 Task: Find connections with filter location Alzira with filter topic #goalswith filter profile language German with filter current company Hexaware Technologies with filter school The LNM Institute of Information Technology with filter industry Medical Practices with filter service category HR Consulting with filter keywords title Restaurant Manager
Action: Mouse moved to (556, 73)
Screenshot: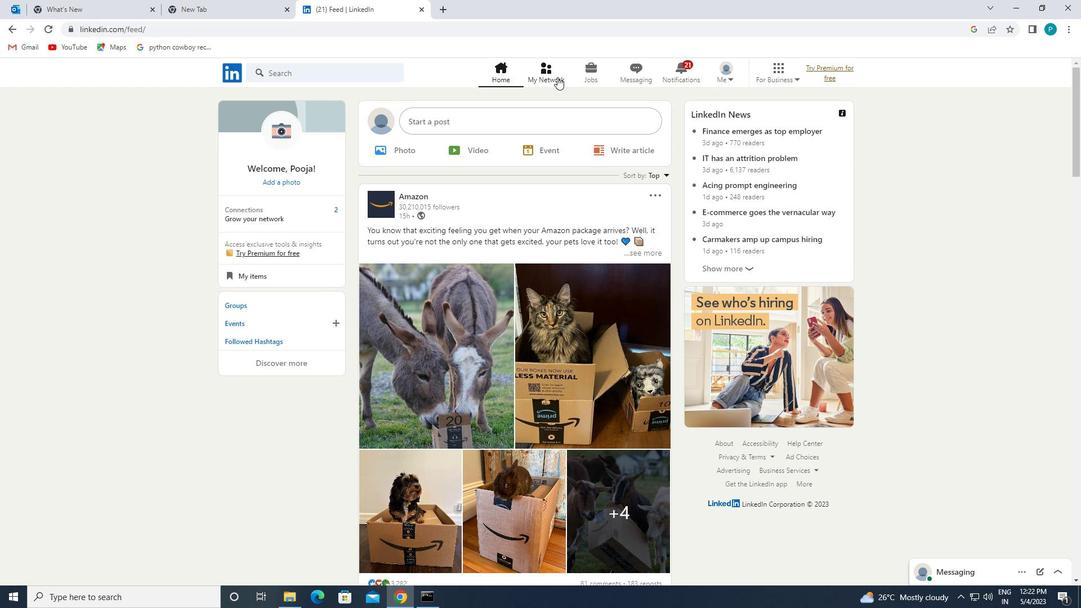 
Action: Mouse pressed left at (556, 73)
Screenshot: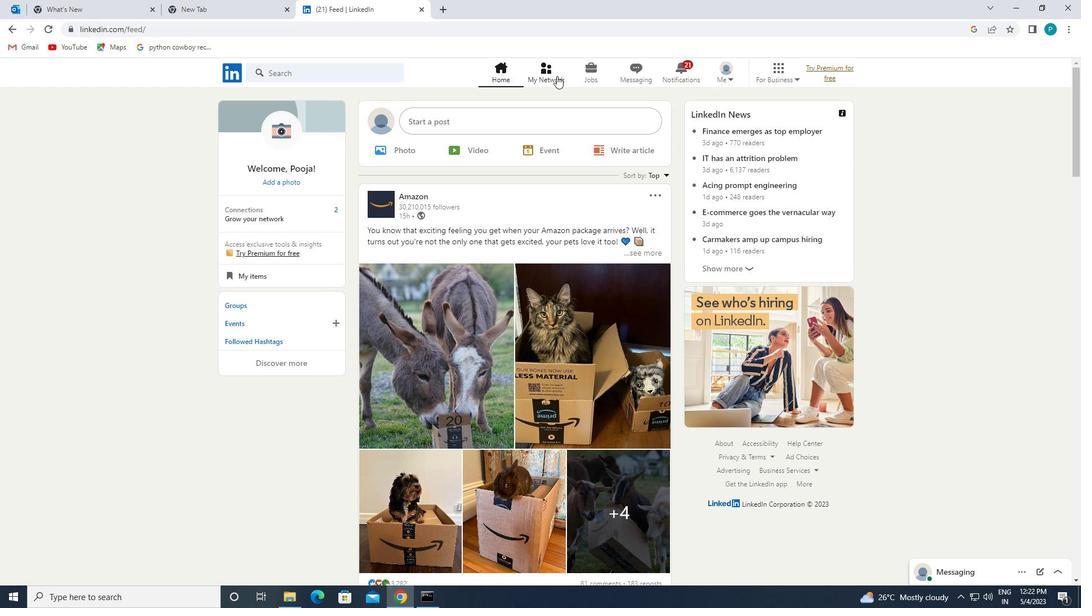 
Action: Mouse moved to (242, 136)
Screenshot: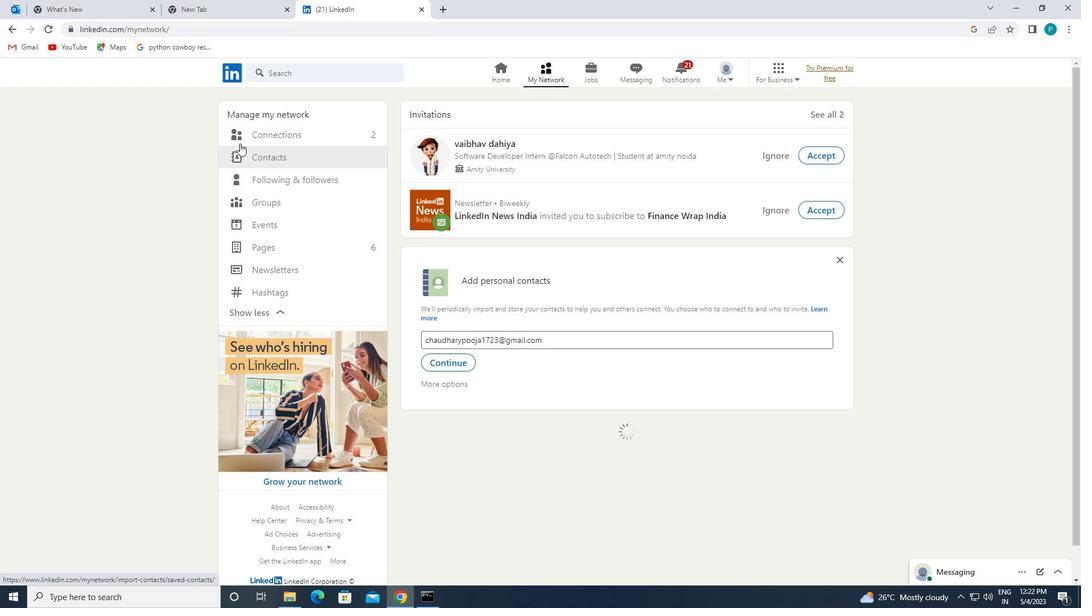 
Action: Mouse pressed left at (242, 136)
Screenshot: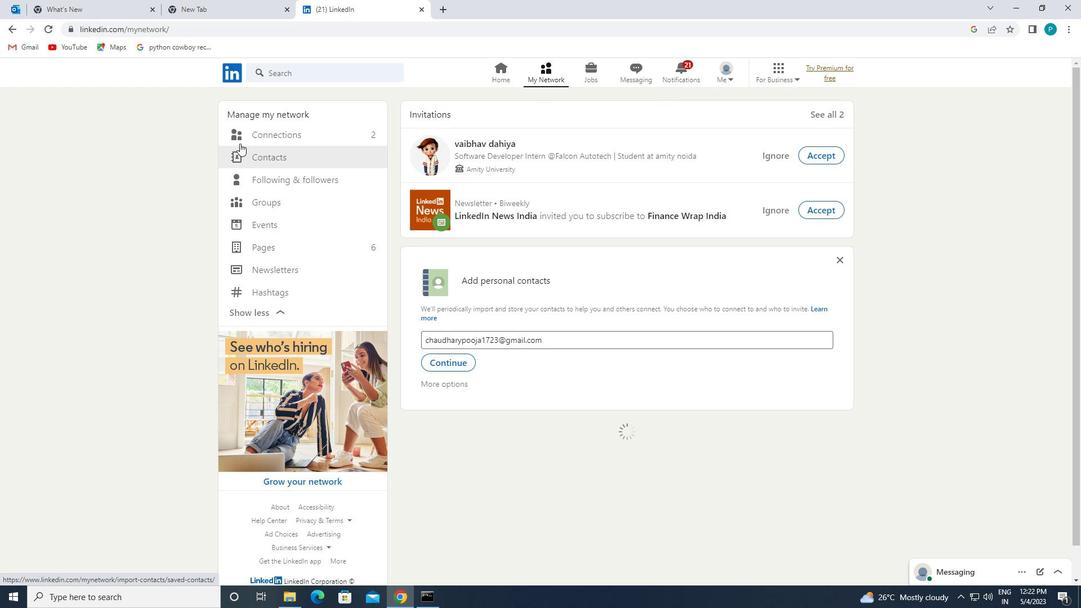 
Action: Mouse moved to (660, 131)
Screenshot: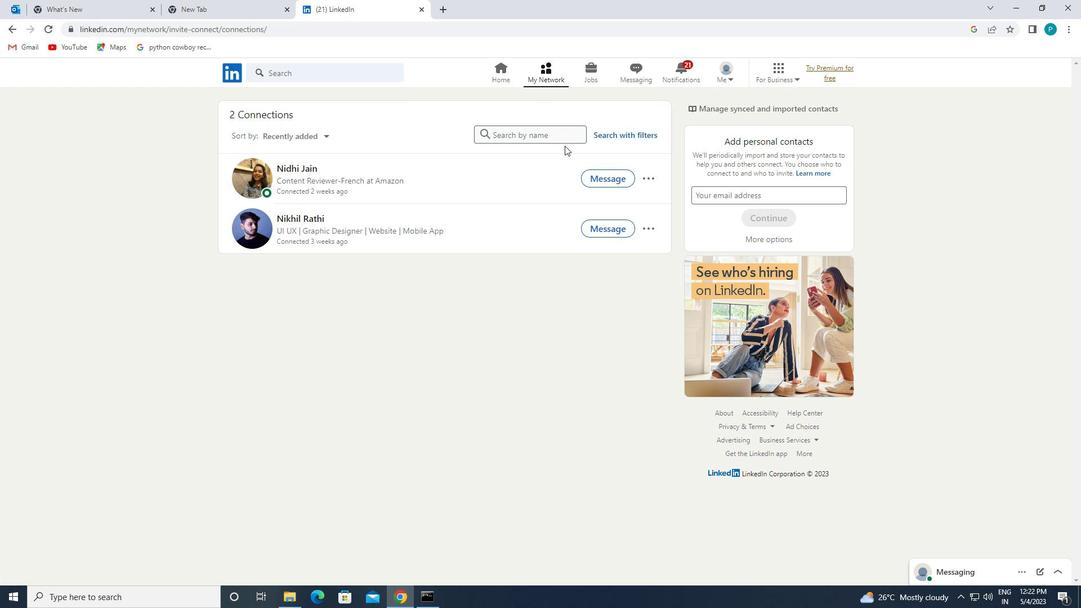 
Action: Mouse pressed left at (660, 131)
Screenshot: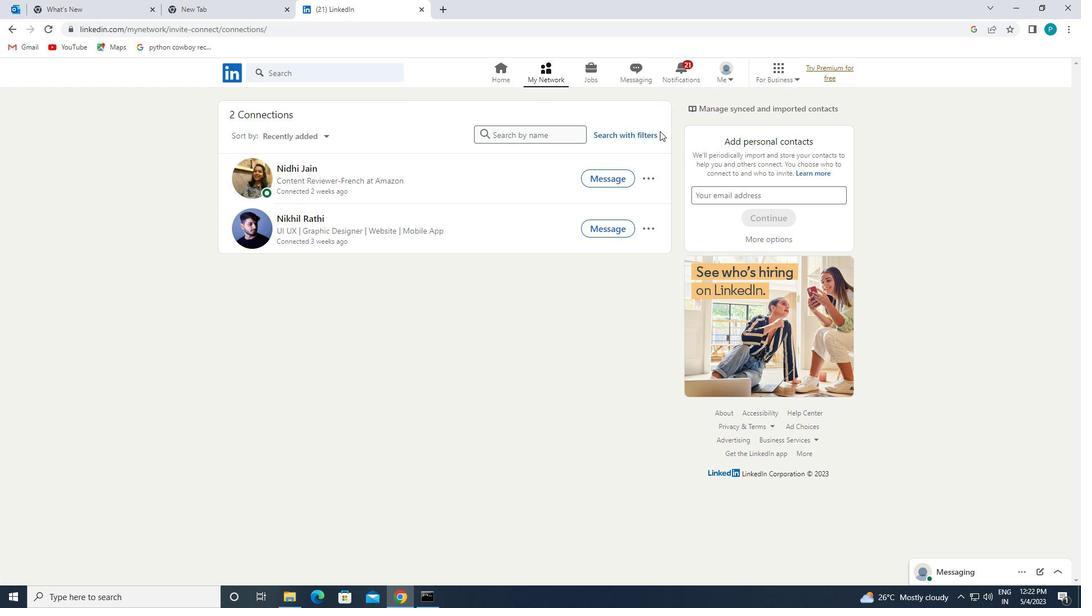 
Action: Mouse moved to (655, 135)
Screenshot: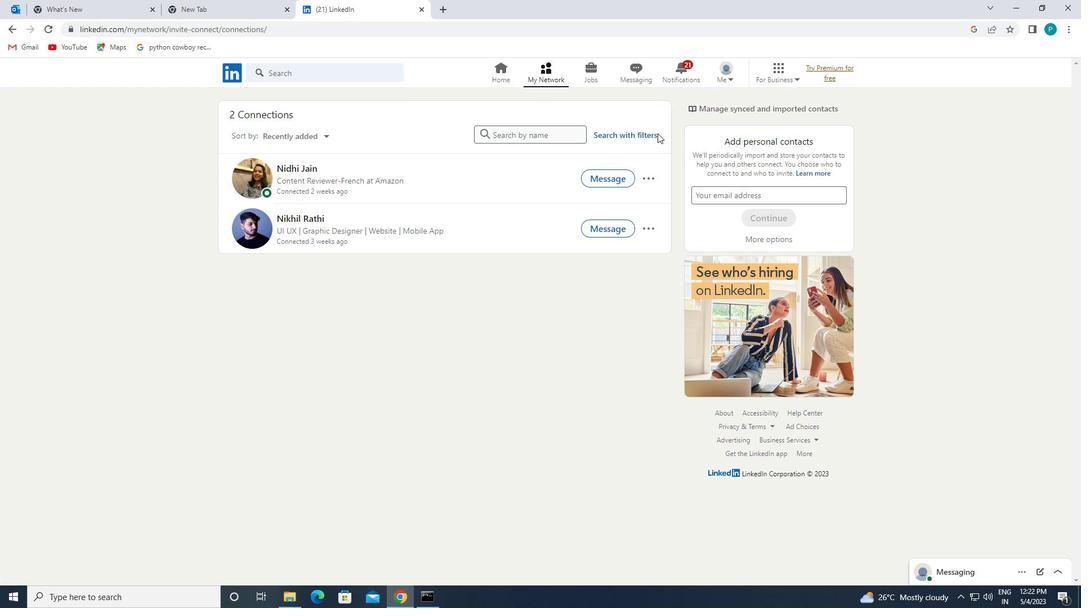 
Action: Mouse pressed left at (655, 135)
Screenshot: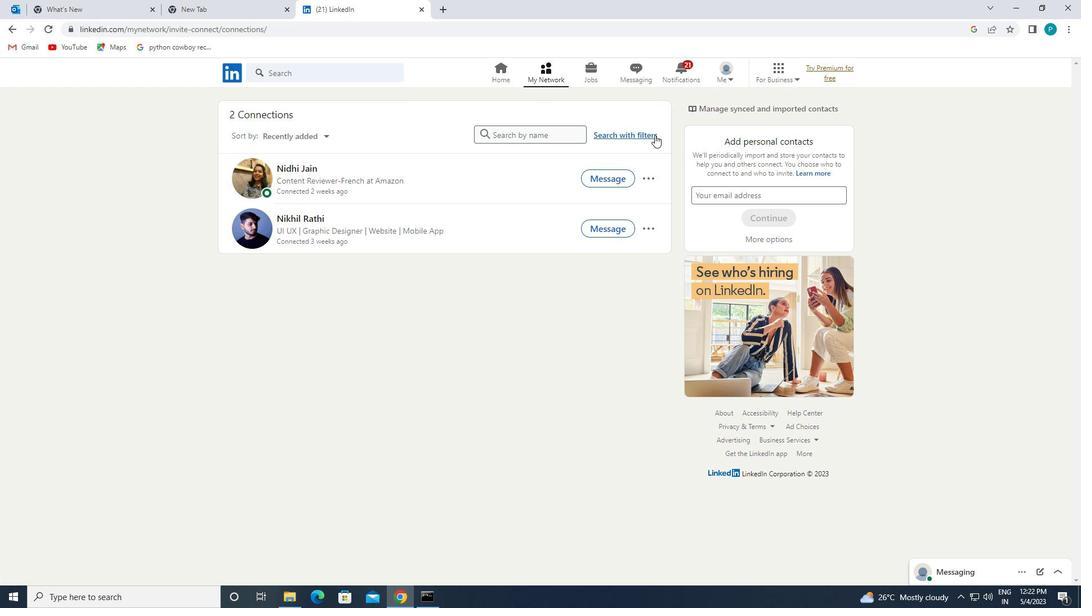 
Action: Mouse moved to (584, 103)
Screenshot: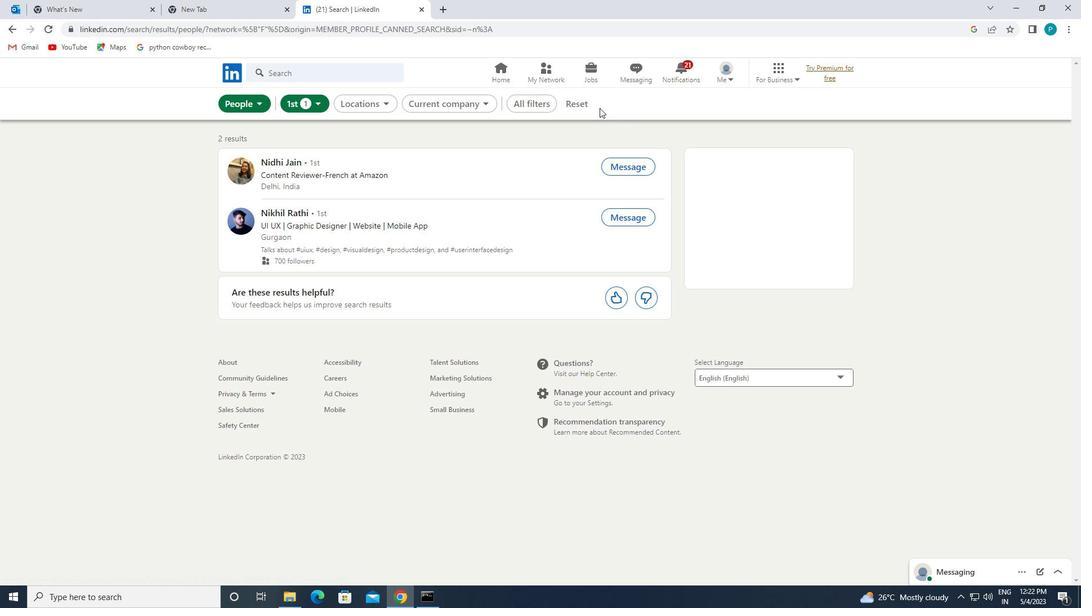 
Action: Mouse pressed left at (584, 103)
Screenshot: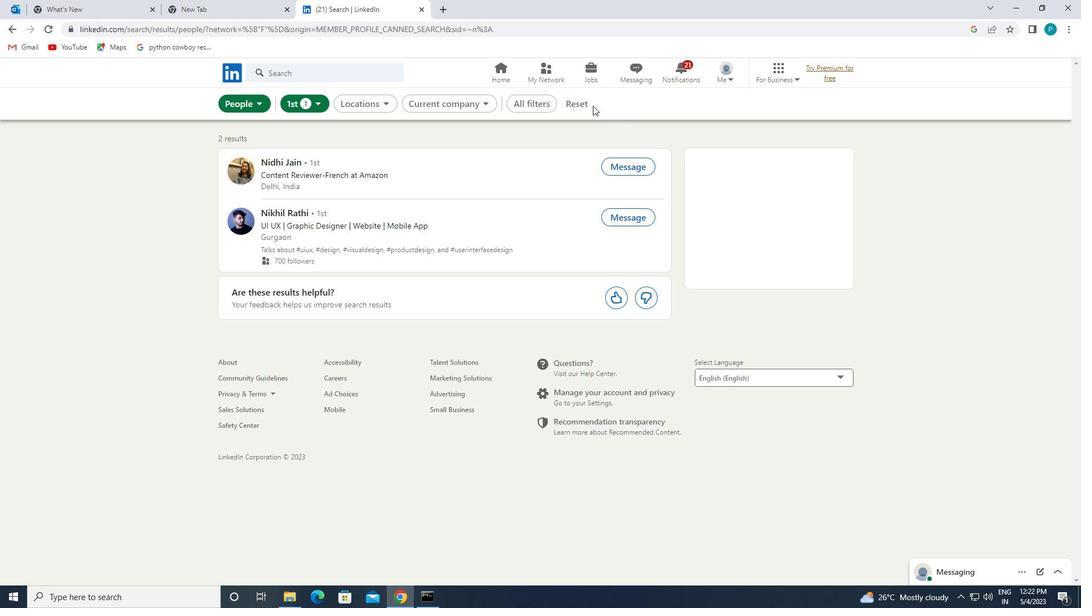 
Action: Mouse moved to (575, 104)
Screenshot: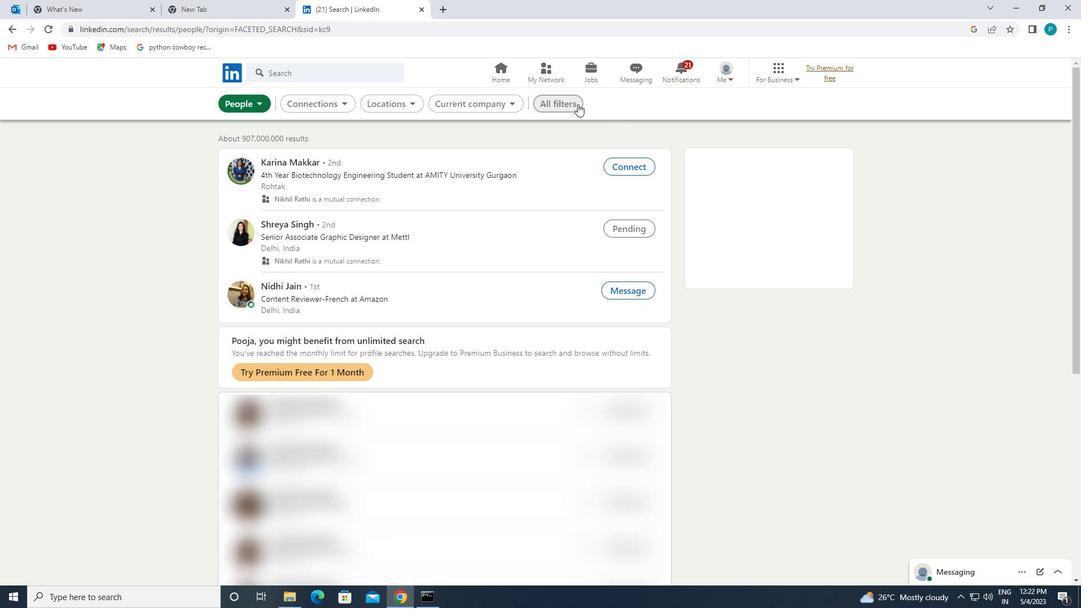 
Action: Mouse pressed left at (575, 104)
Screenshot: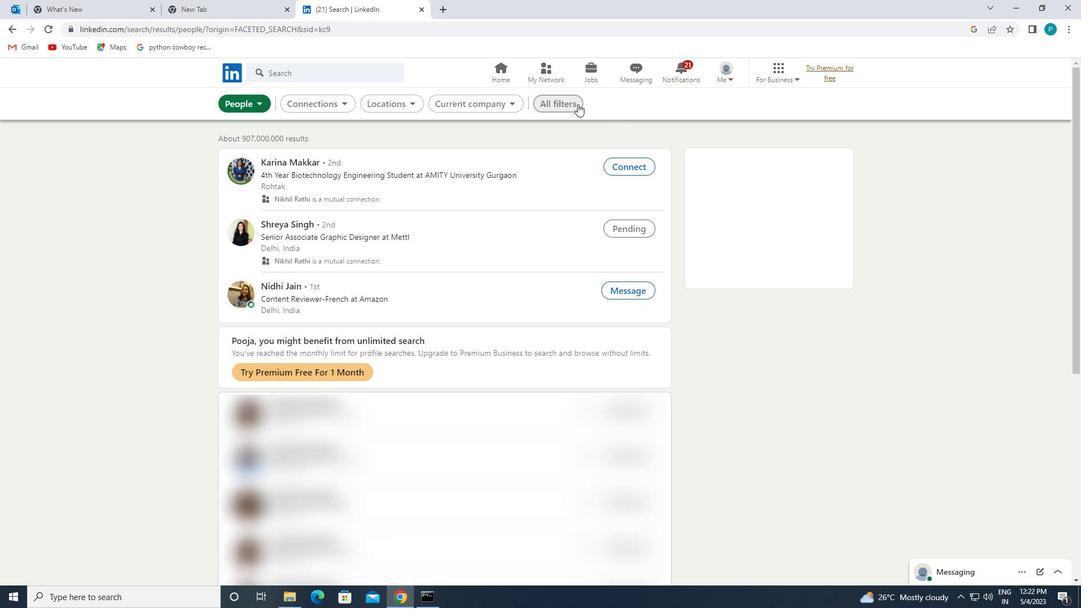 
Action: Mouse moved to (671, 182)
Screenshot: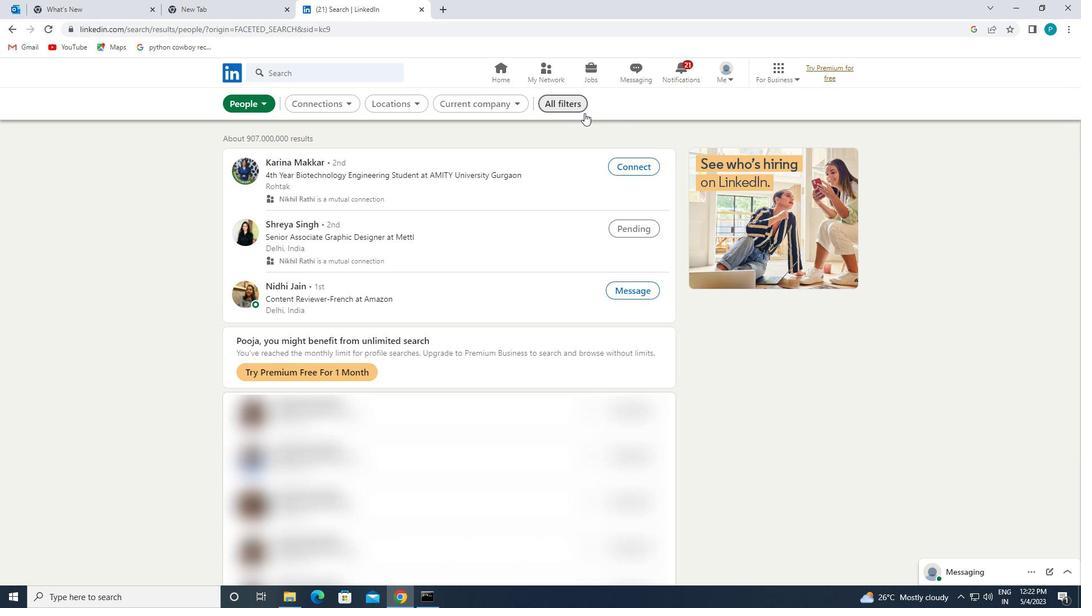 
Action: Mouse scrolled (671, 182) with delta (0, 0)
Screenshot: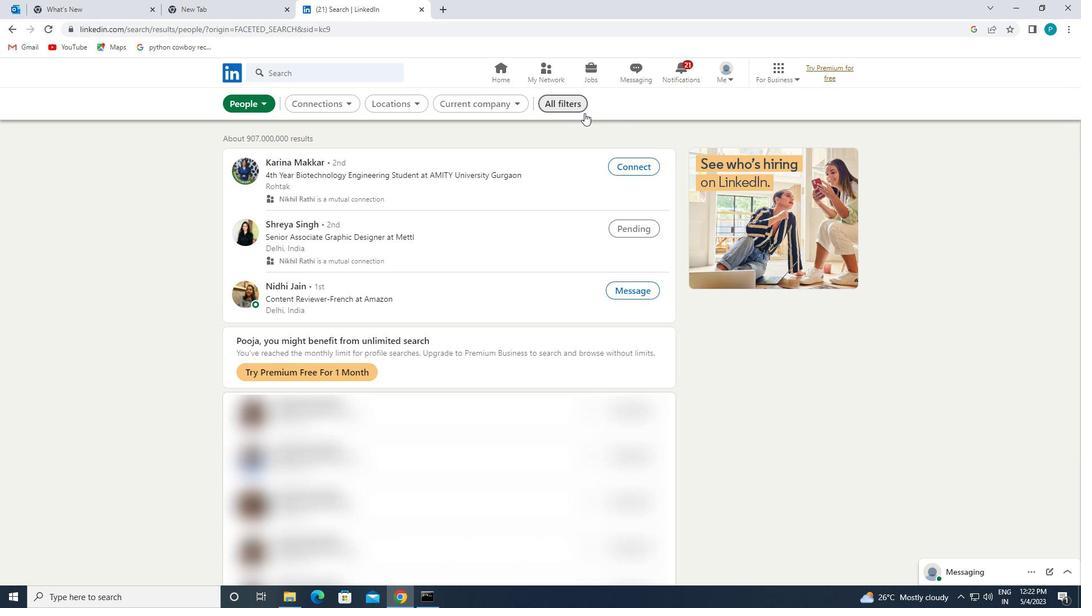 
Action: Mouse moved to (690, 195)
Screenshot: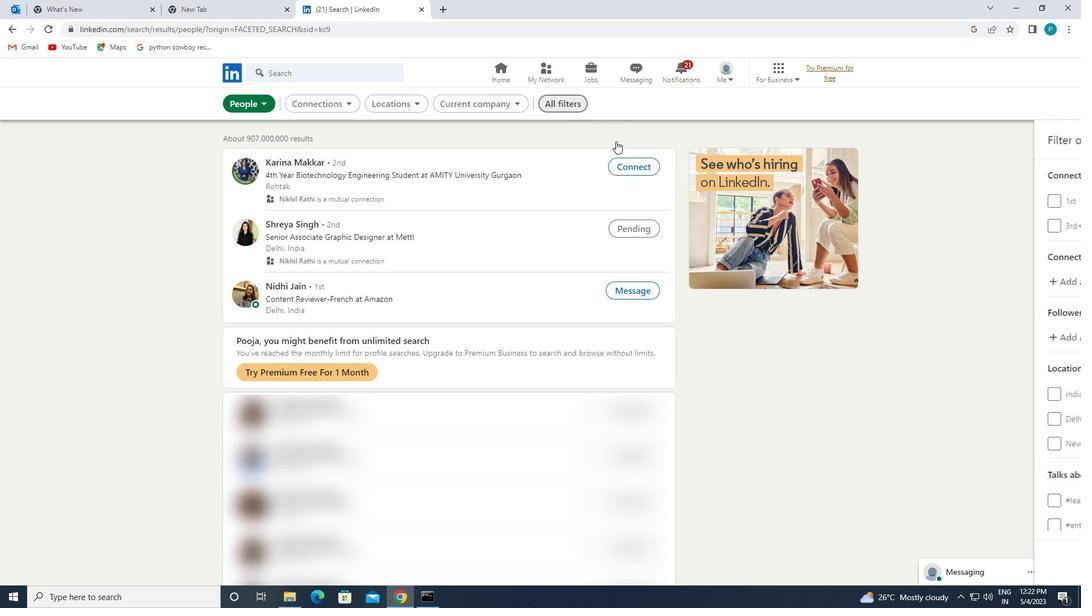 
Action: Mouse scrolled (690, 194) with delta (0, 0)
Screenshot: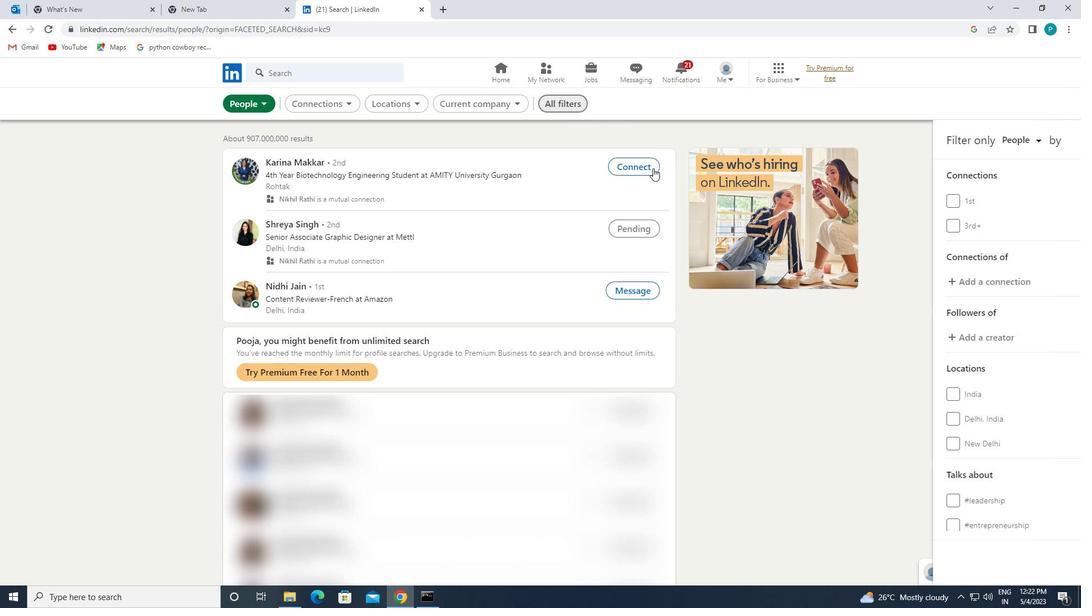 
Action: Mouse moved to (693, 197)
Screenshot: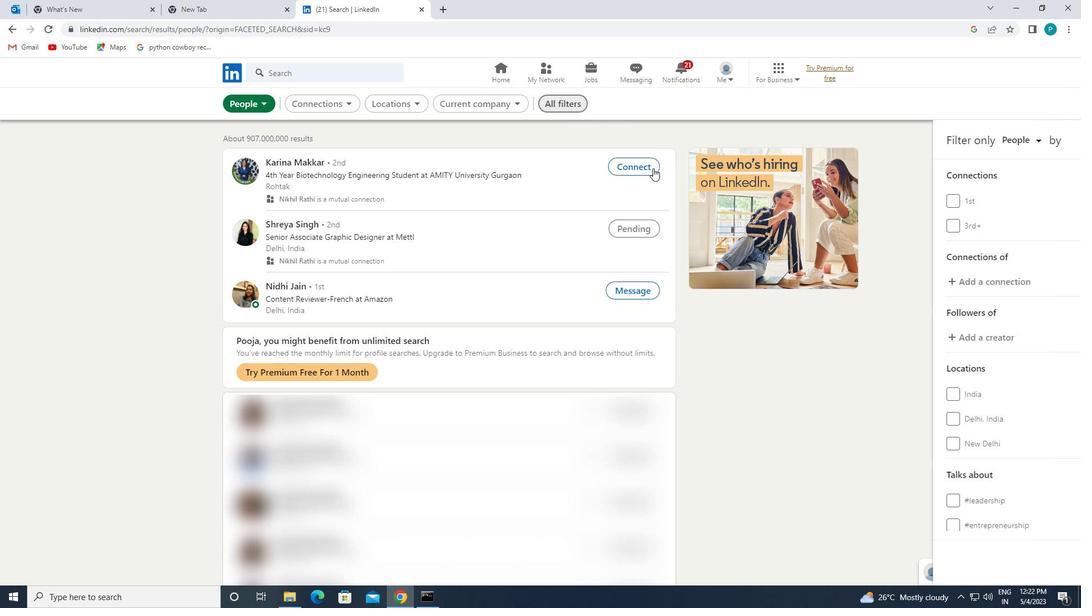 
Action: Mouse scrolled (693, 196) with delta (0, 0)
Screenshot: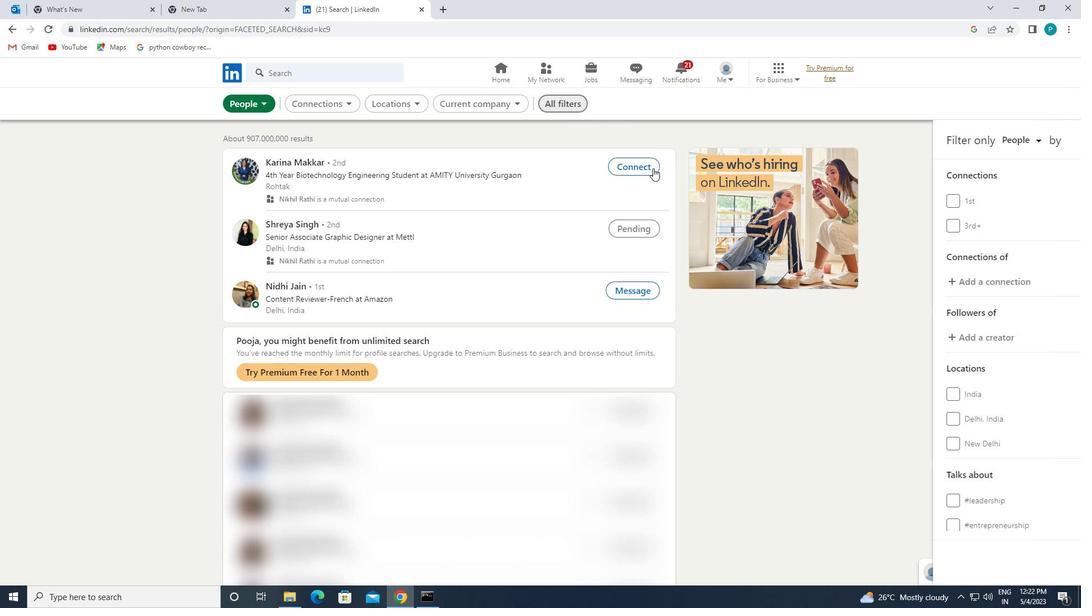 
Action: Mouse moved to (848, 295)
Screenshot: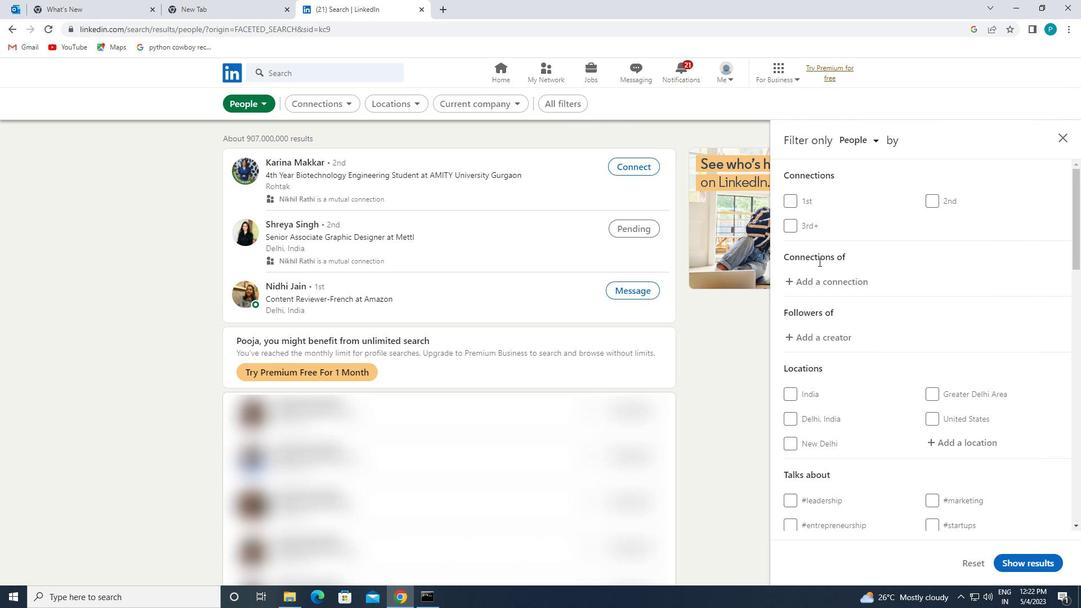 
Action: Mouse scrolled (848, 295) with delta (0, 0)
Screenshot: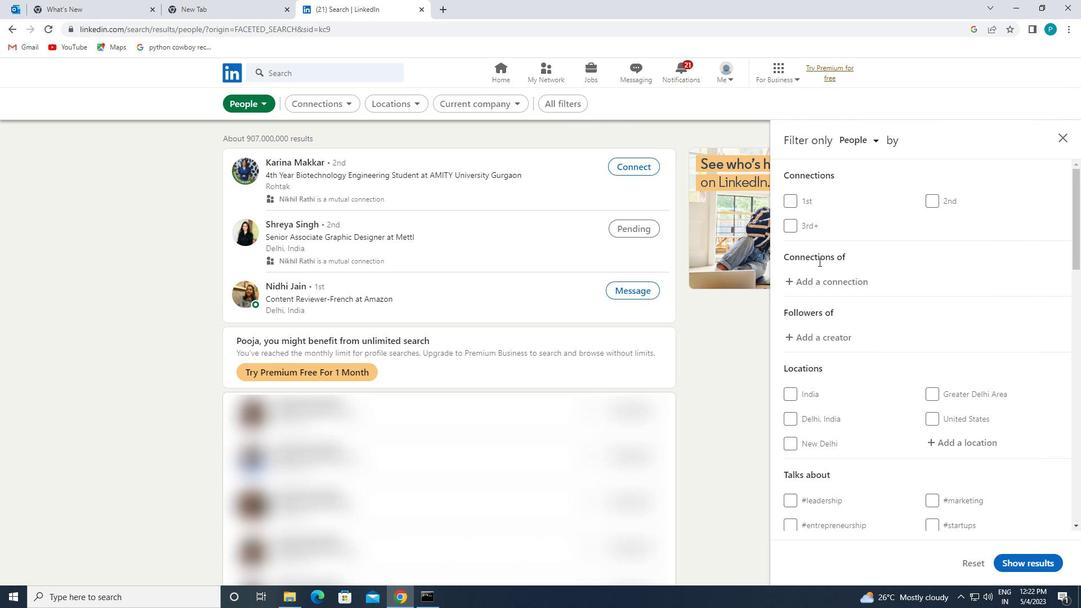 
Action: Mouse moved to (848, 296)
Screenshot: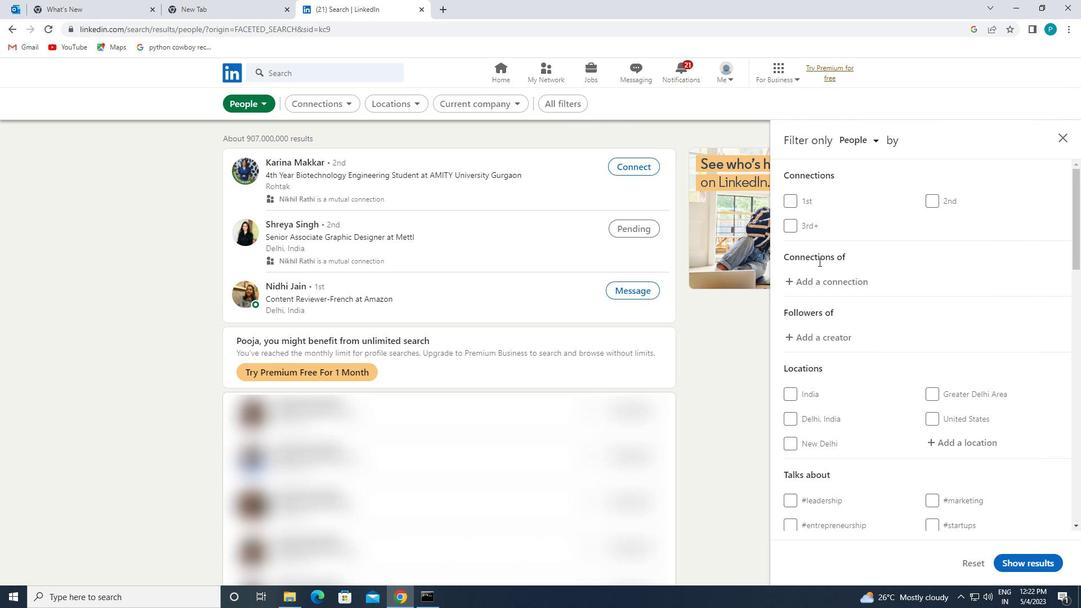 
Action: Mouse scrolled (848, 296) with delta (0, 0)
Screenshot: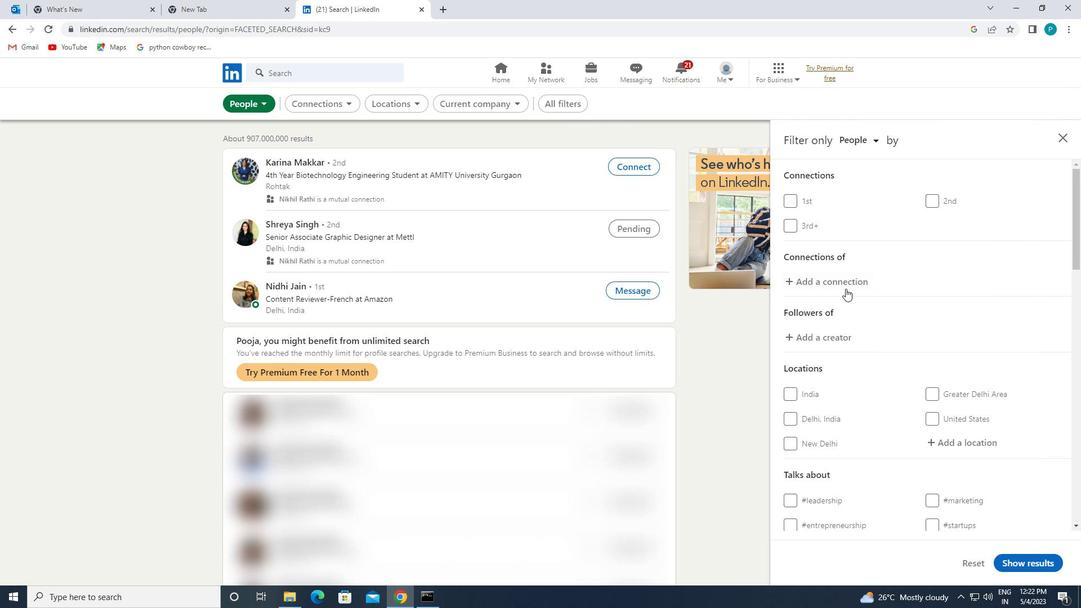 
Action: Mouse moved to (959, 329)
Screenshot: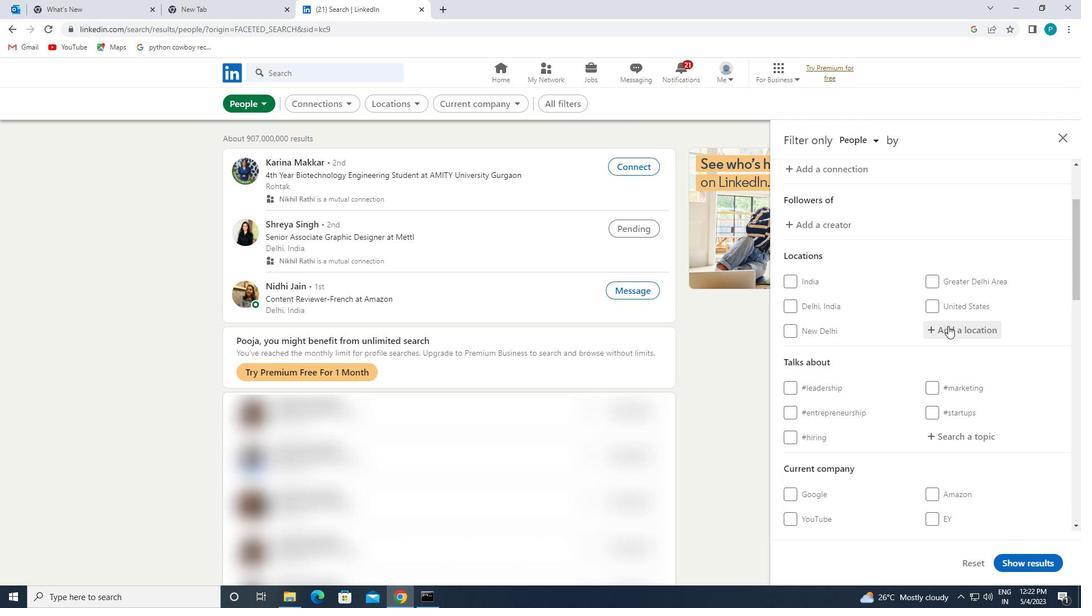 
Action: Mouse pressed left at (959, 329)
Screenshot: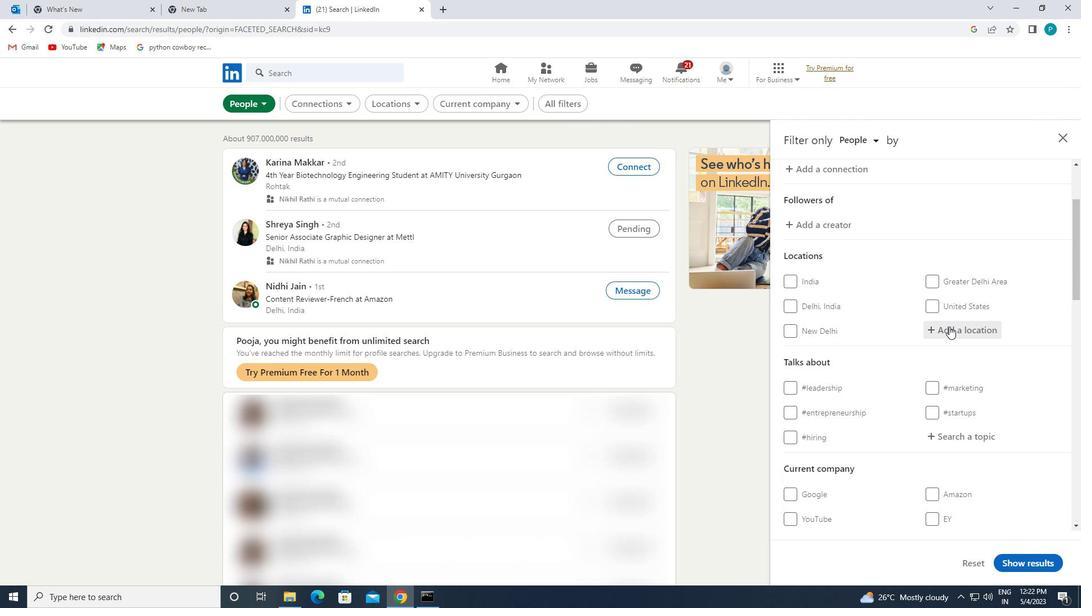 
Action: Mouse moved to (958, 330)
Screenshot: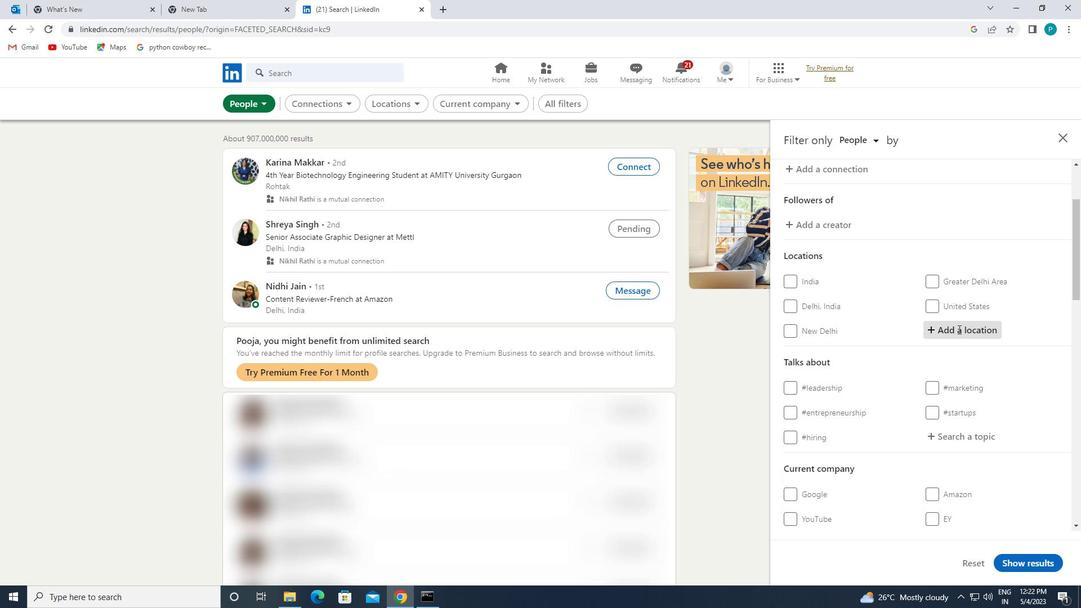 
Action: Key pressed <Key.caps_lock>a<Key.caps_lock>lzirs
Screenshot: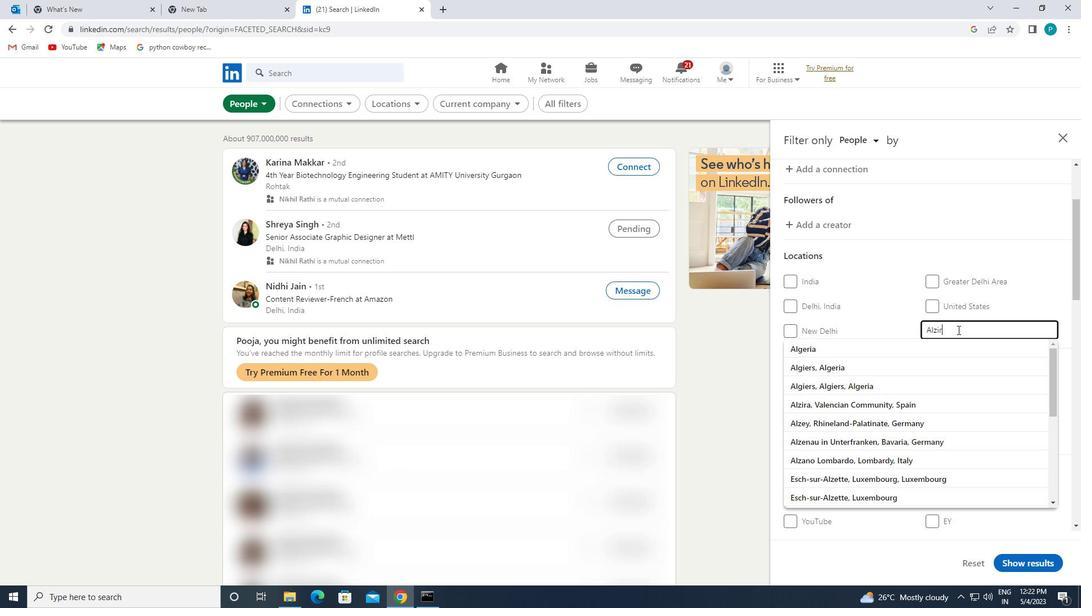 
Action: Mouse moved to (929, 353)
Screenshot: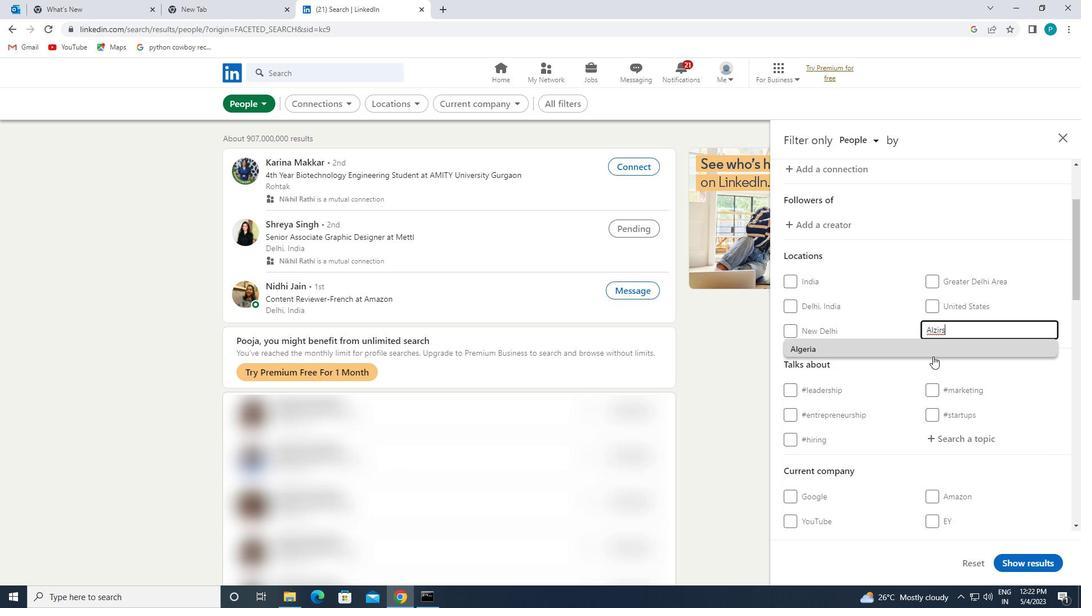 
Action: Mouse pressed left at (929, 353)
Screenshot: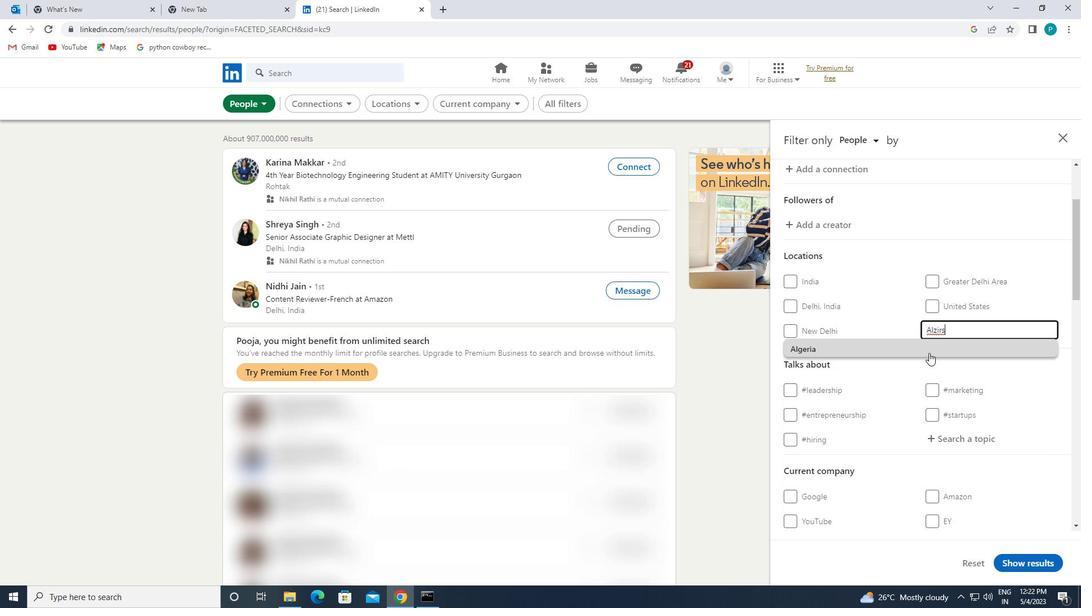 
Action: Mouse scrolled (929, 352) with delta (0, 0)
Screenshot: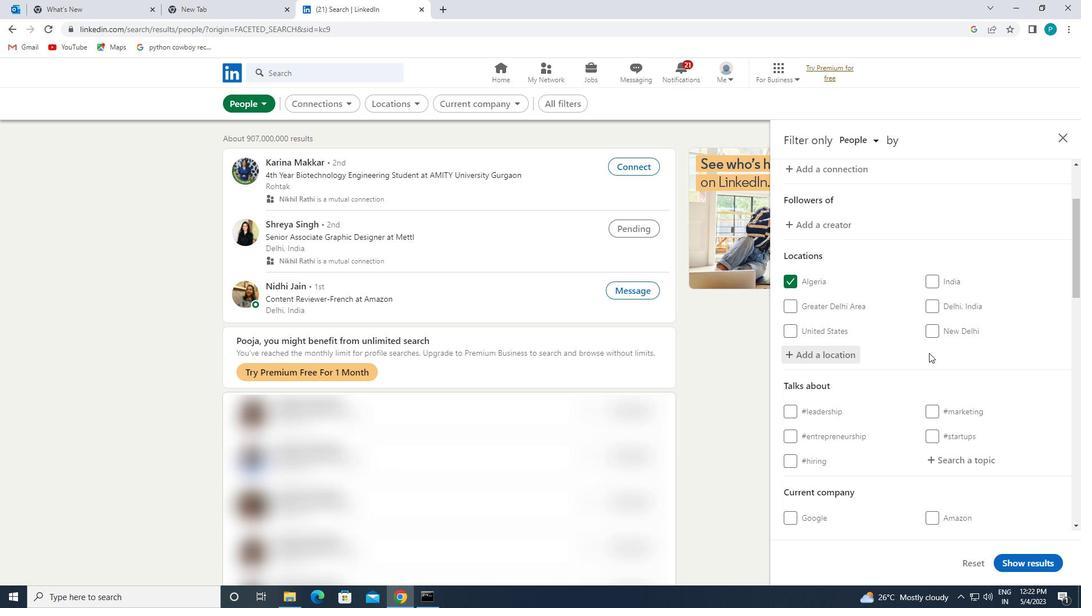 
Action: Mouse moved to (929, 343)
Screenshot: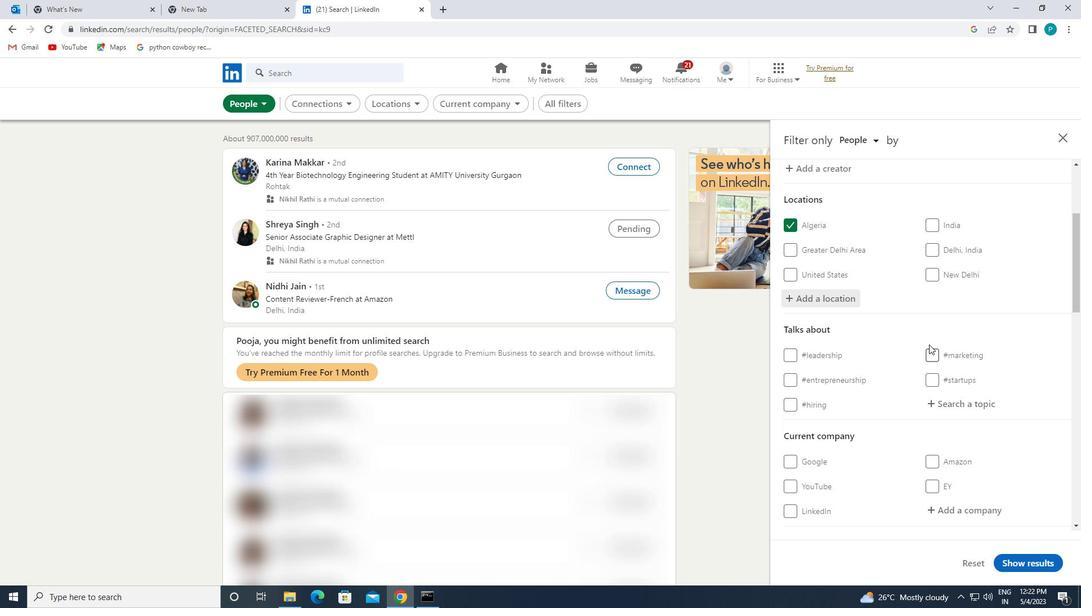 
Action: Mouse scrolled (929, 342) with delta (0, 0)
Screenshot: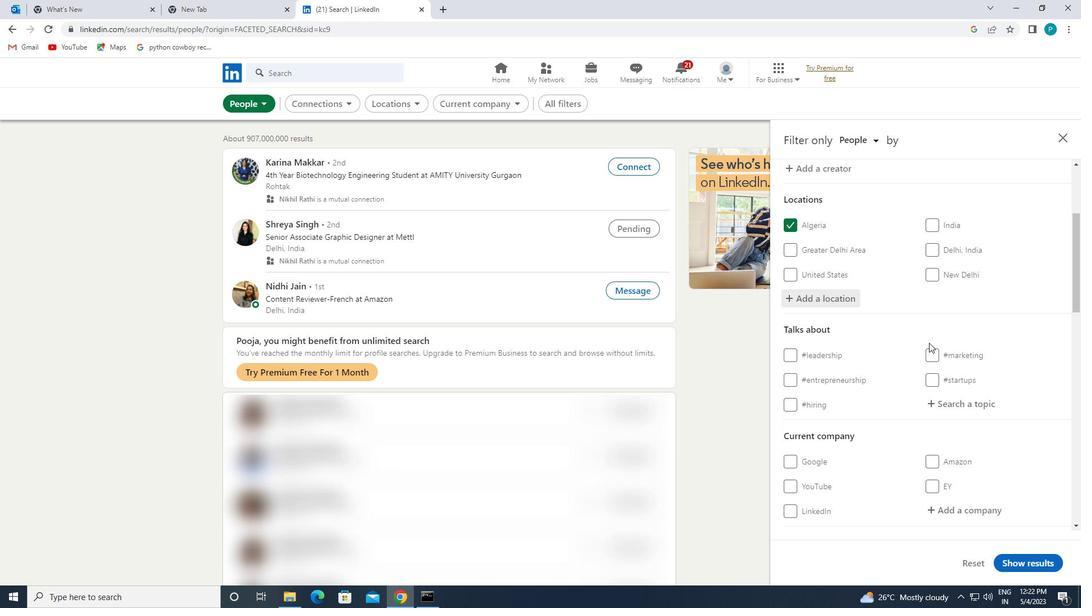 
Action: Mouse moved to (939, 346)
Screenshot: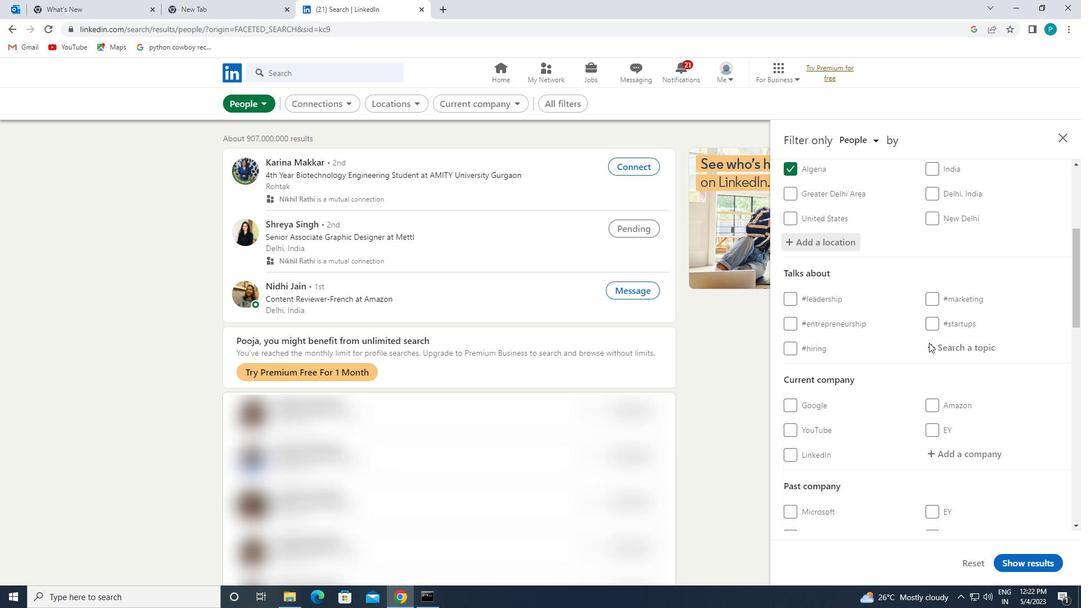 
Action: Mouse pressed left at (939, 346)
Screenshot: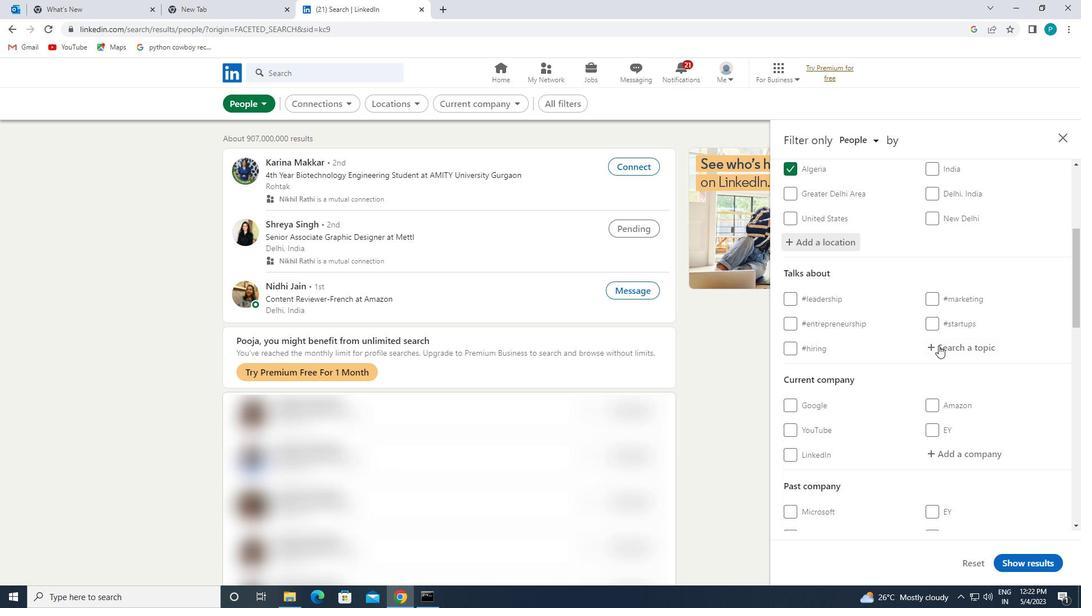 
Action: Mouse moved to (941, 346)
Screenshot: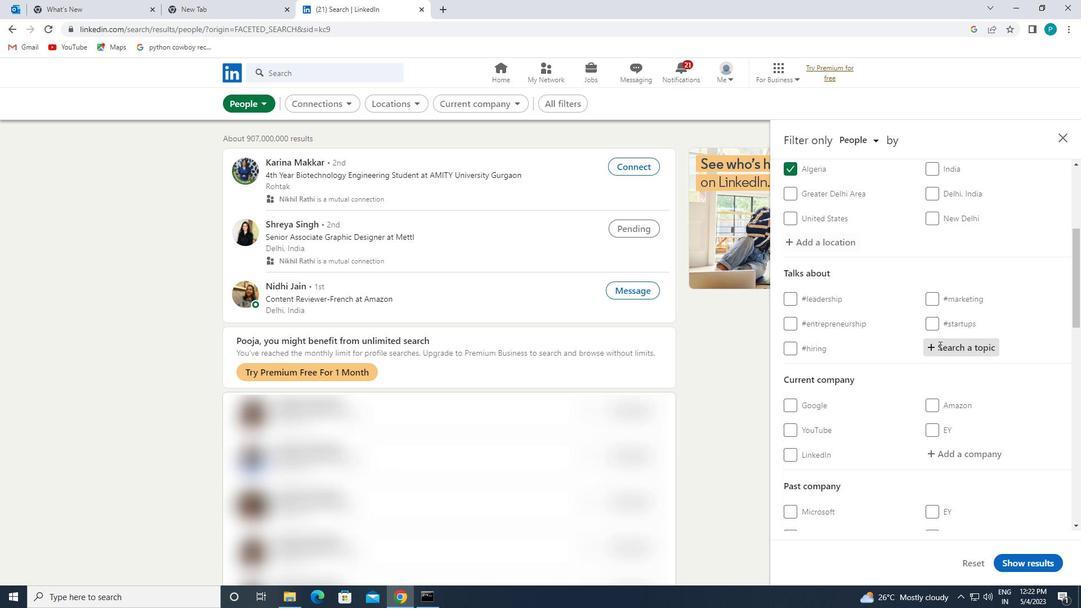 
Action: Key pressed <Key.shift>#GOALS
Screenshot: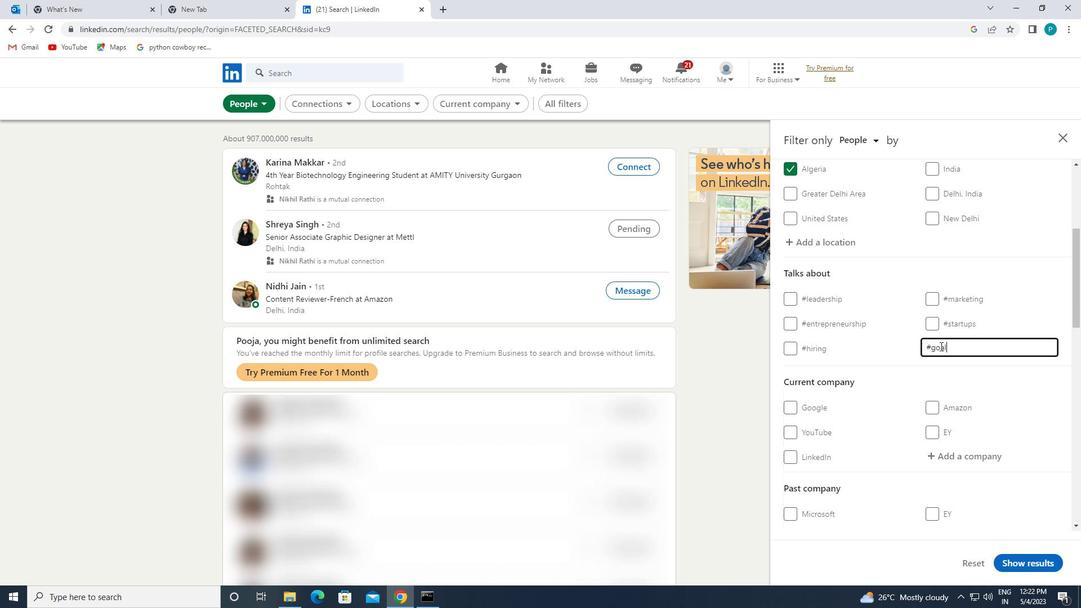 
Action: Mouse moved to (940, 347)
Screenshot: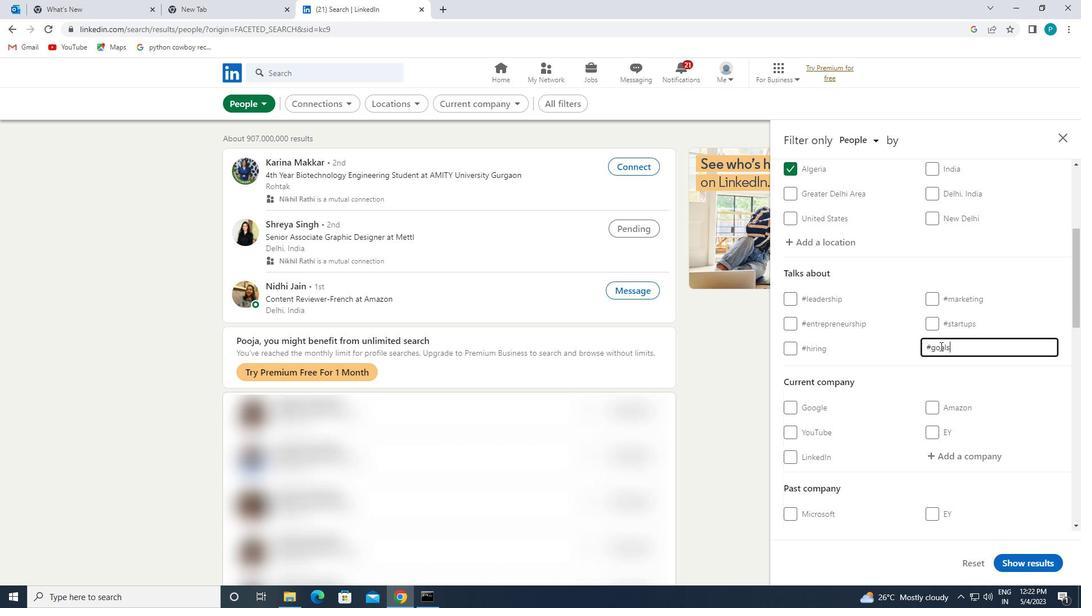 
Action: Mouse scrolled (940, 346) with delta (0, 0)
Screenshot: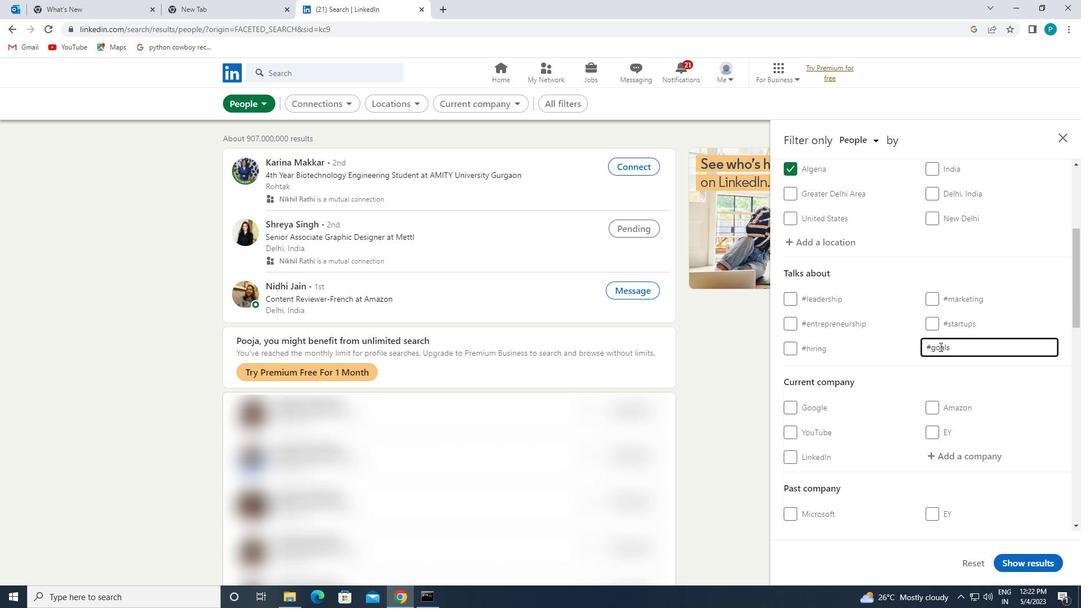 
Action: Mouse scrolled (940, 346) with delta (0, 0)
Screenshot: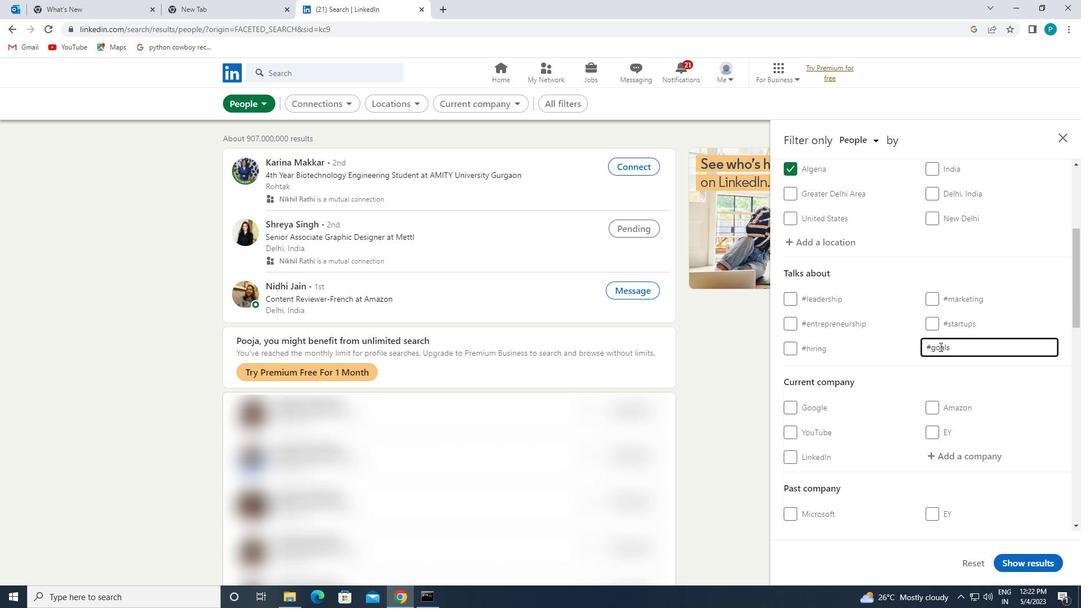
Action: Mouse moved to (941, 347)
Screenshot: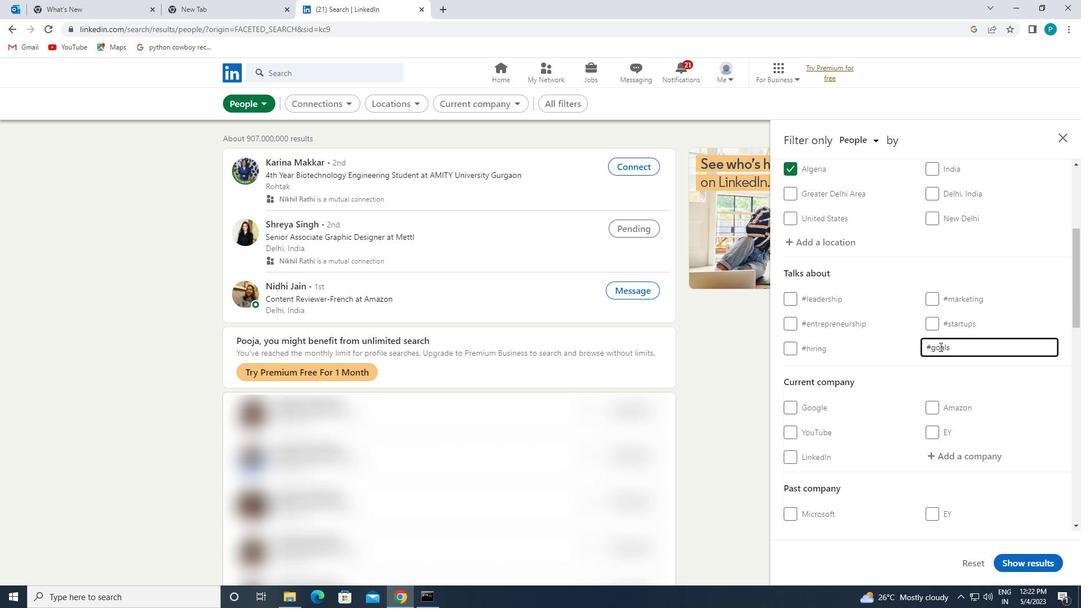 
Action: Mouse scrolled (941, 347) with delta (0, 0)
Screenshot: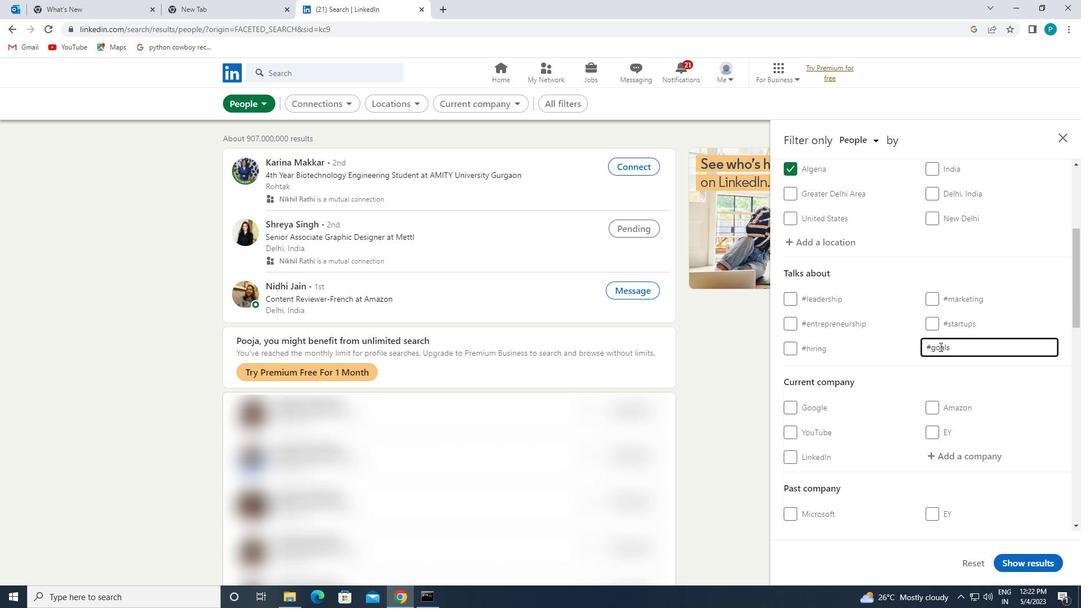 
Action: Mouse moved to (946, 353)
Screenshot: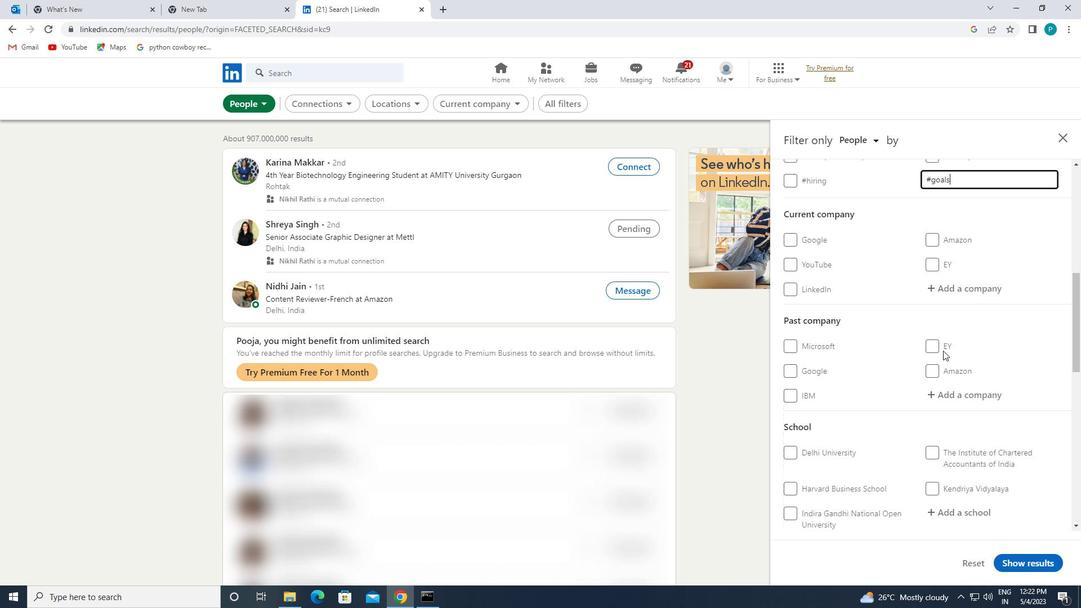 
Action: Mouse scrolled (946, 352) with delta (0, 0)
Screenshot: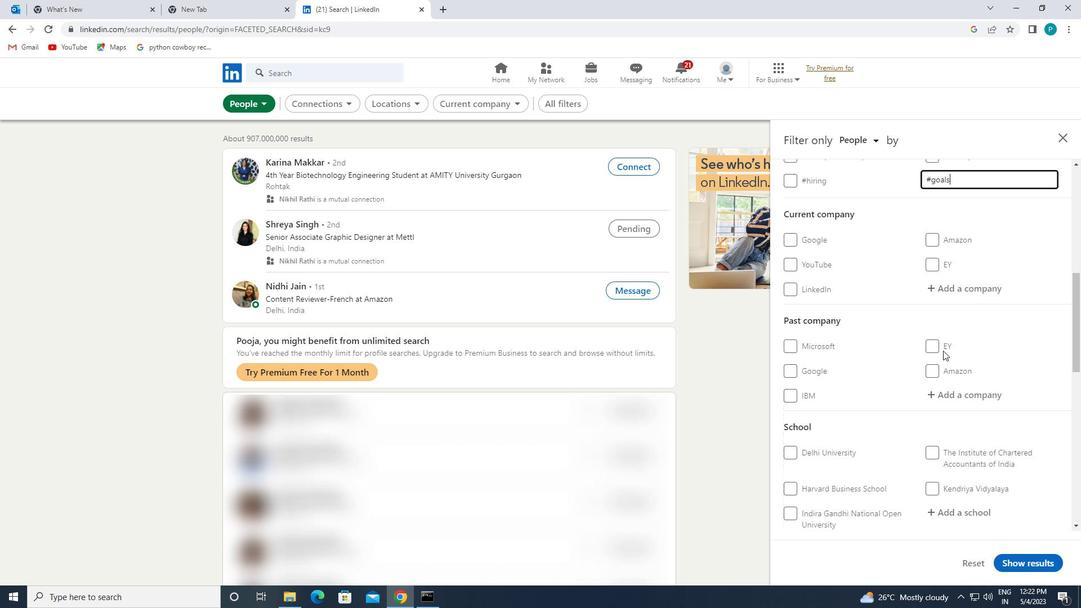 
Action: Mouse scrolled (946, 352) with delta (0, 0)
Screenshot: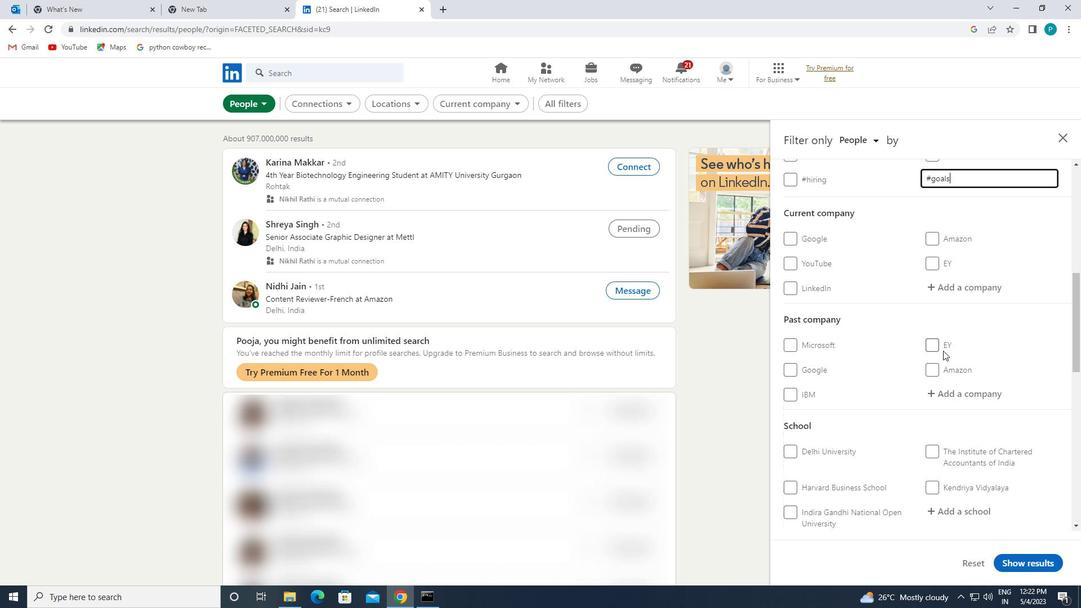 
Action: Mouse moved to (945, 361)
Screenshot: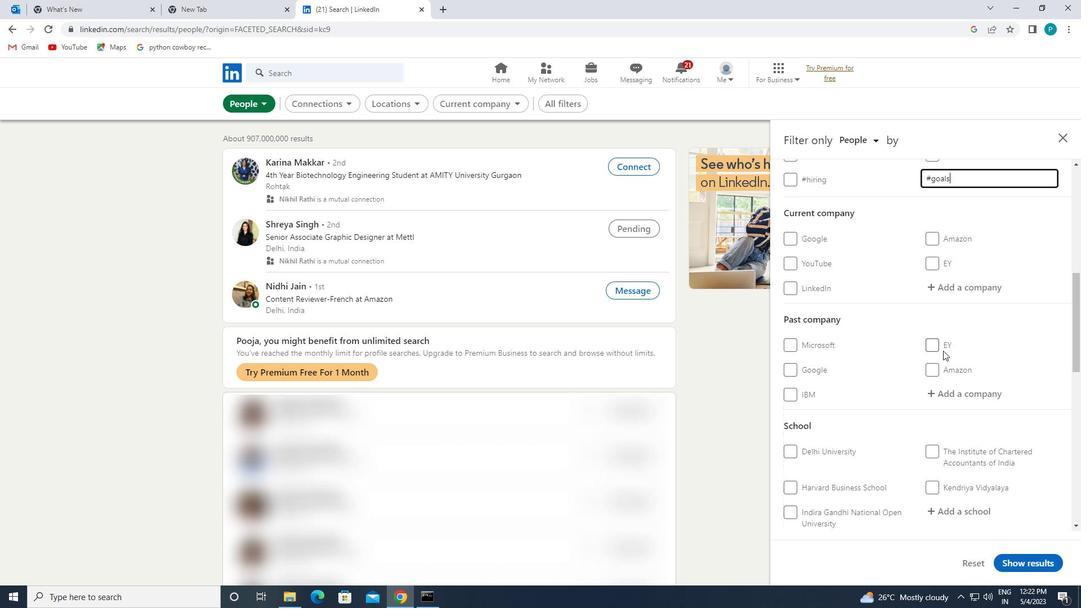 
Action: Mouse scrolled (945, 361) with delta (0, 0)
Screenshot: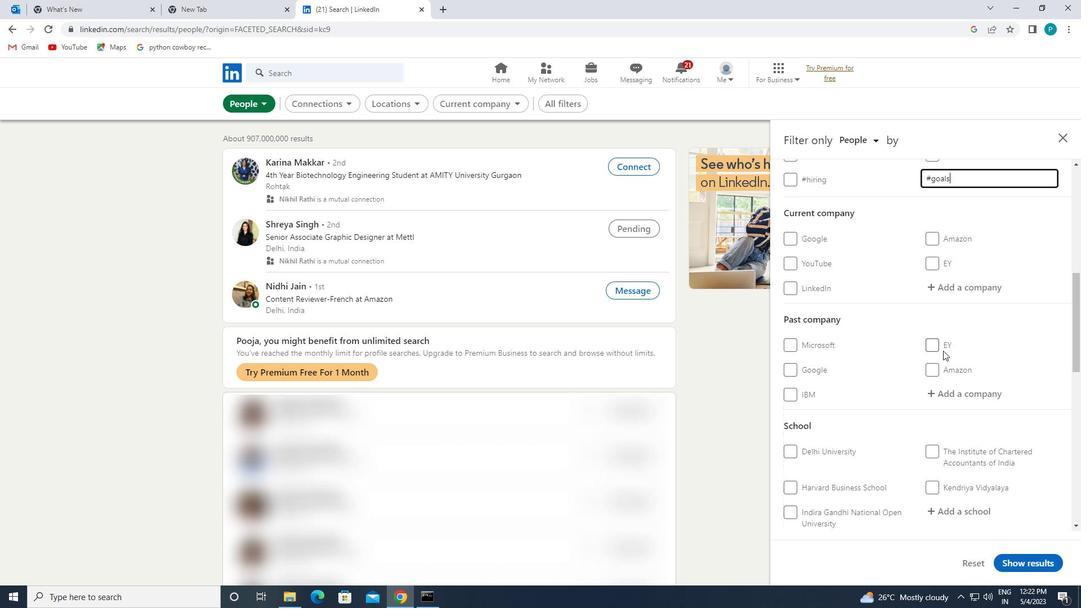 
Action: Mouse moved to (933, 369)
Screenshot: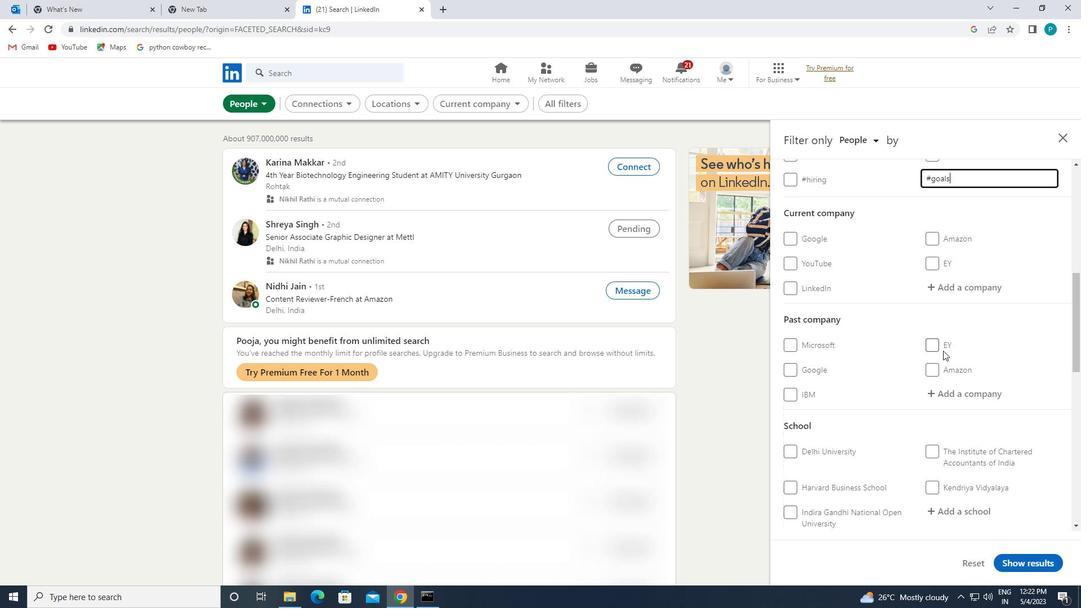 
Action: Mouse scrolled (933, 369) with delta (0, 0)
Screenshot: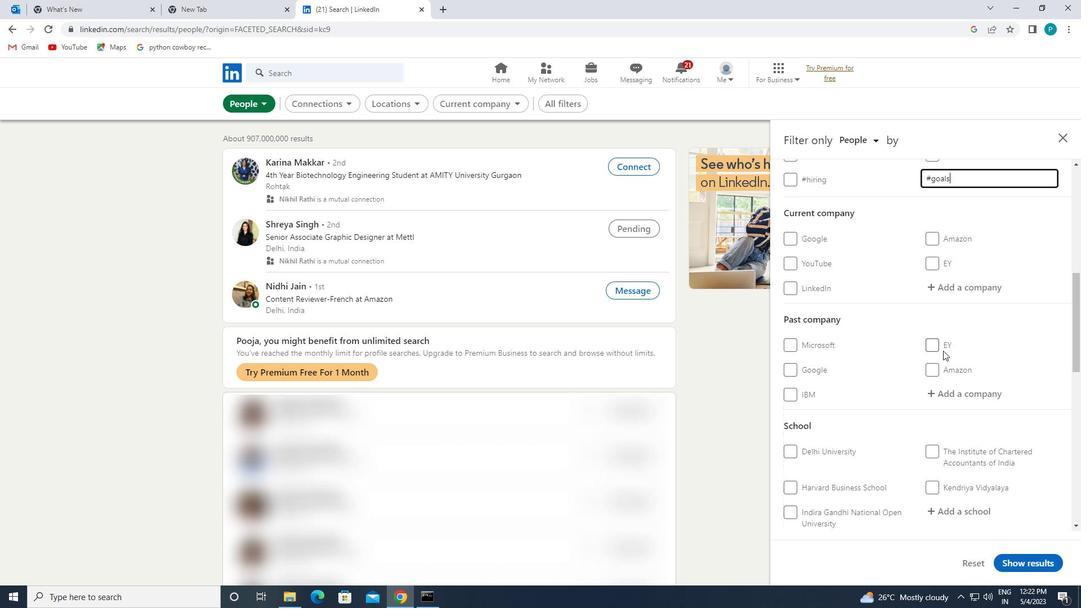 
Action: Mouse moved to (877, 396)
Screenshot: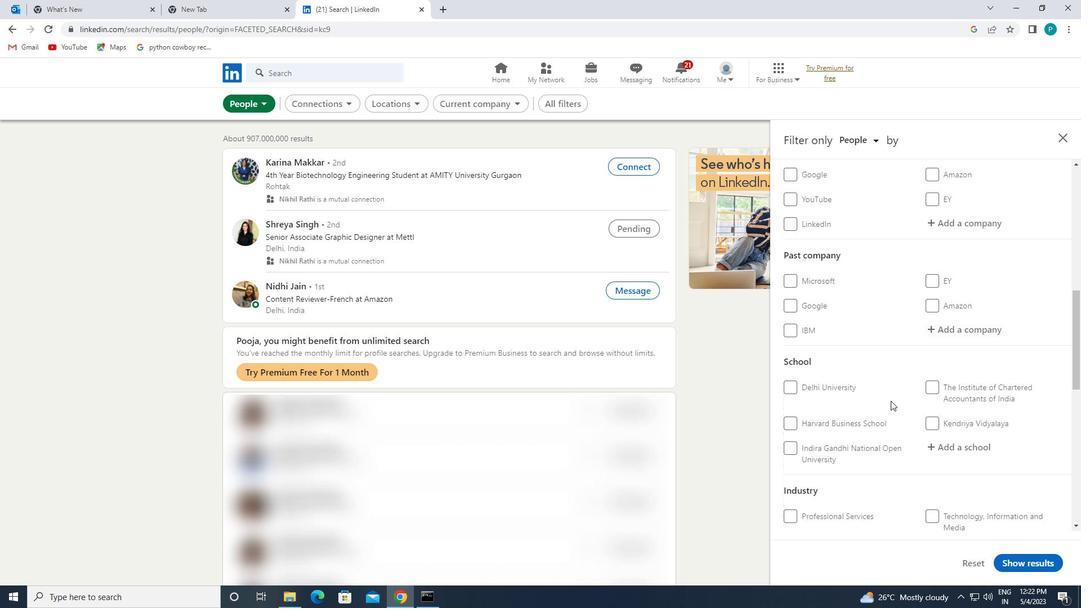 
Action: Mouse scrolled (877, 396) with delta (0, 0)
Screenshot: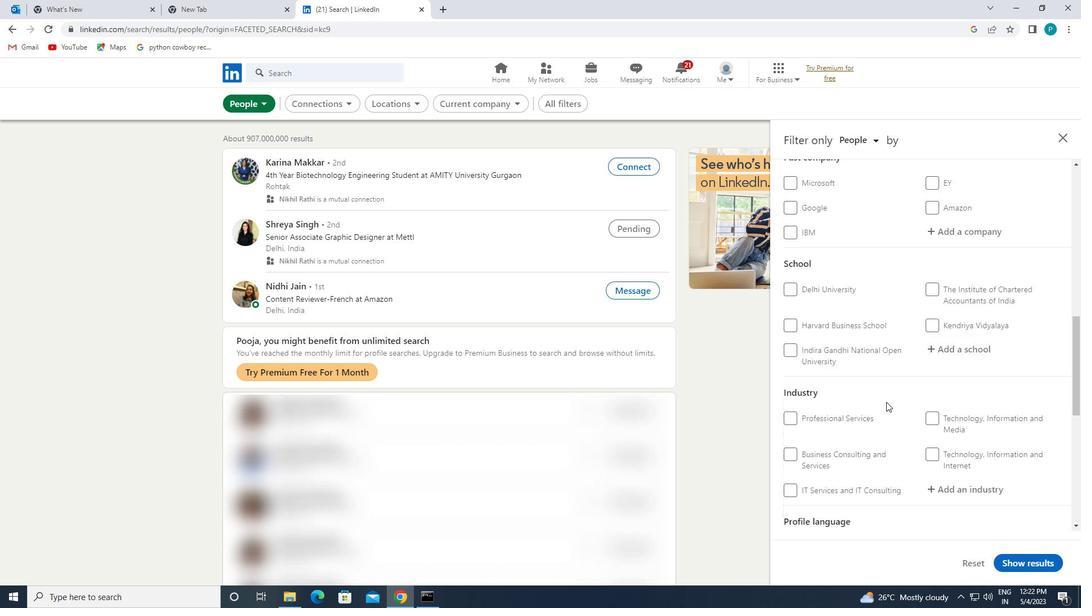 
Action: Mouse scrolled (877, 396) with delta (0, 0)
Screenshot: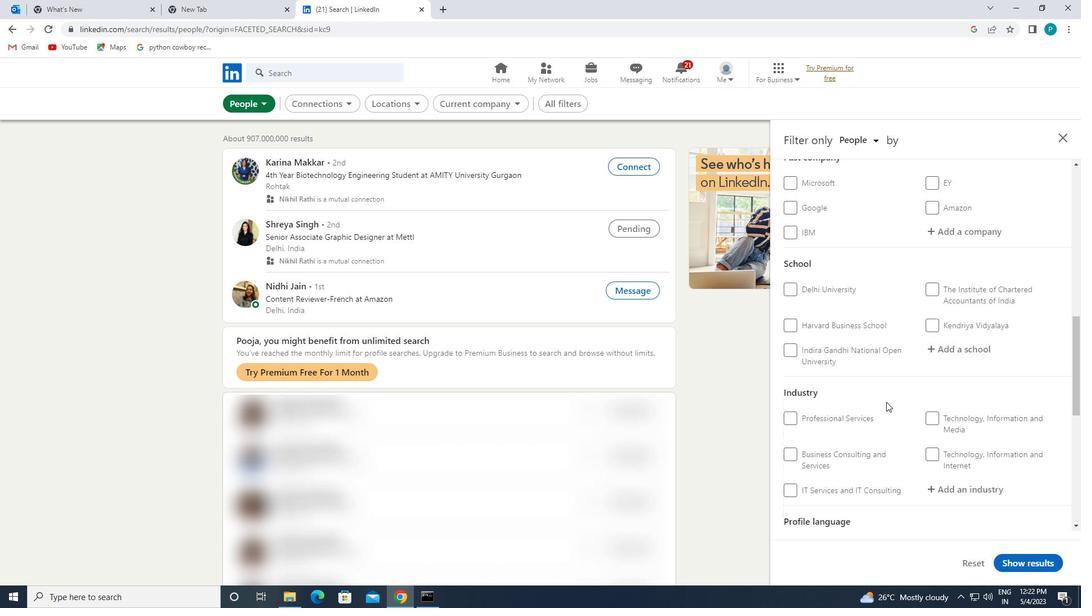 
Action: Mouse moved to (821, 424)
Screenshot: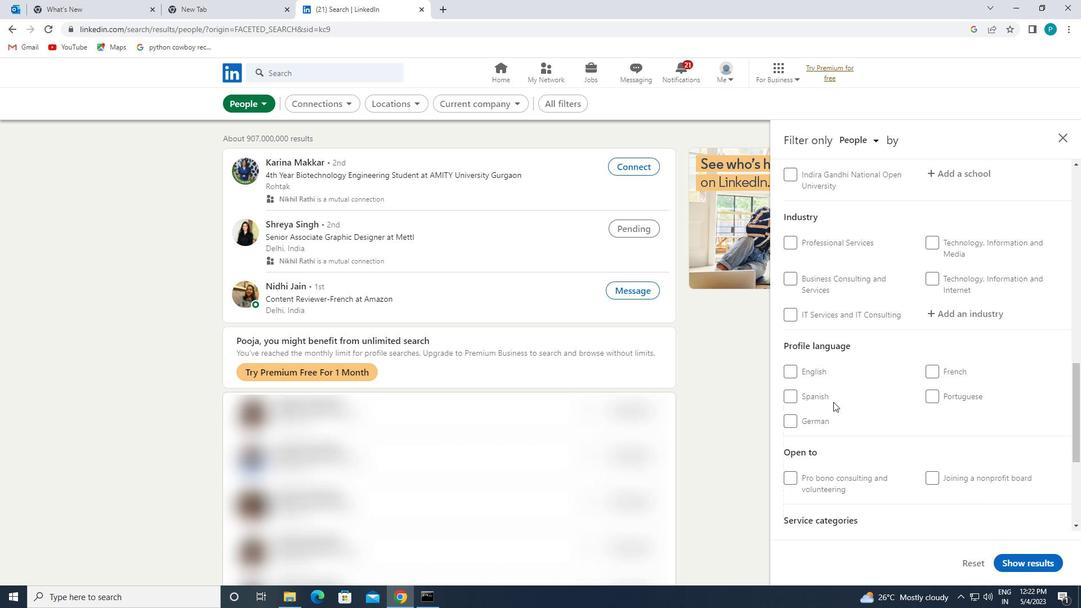 
Action: Mouse pressed left at (821, 424)
Screenshot: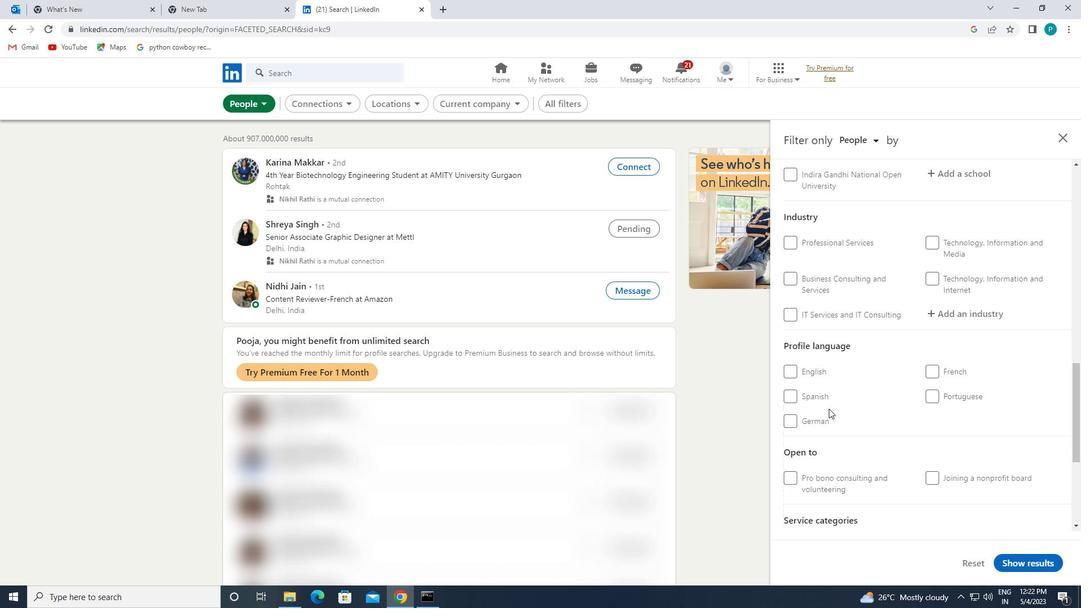 
Action: Mouse moved to (888, 392)
Screenshot: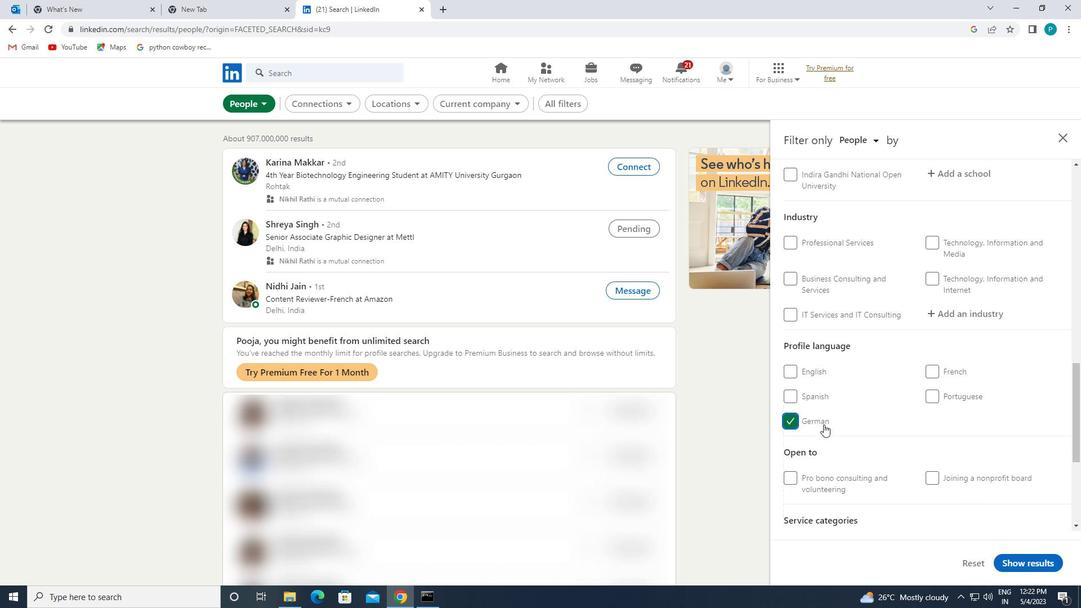
Action: Mouse scrolled (888, 393) with delta (0, 0)
Screenshot: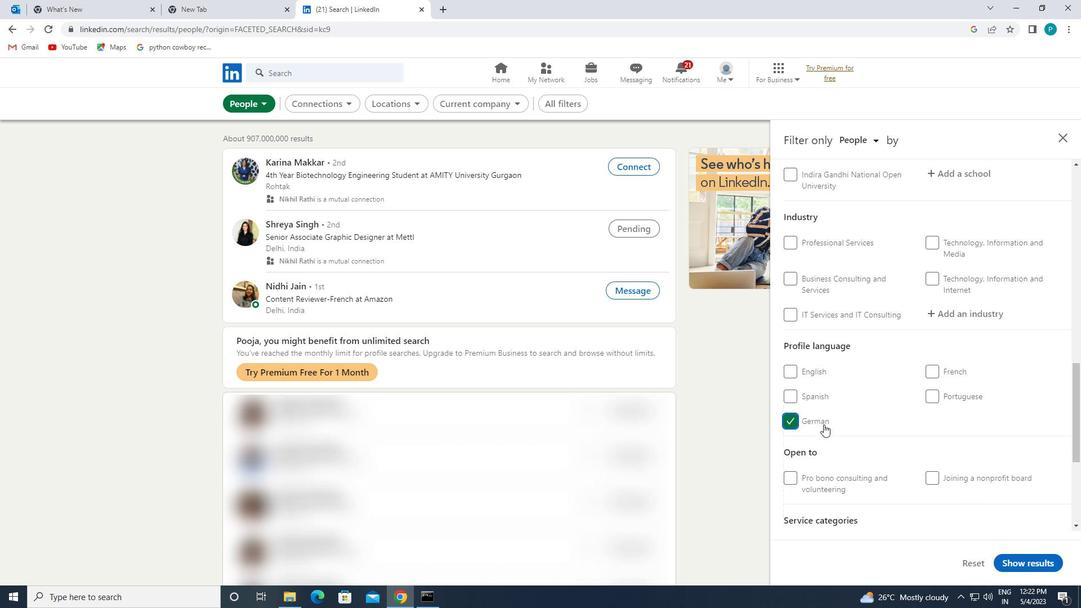 
Action: Mouse moved to (888, 392)
Screenshot: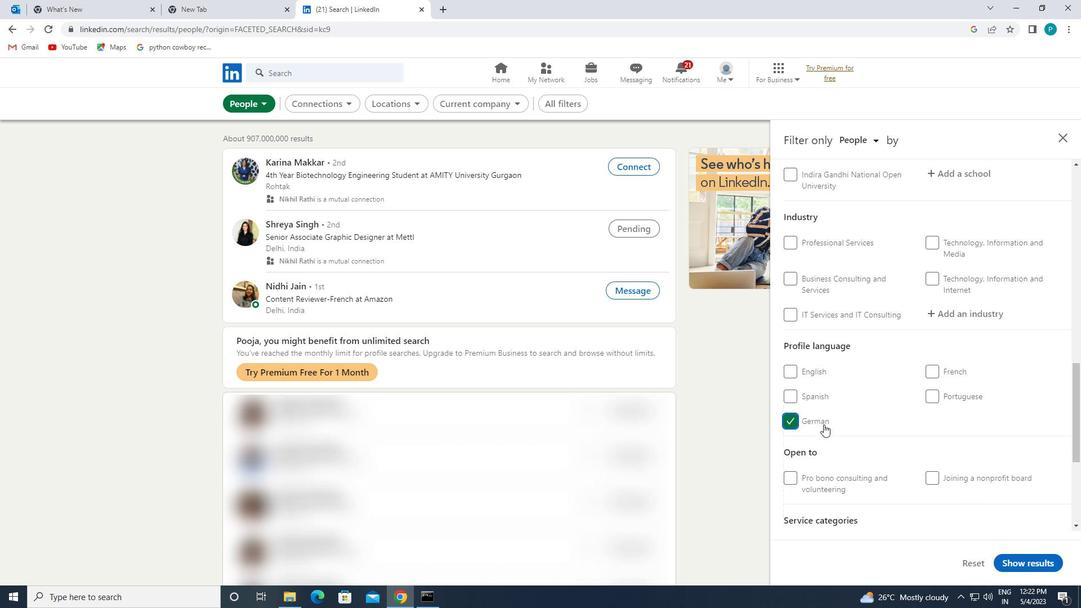 
Action: Mouse scrolled (888, 392) with delta (0, 0)
Screenshot: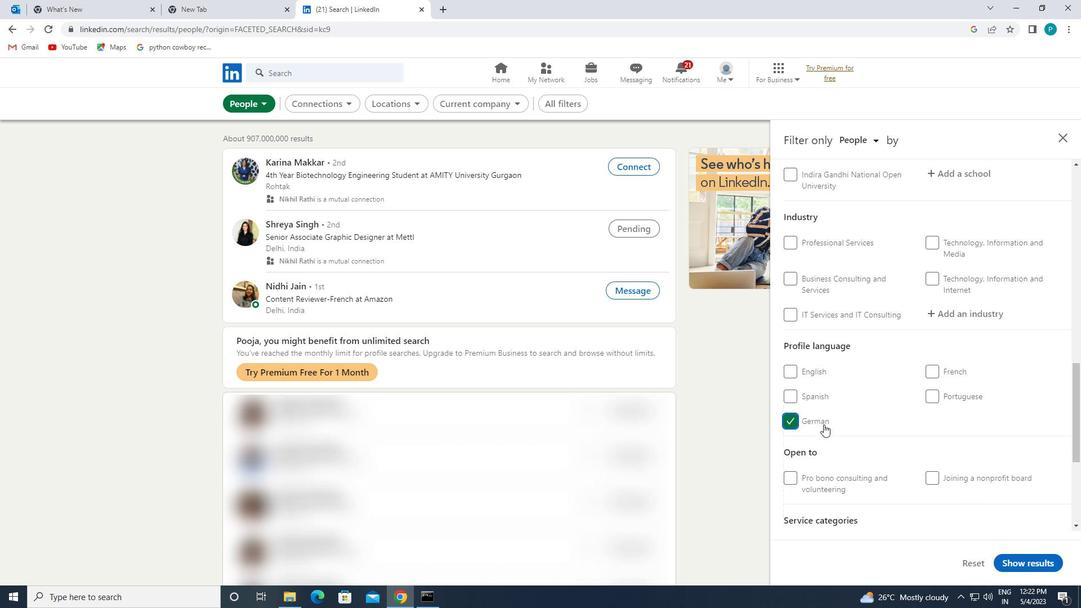 
Action: Mouse moved to (911, 386)
Screenshot: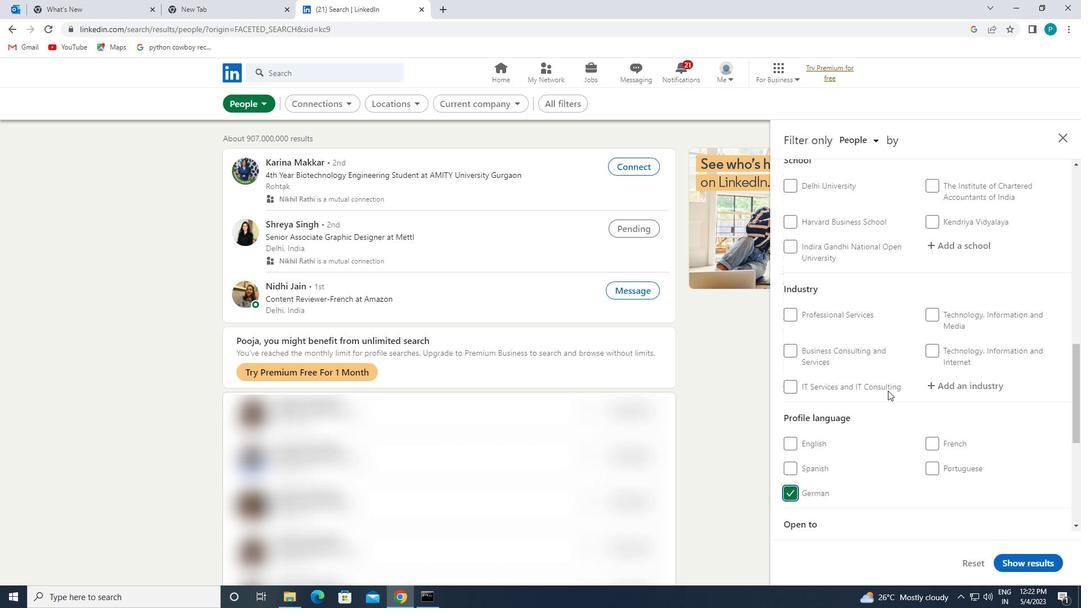 
Action: Mouse scrolled (911, 387) with delta (0, 0)
Screenshot: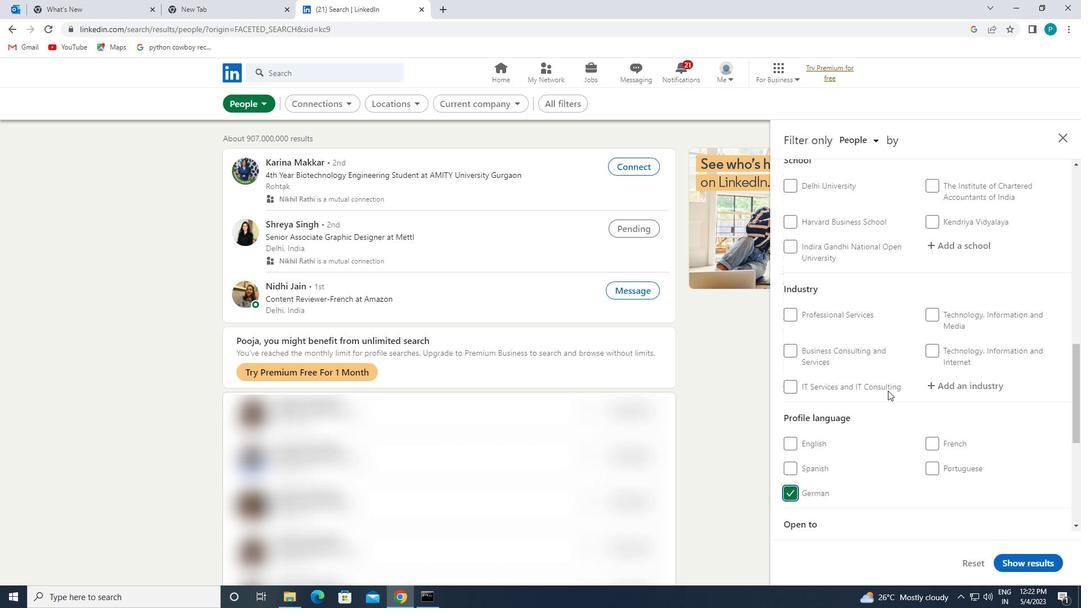 
Action: Mouse moved to (911, 386)
Screenshot: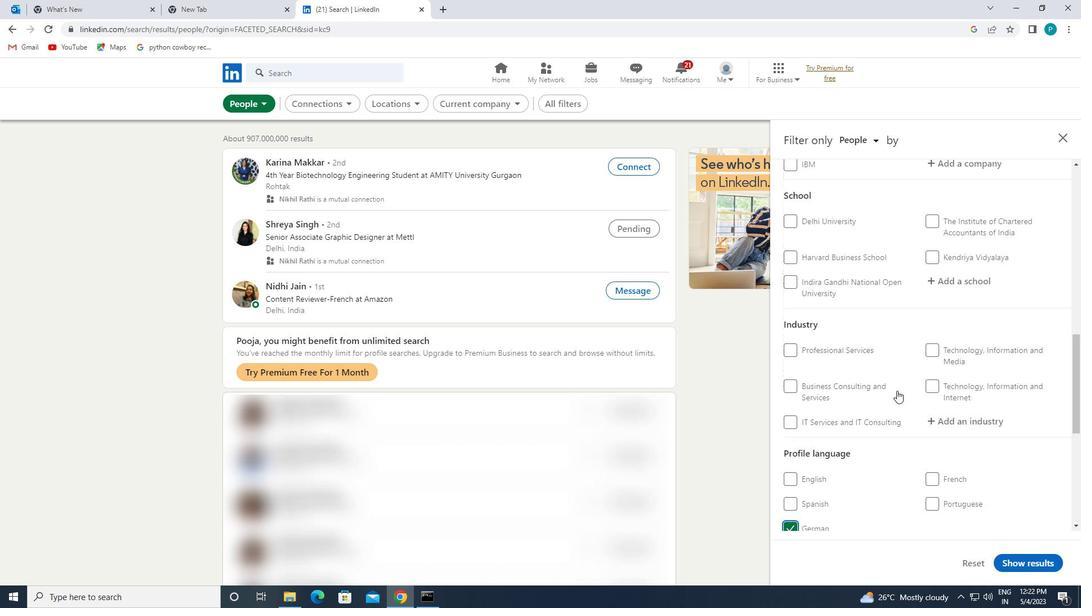 
Action: Mouse scrolled (911, 386) with delta (0, 0)
Screenshot: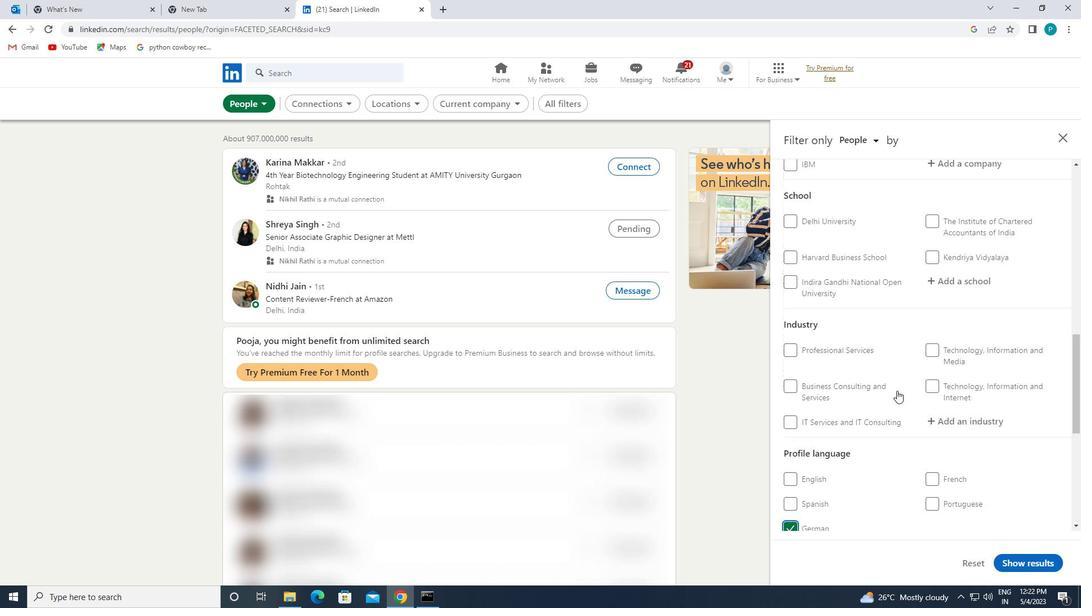 
Action: Mouse moved to (981, 331)
Screenshot: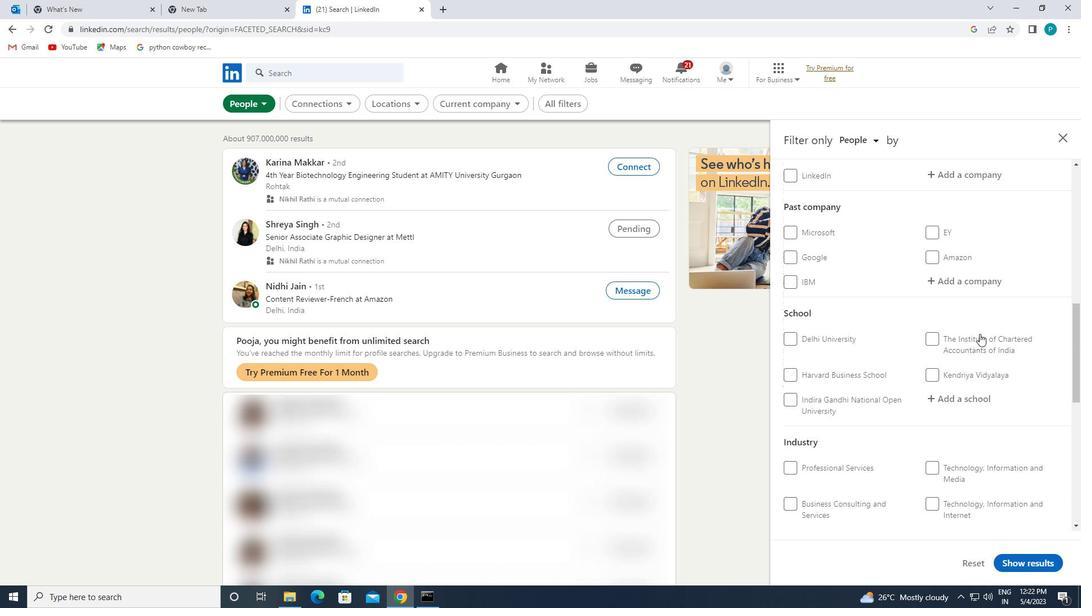 
Action: Mouse scrolled (981, 332) with delta (0, 0)
Screenshot: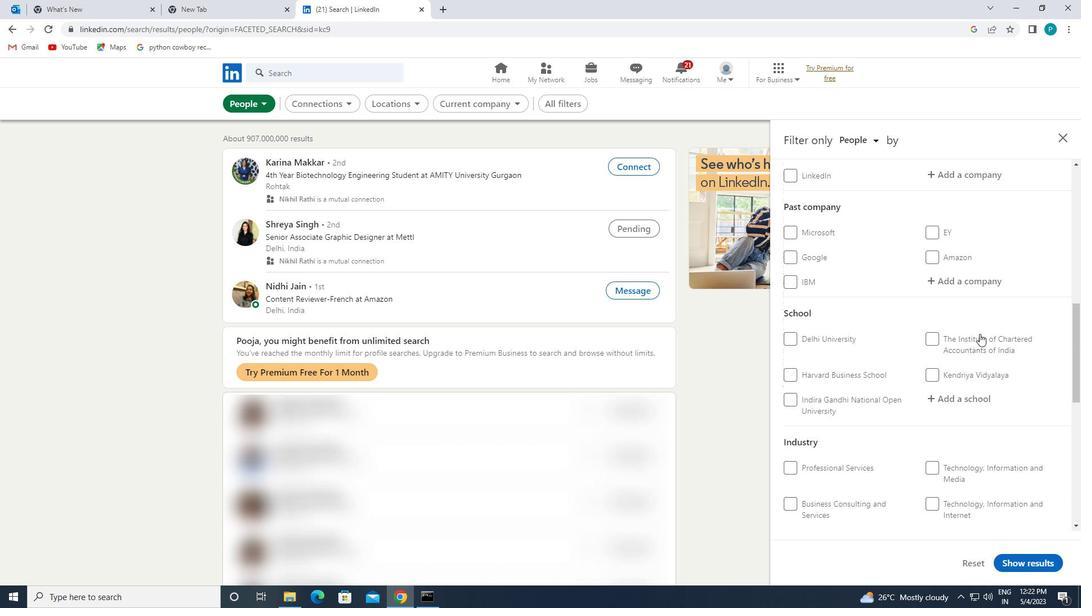 
Action: Mouse moved to (981, 331)
Screenshot: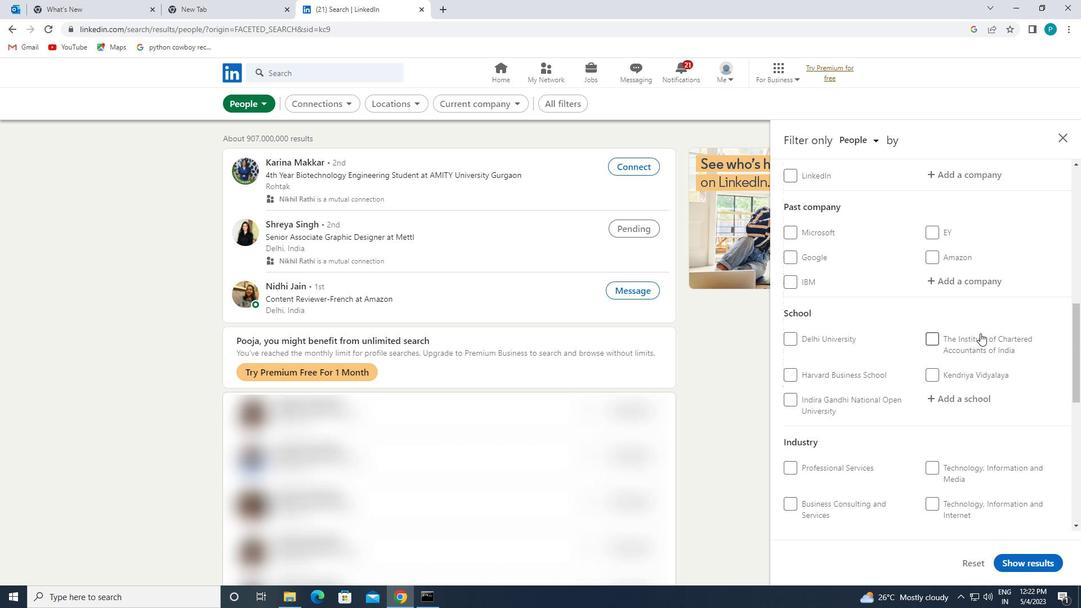 
Action: Mouse scrolled (981, 331) with delta (0, 0)
Screenshot: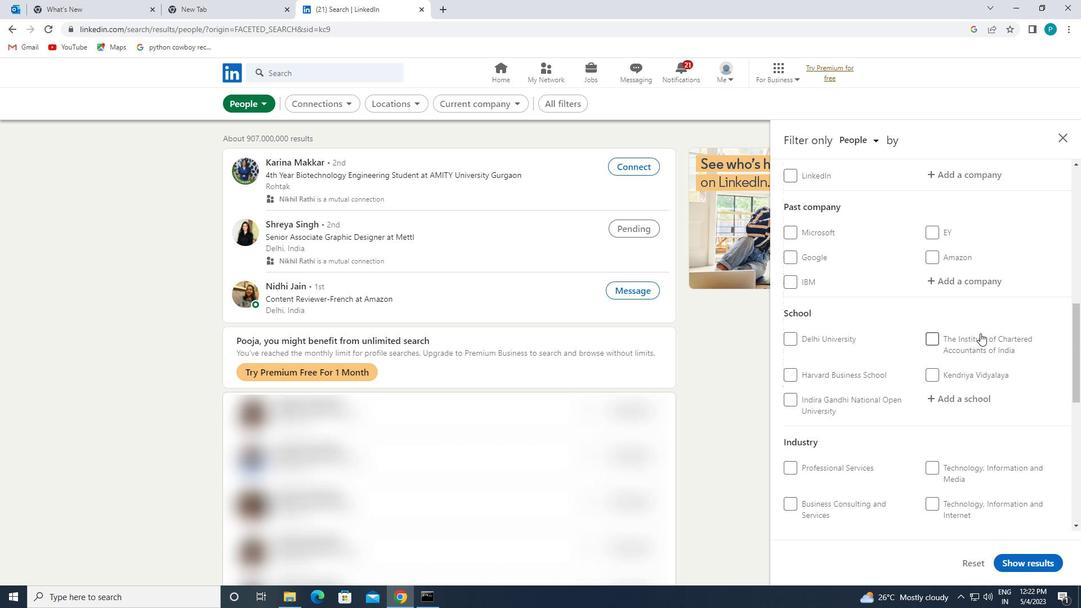 
Action: Mouse moved to (952, 291)
Screenshot: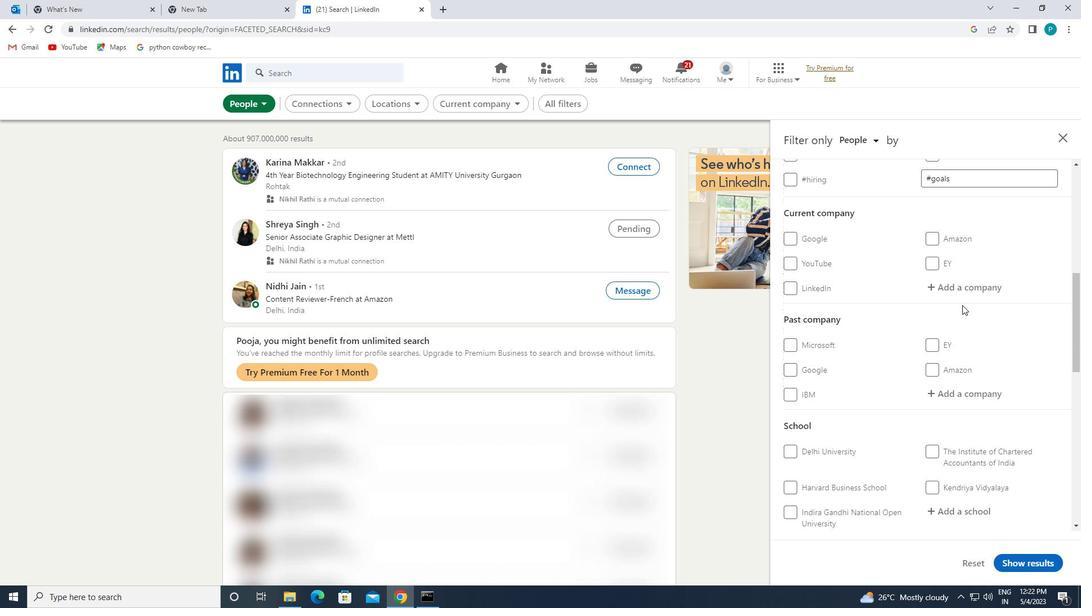
Action: Mouse pressed left at (952, 291)
Screenshot: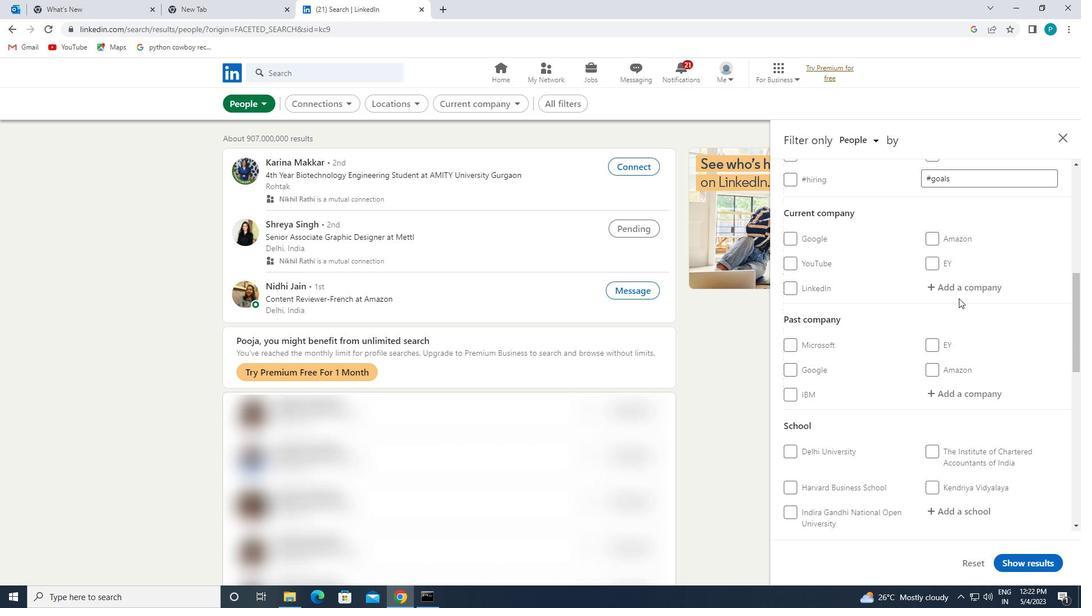 
Action: Key pressed <Key.caps_lock>H<Key.caps_lock>EZ<Key.backspace>XAWARE
Screenshot: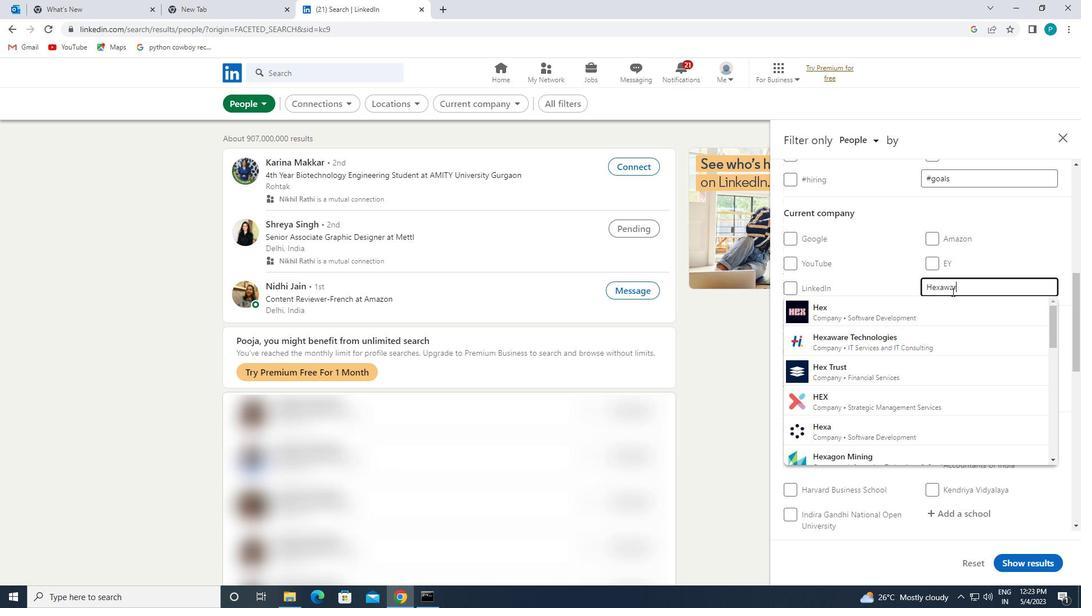 
Action: Mouse moved to (923, 311)
Screenshot: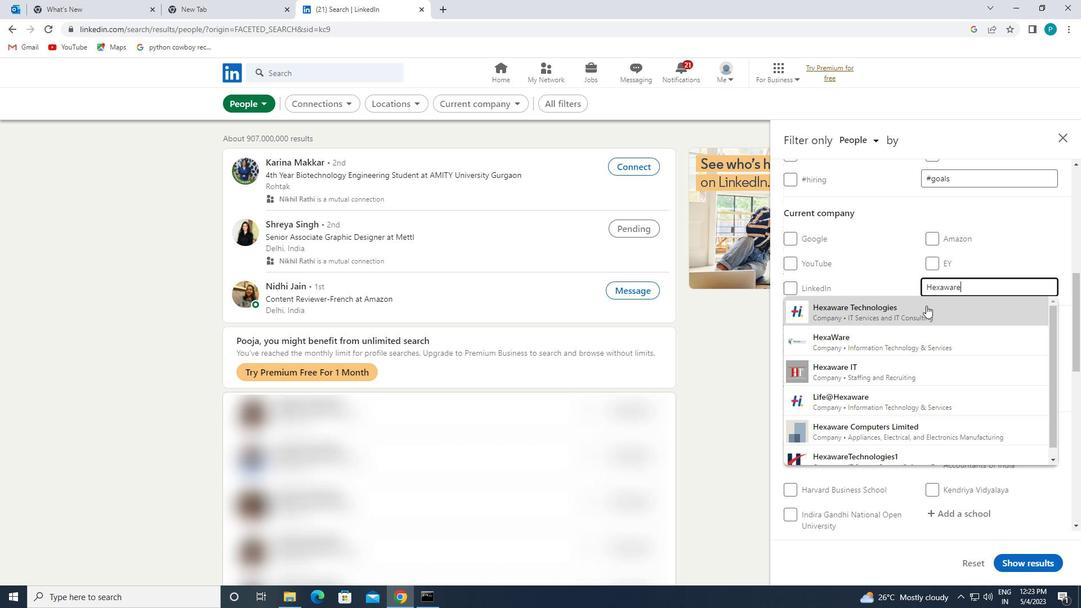 
Action: Mouse pressed left at (923, 311)
Screenshot: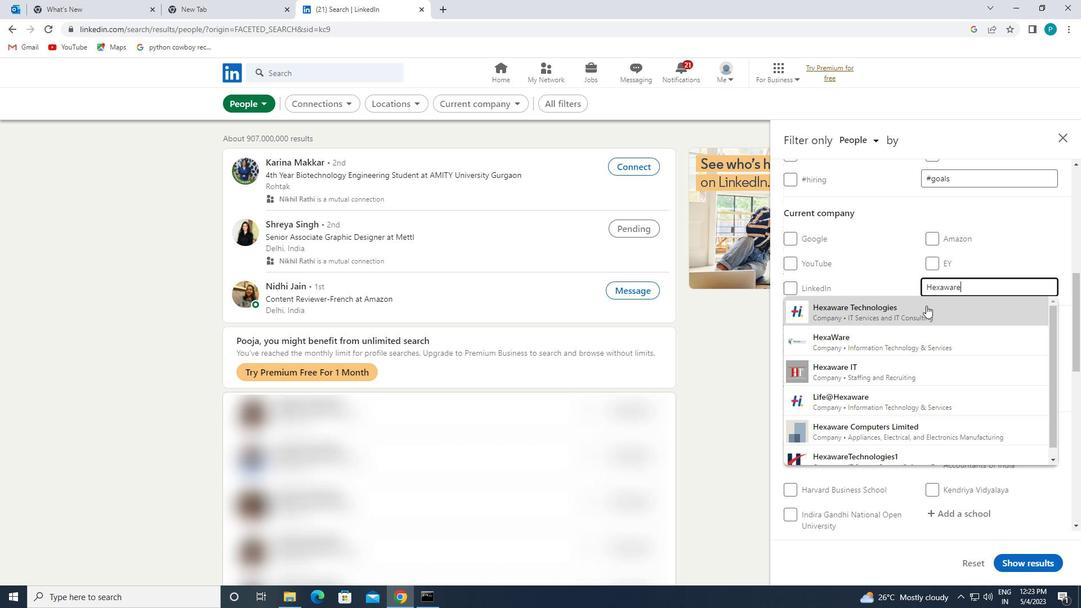 
Action: Mouse moved to (983, 326)
Screenshot: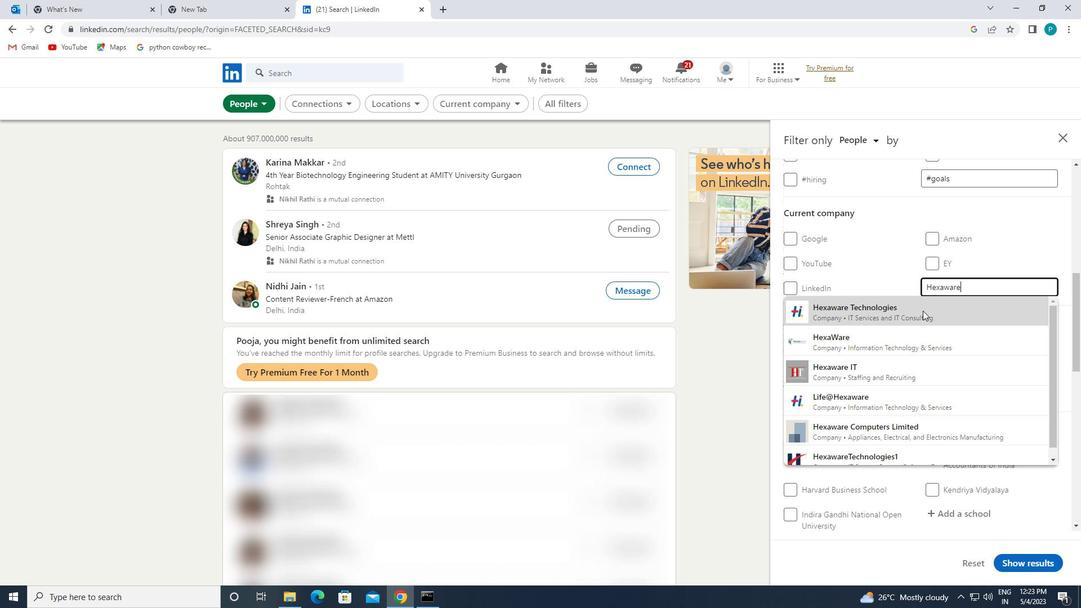 
Action: Mouse scrolled (983, 326) with delta (0, 0)
Screenshot: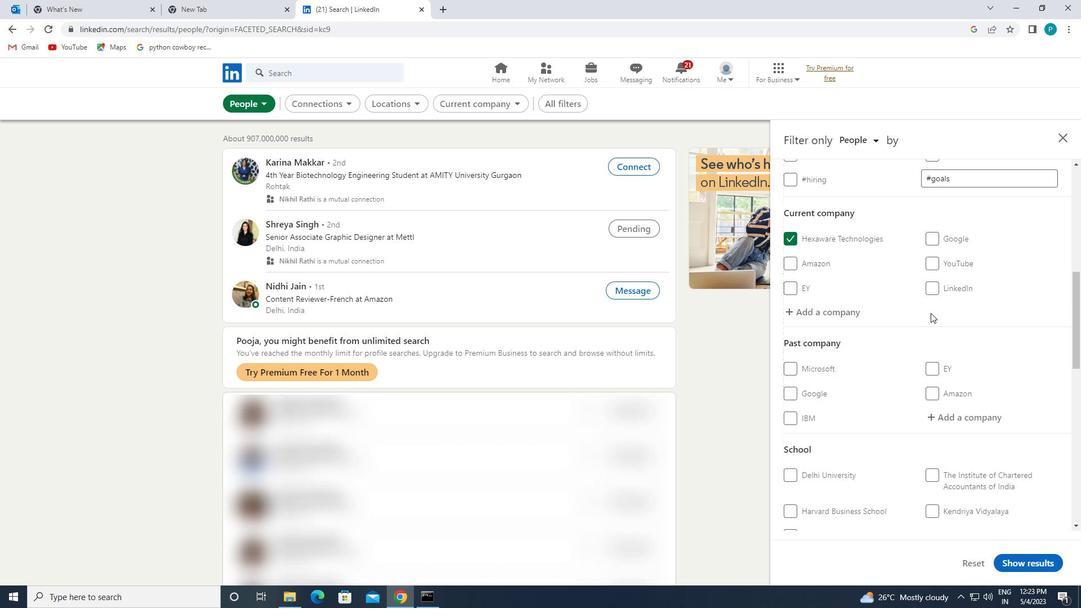 
Action: Mouse scrolled (983, 326) with delta (0, 0)
Screenshot: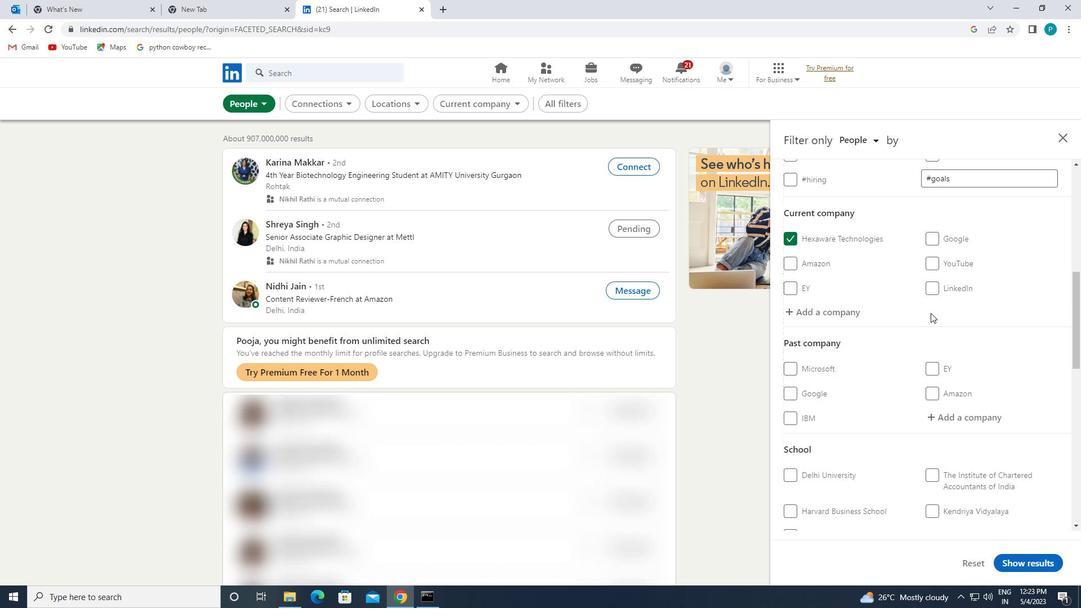 
Action: Mouse scrolled (983, 326) with delta (0, 0)
Screenshot: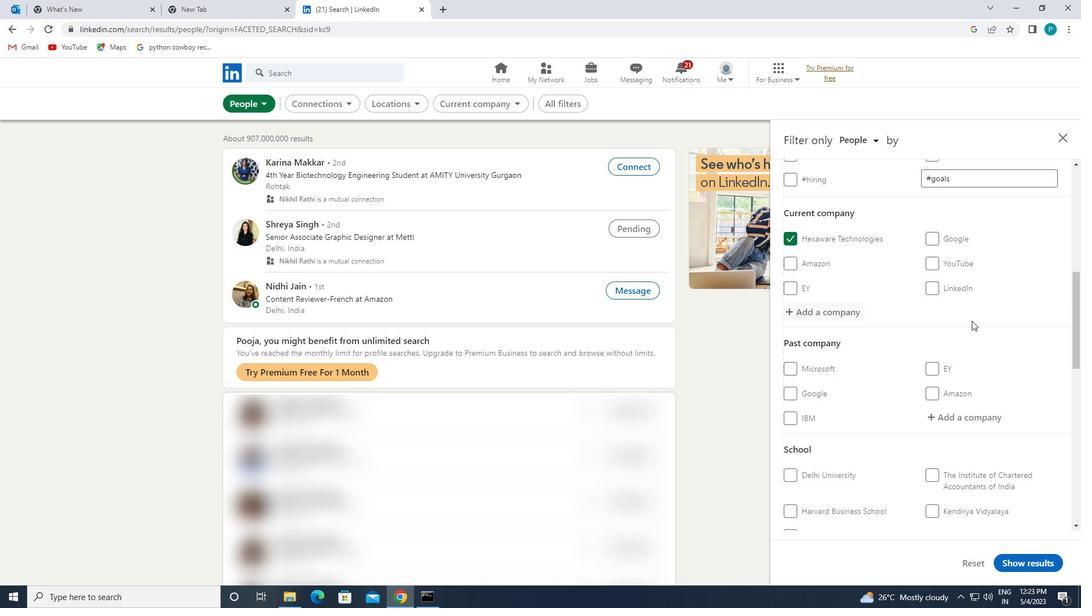 
Action: Mouse moved to (983, 327)
Screenshot: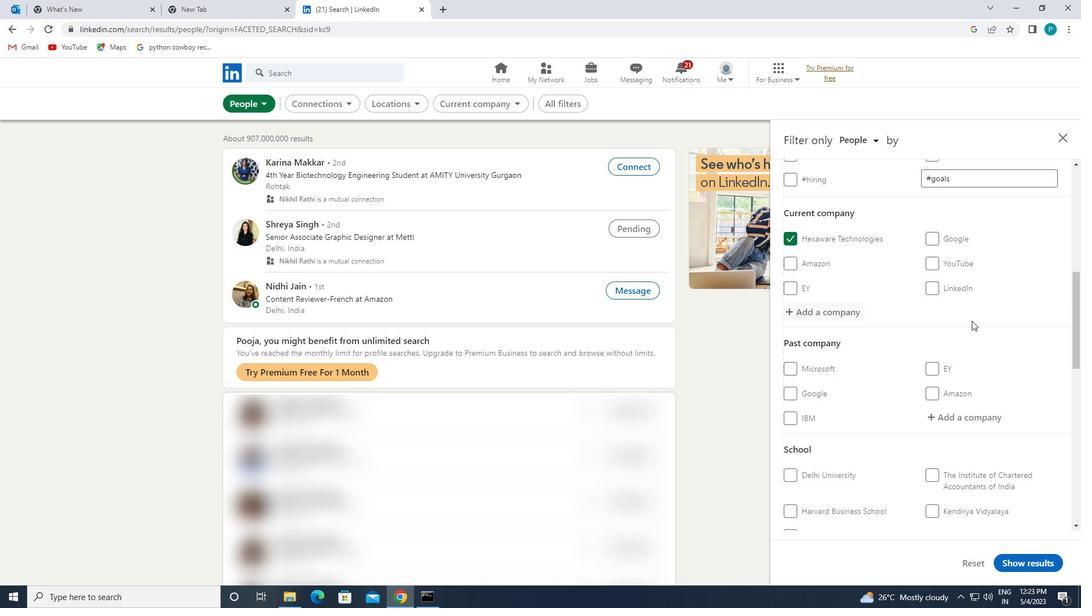 
Action: Mouse scrolled (983, 326) with delta (0, 0)
Screenshot: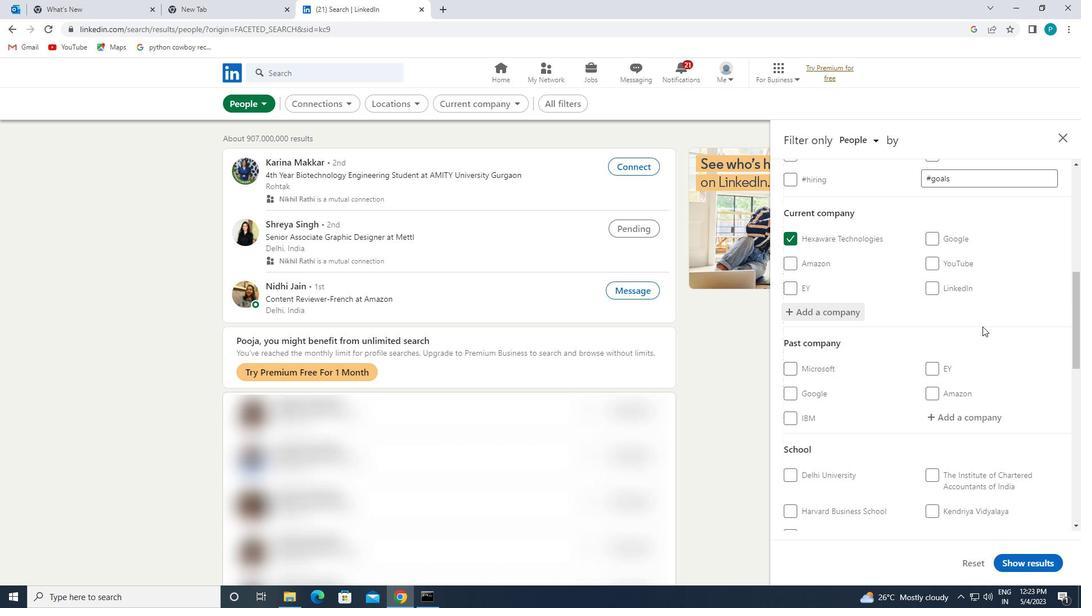 
Action: Mouse moved to (956, 305)
Screenshot: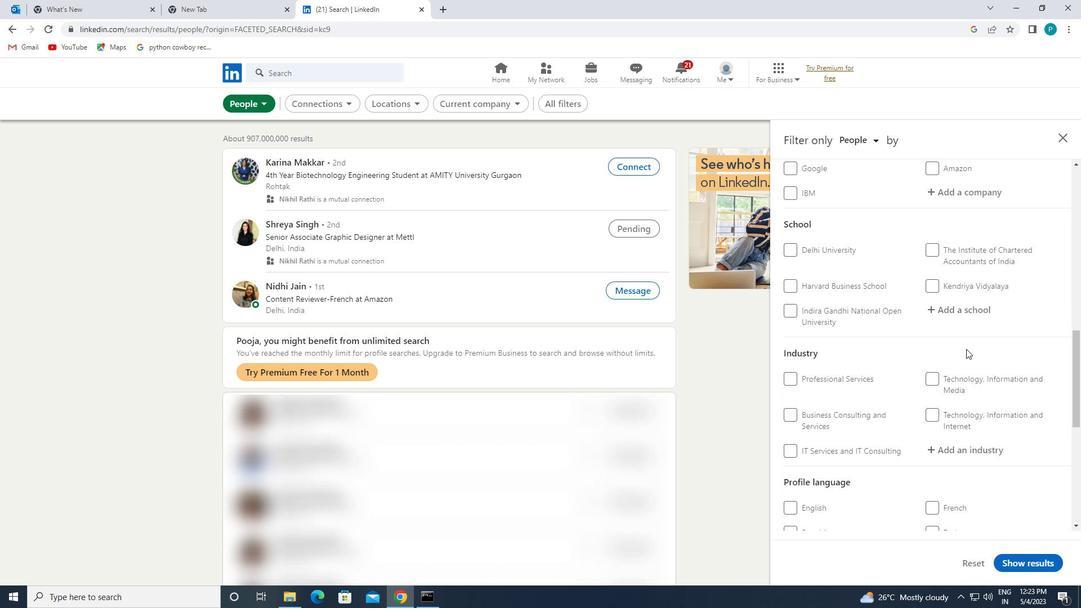 
Action: Mouse pressed left at (956, 305)
Screenshot: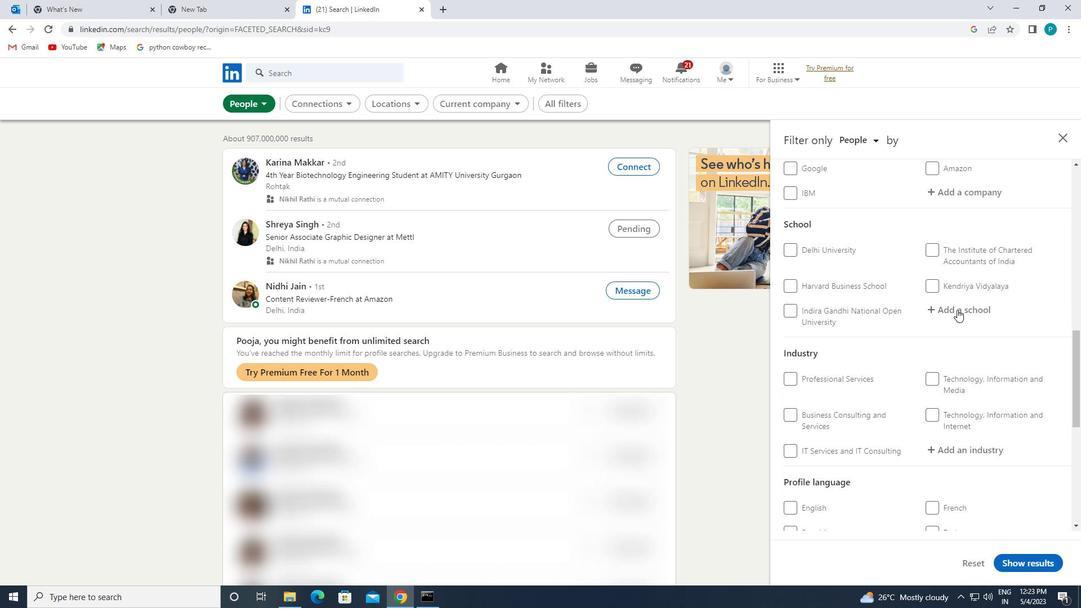 
Action: Mouse moved to (956, 305)
Screenshot: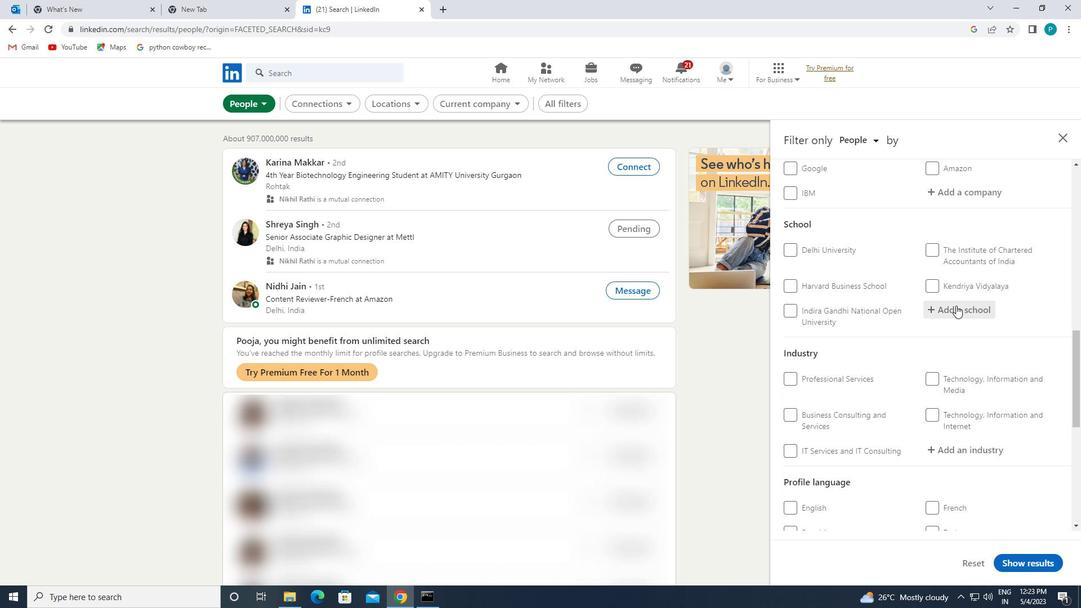 
Action: Key pressed <Key.caps_lock>T<Key.caps_lock>HE<Key.space><Key.caps_lock>LNM
Screenshot: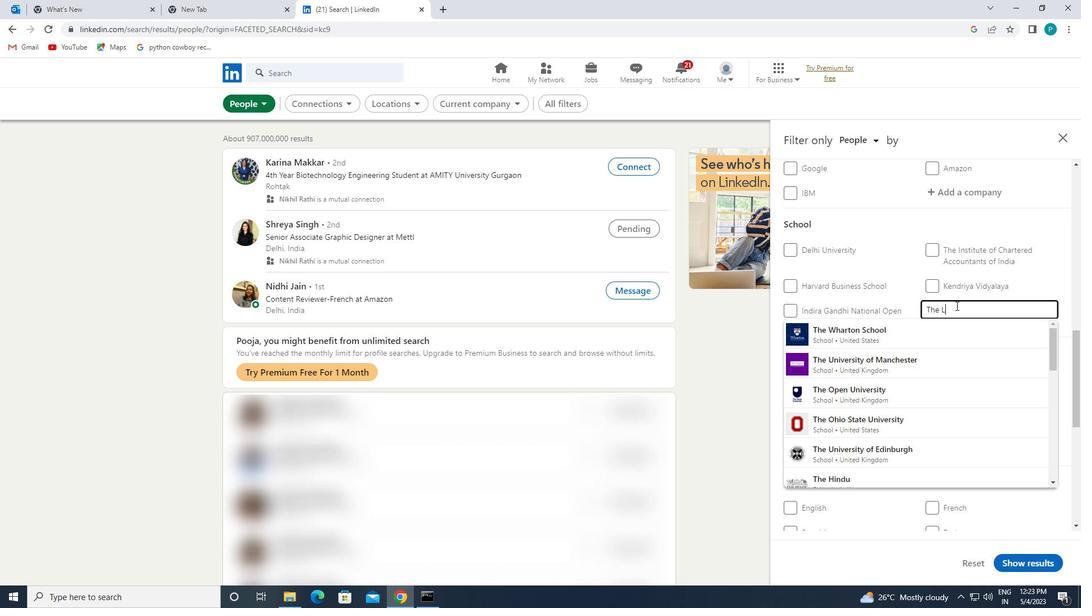 
Action: Mouse moved to (952, 330)
Screenshot: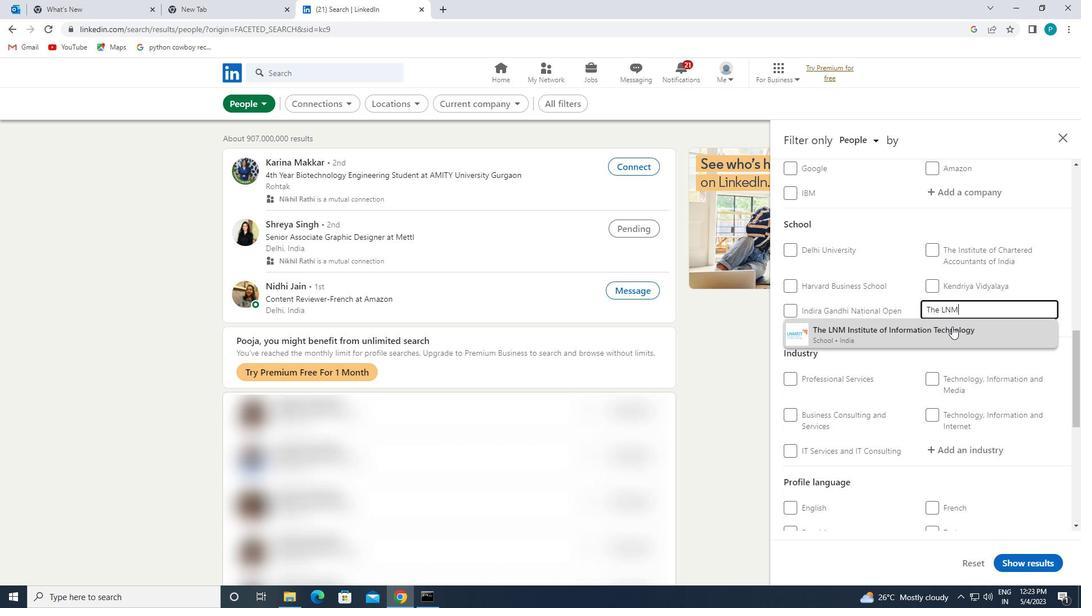 
Action: Mouse pressed left at (952, 330)
Screenshot: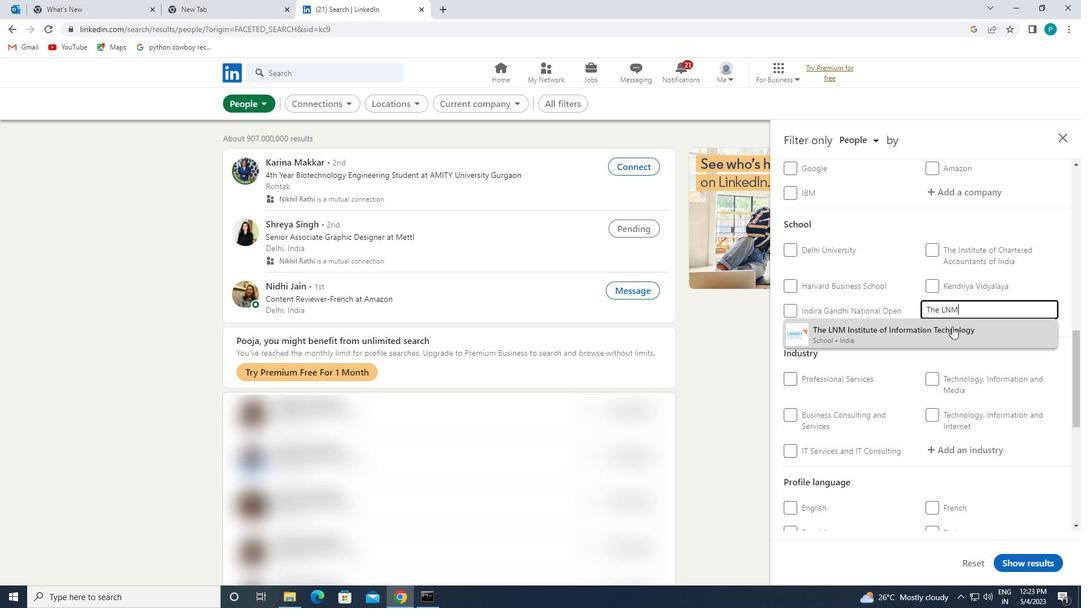 
Action: Mouse moved to (961, 339)
Screenshot: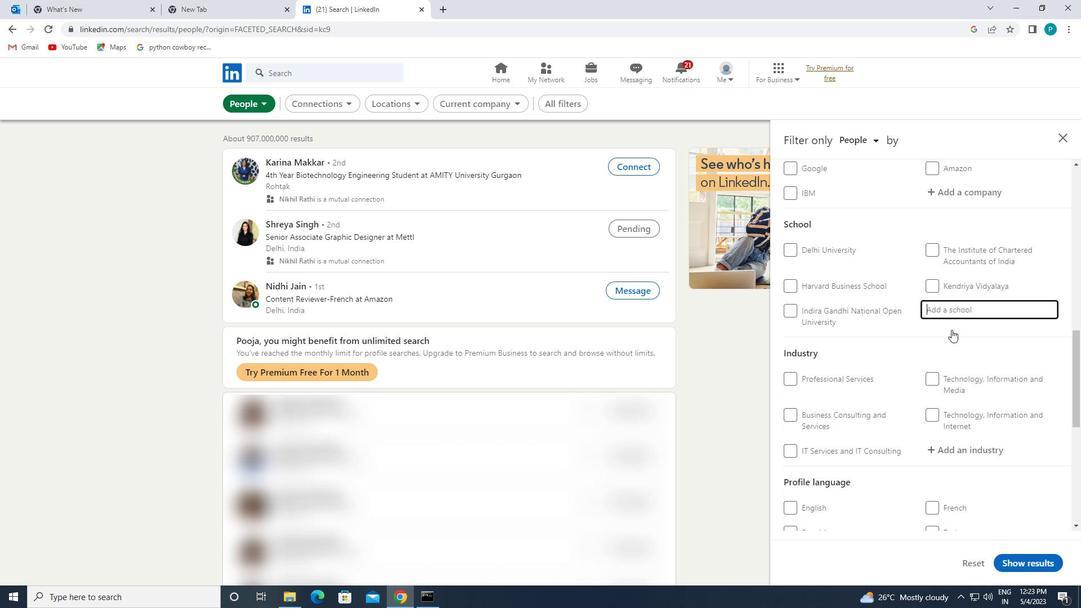 
Action: Mouse scrolled (961, 338) with delta (0, 0)
Screenshot: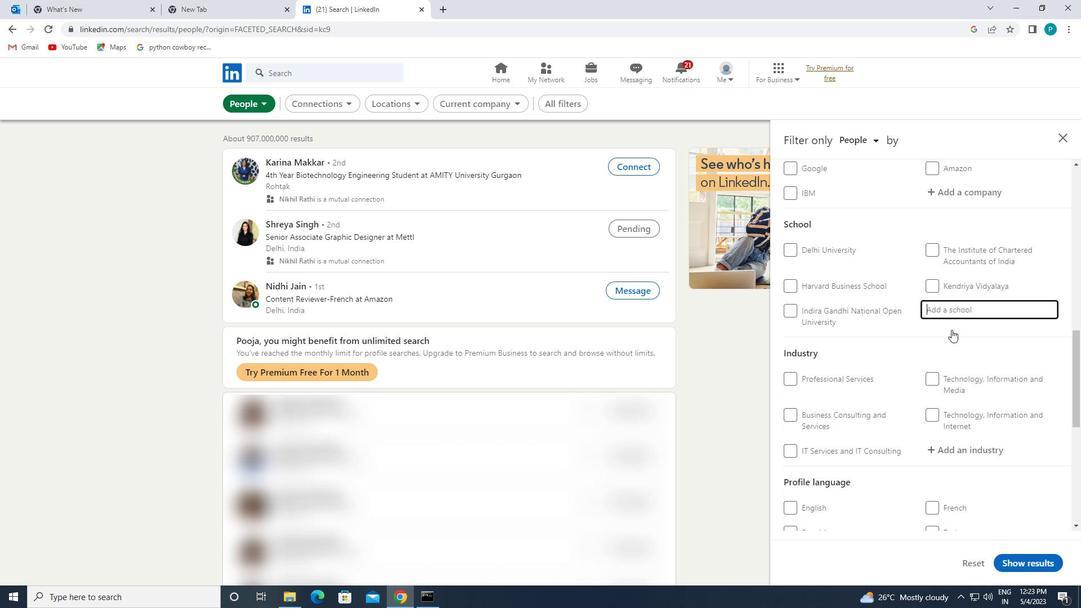 
Action: Mouse moved to (963, 342)
Screenshot: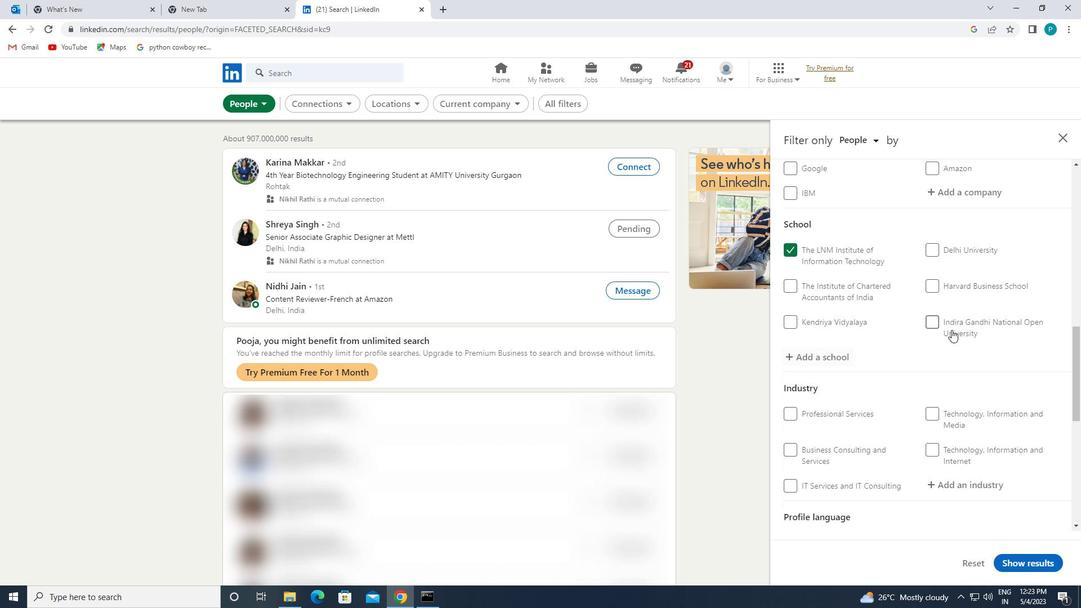 
Action: Mouse scrolled (963, 341) with delta (0, 0)
Screenshot: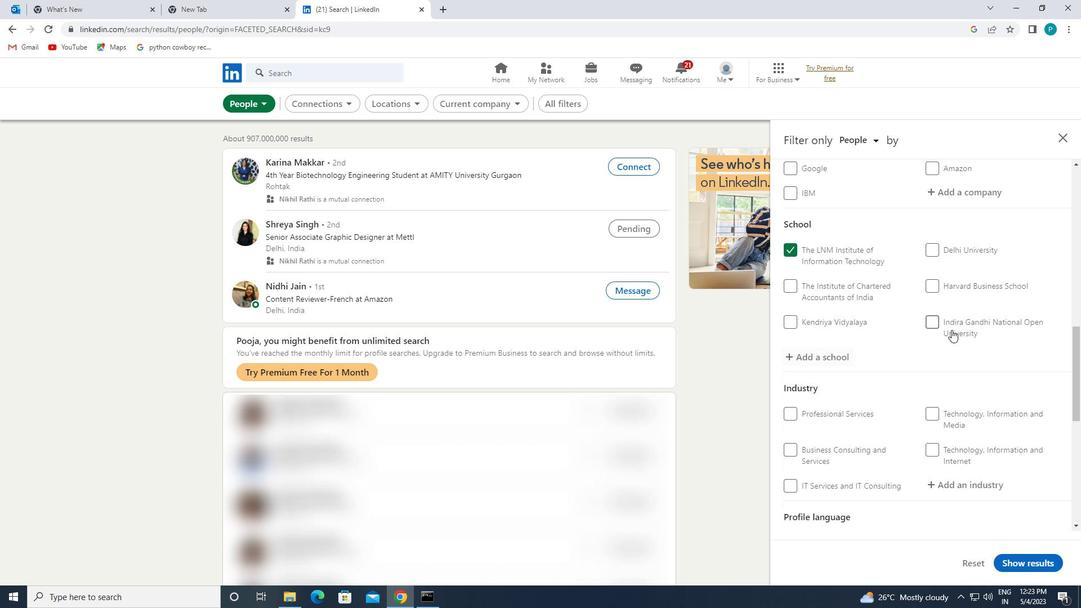 
Action: Mouse moved to (966, 348)
Screenshot: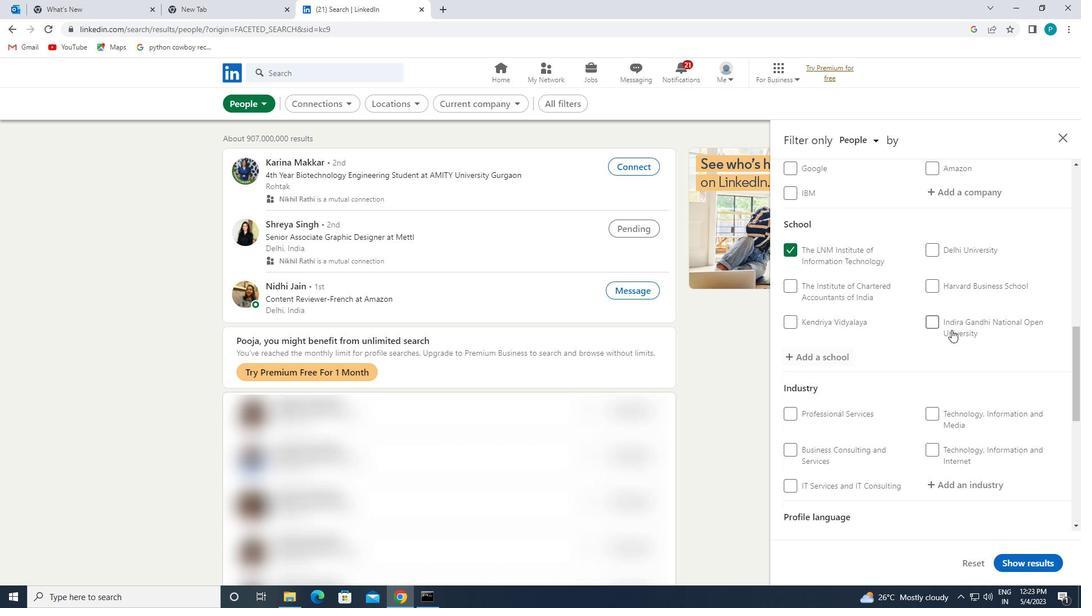 
Action: Mouse scrolled (966, 348) with delta (0, 0)
Screenshot: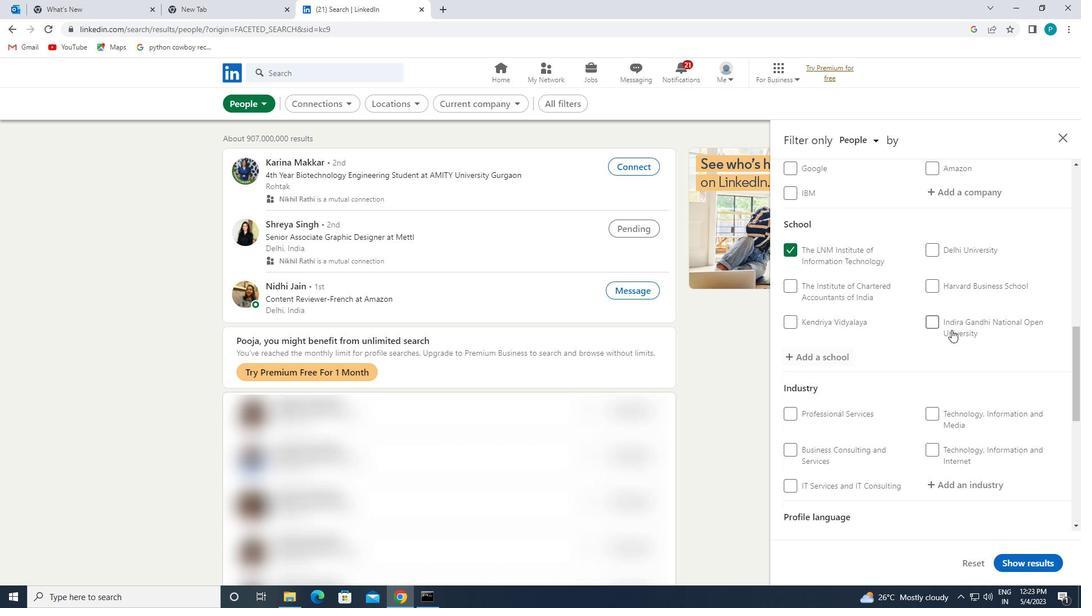 
Action: Mouse moved to (953, 315)
Screenshot: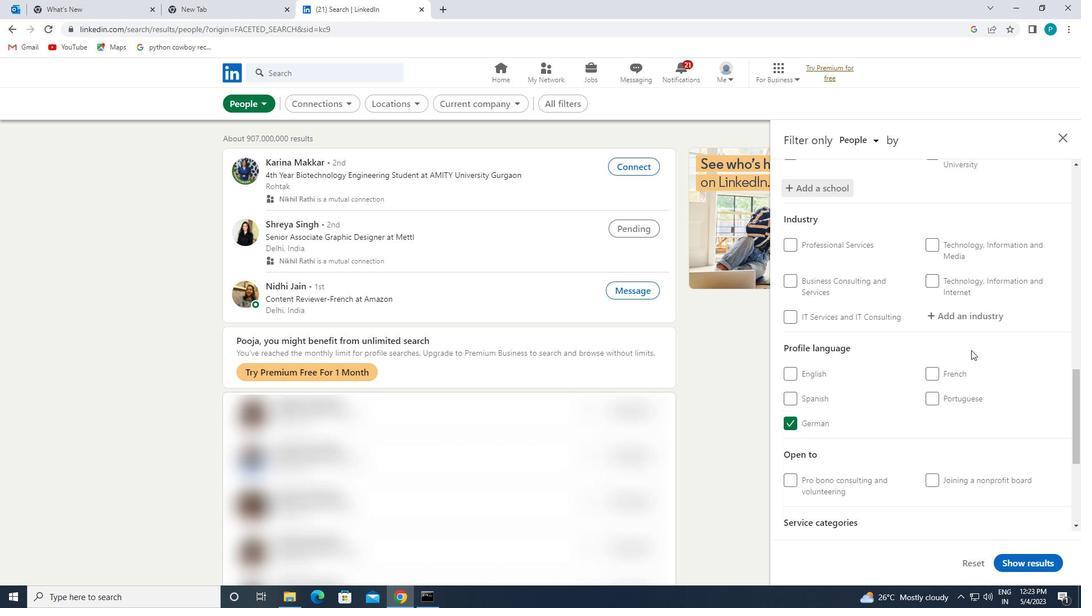 
Action: Mouse pressed left at (953, 315)
Screenshot: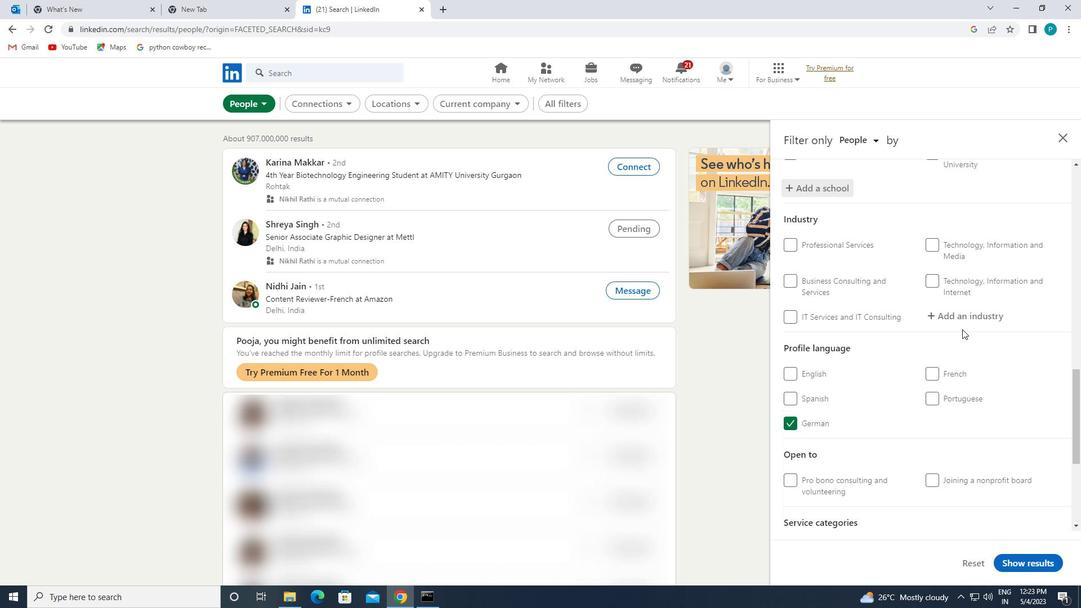 
Action: Key pressed <Key.caps_lock>M<Key.caps_lock>EDICAL
Screenshot: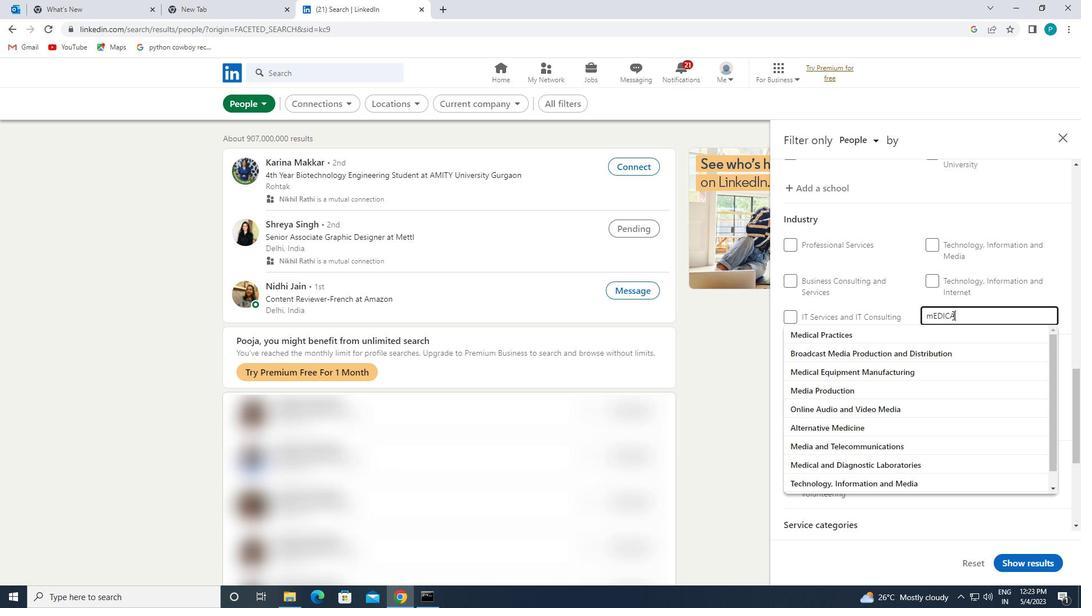 
Action: Mouse moved to (893, 337)
Screenshot: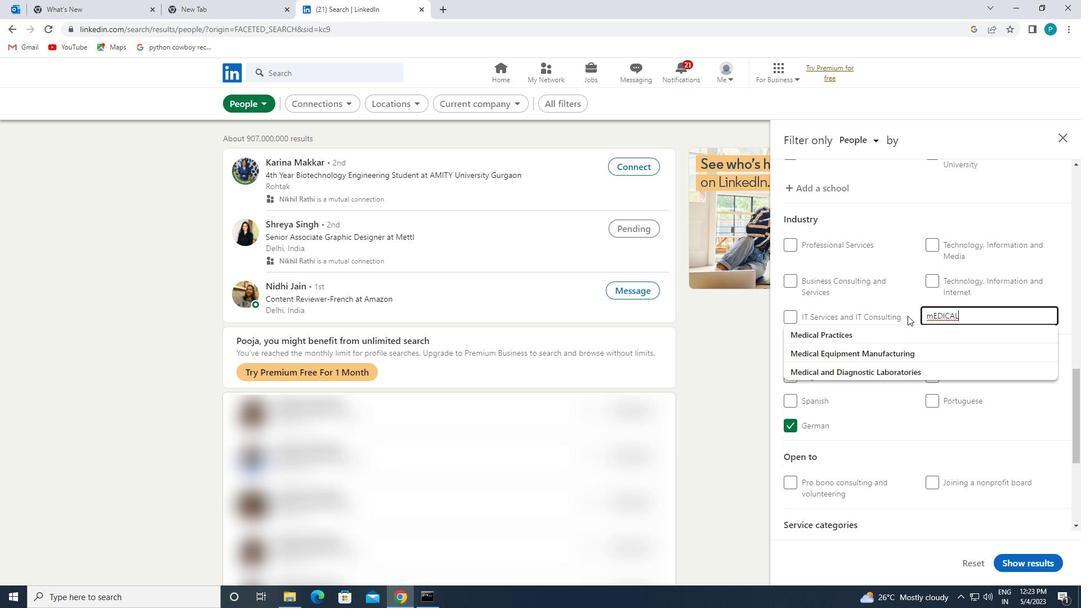 
Action: Mouse pressed left at (893, 337)
Screenshot: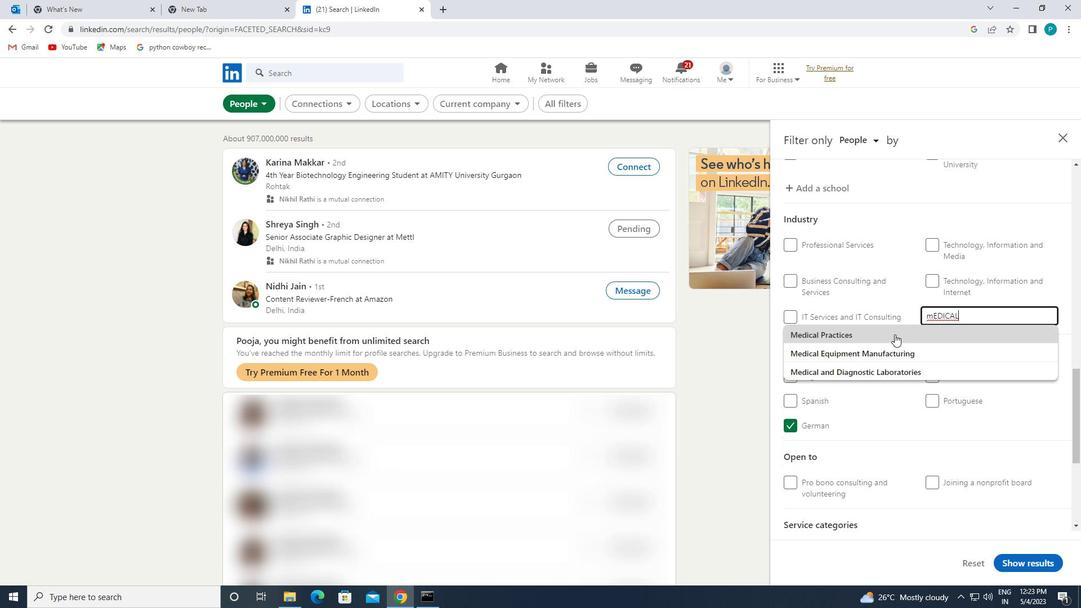 
Action: Mouse moved to (908, 356)
Screenshot: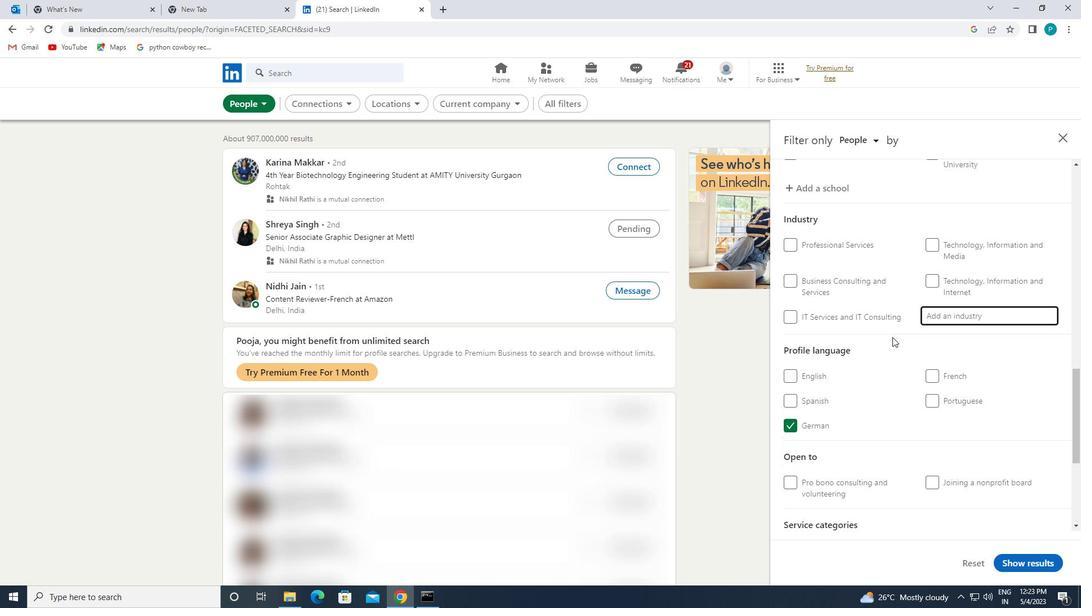 
Action: Mouse scrolled (908, 356) with delta (0, 0)
Screenshot: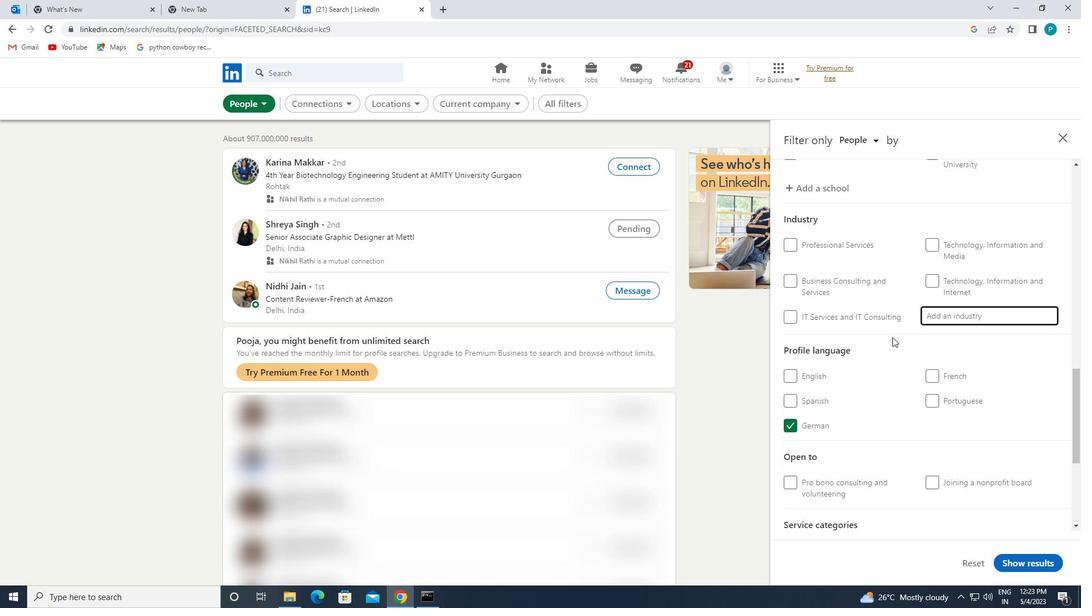 
Action: Mouse moved to (909, 357)
Screenshot: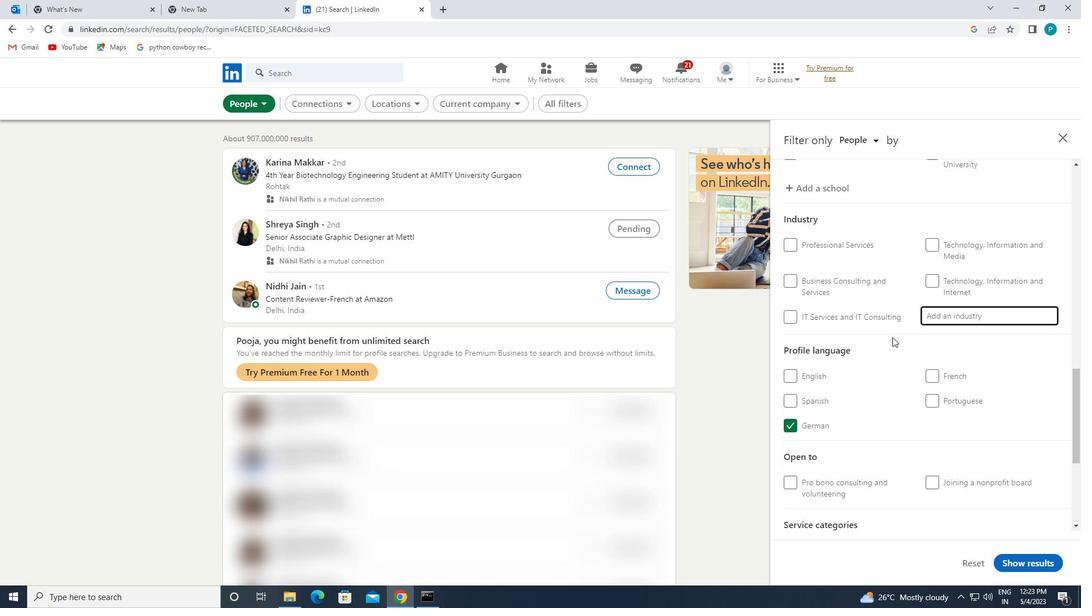 
Action: Mouse scrolled (909, 357) with delta (0, 0)
Screenshot: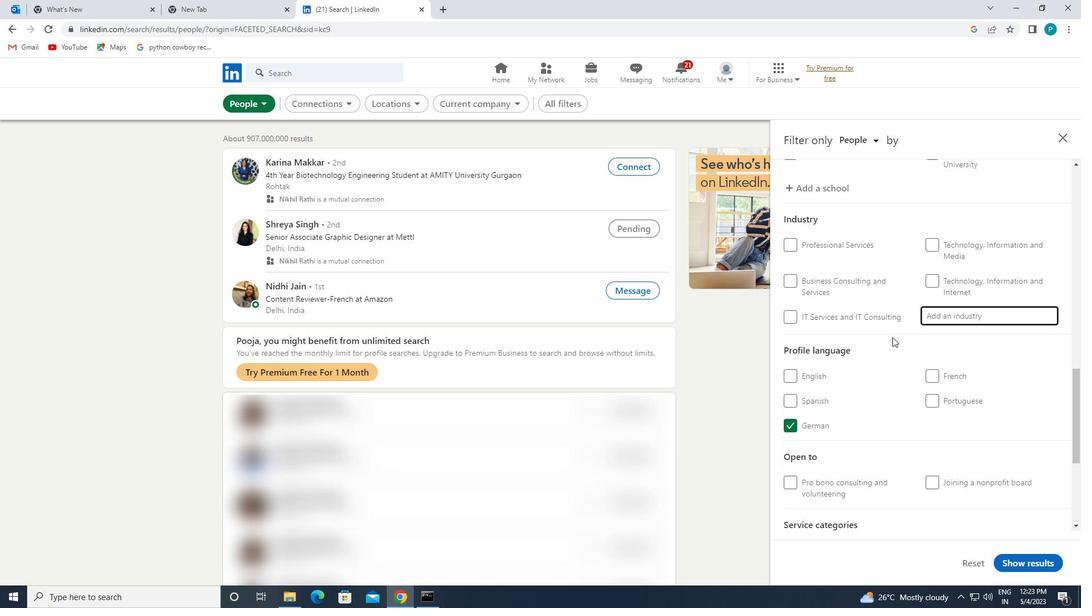 
Action: Mouse moved to (910, 360)
Screenshot: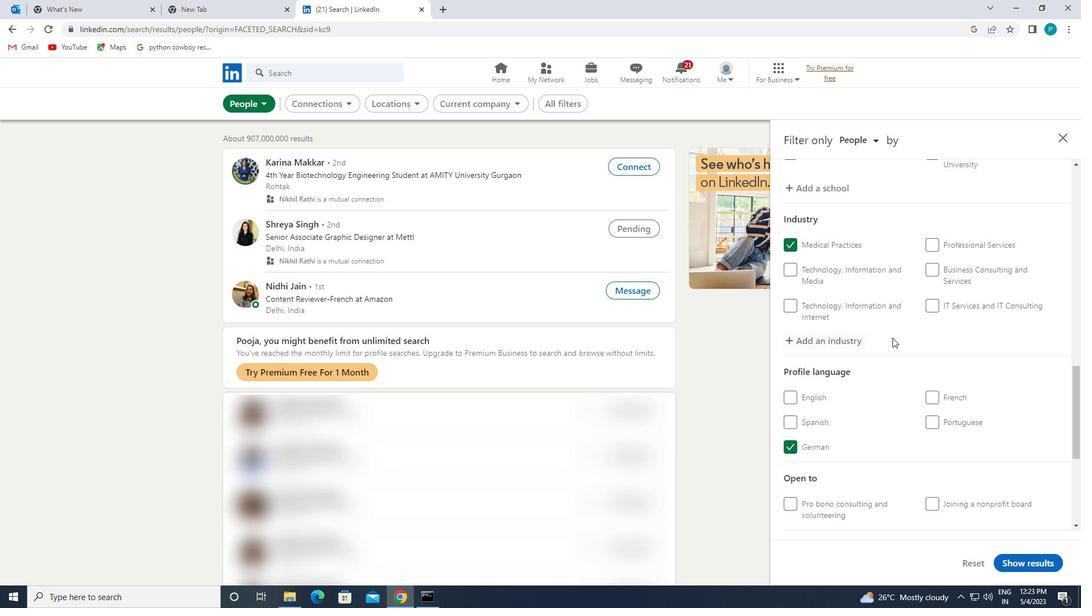 
Action: Mouse scrolled (910, 359) with delta (0, 0)
Screenshot: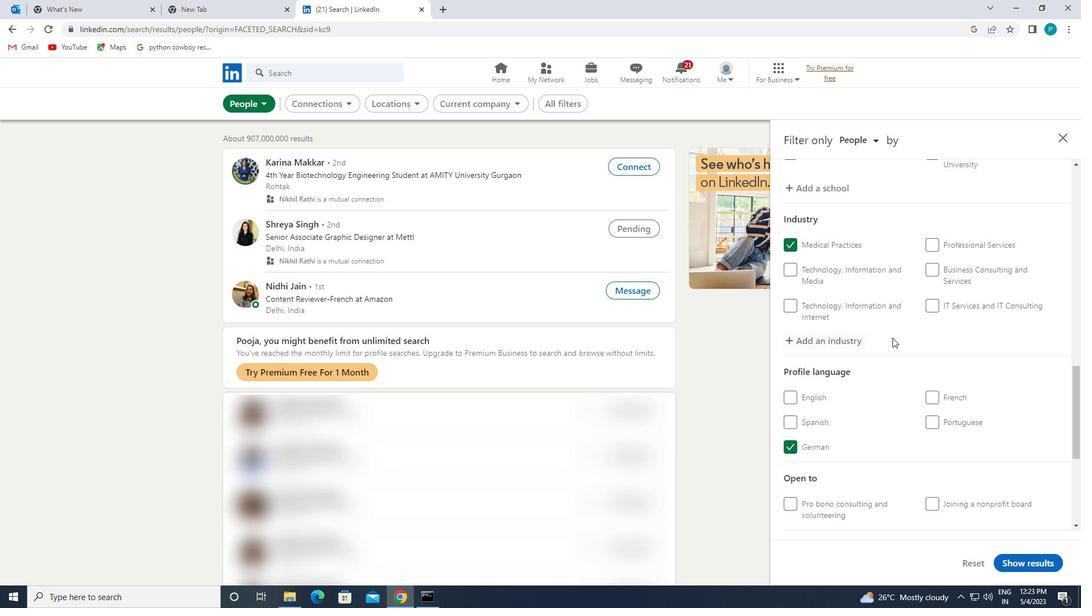 
Action: Mouse moved to (965, 449)
Screenshot: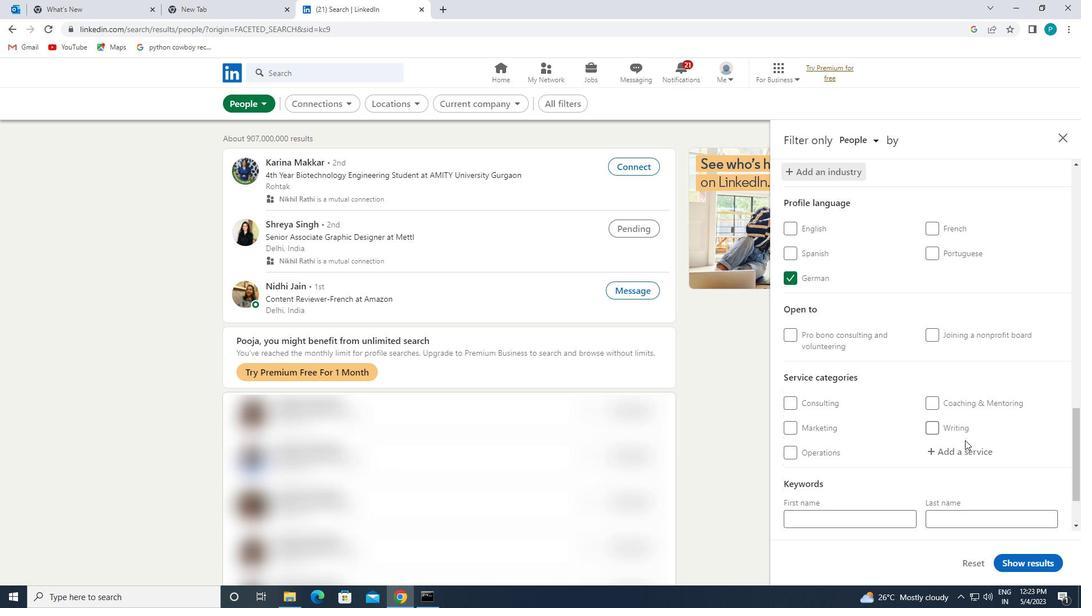 
Action: Mouse pressed left at (965, 449)
Screenshot: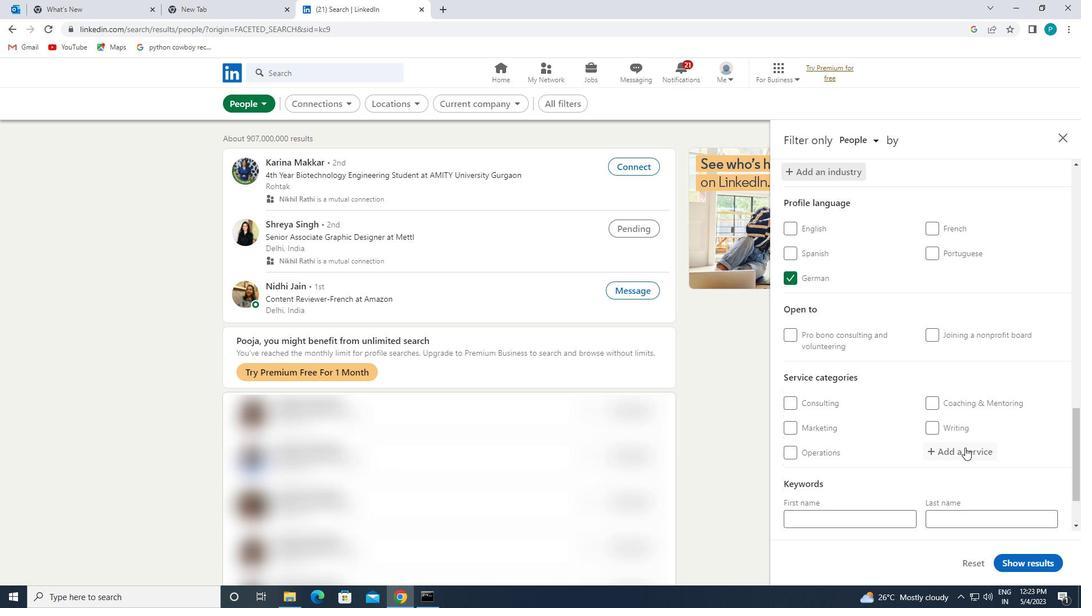 
Action: Key pressed <Key.caps_lock>HR
Screenshot: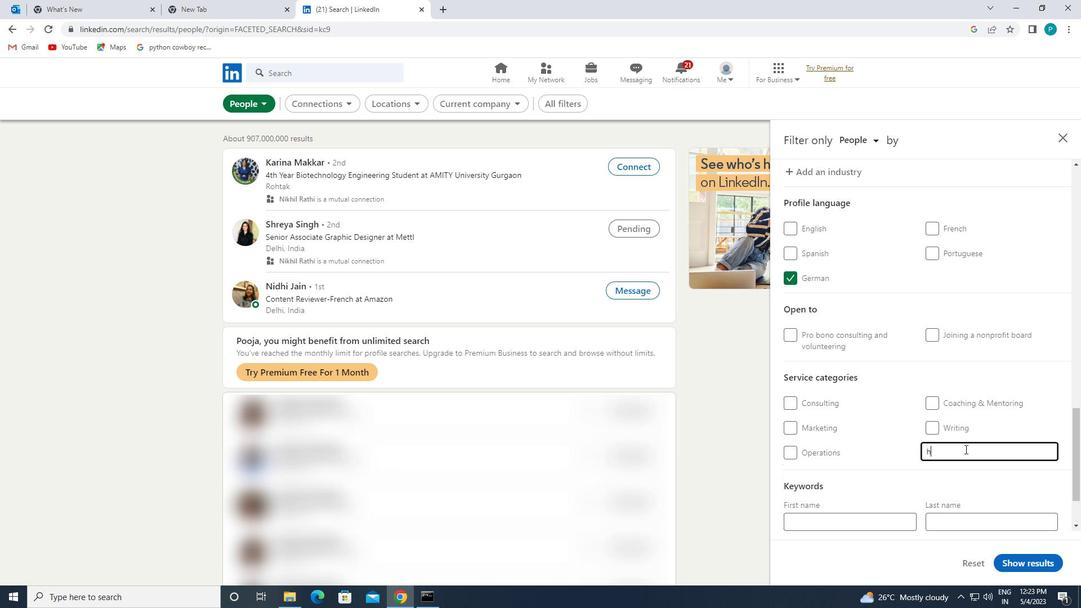 
Action: Mouse moved to (903, 484)
Screenshot: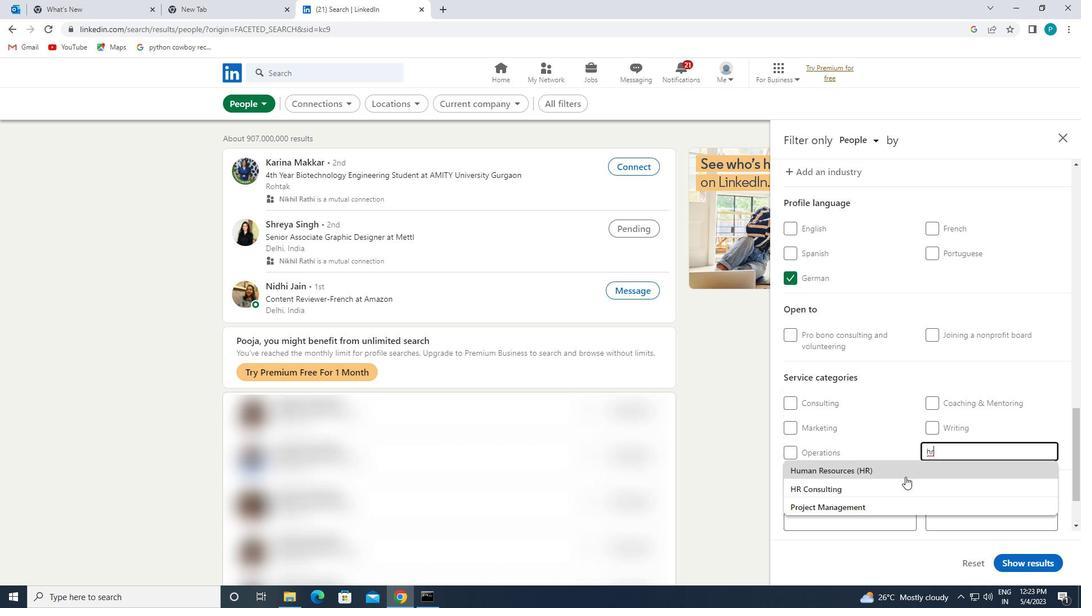 
Action: Mouse pressed left at (903, 484)
Screenshot: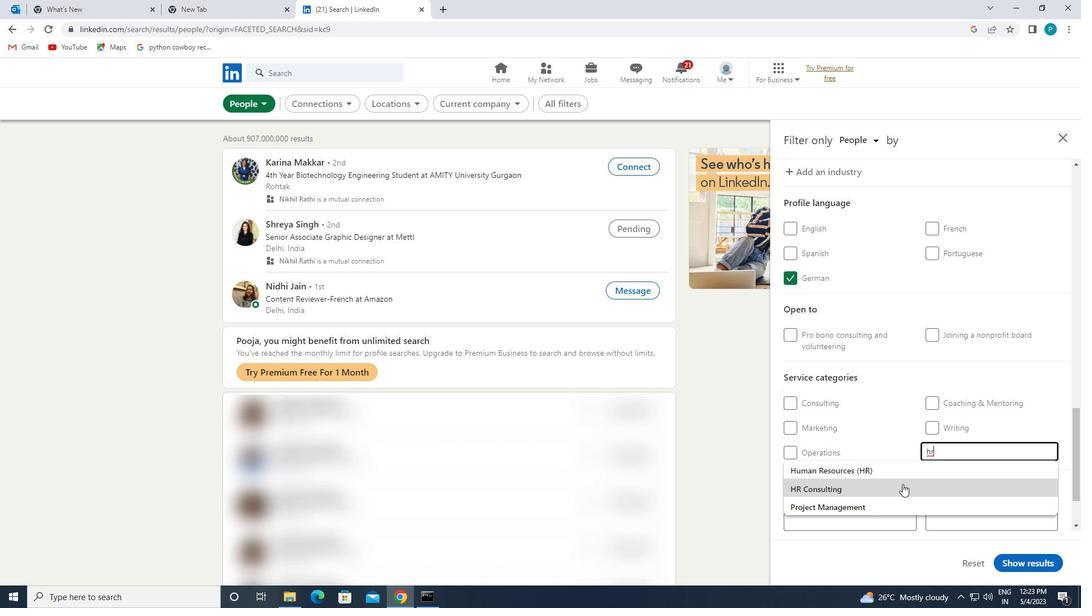 
Action: Mouse scrolled (903, 484) with delta (0, 0)
Screenshot: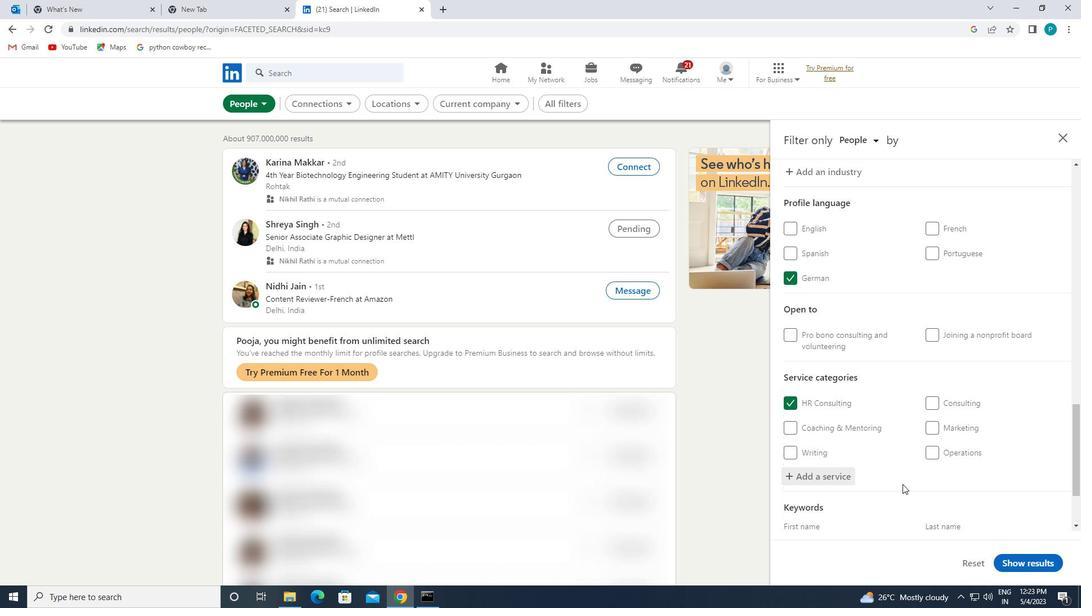 
Action: Mouse scrolled (903, 484) with delta (0, 0)
Screenshot: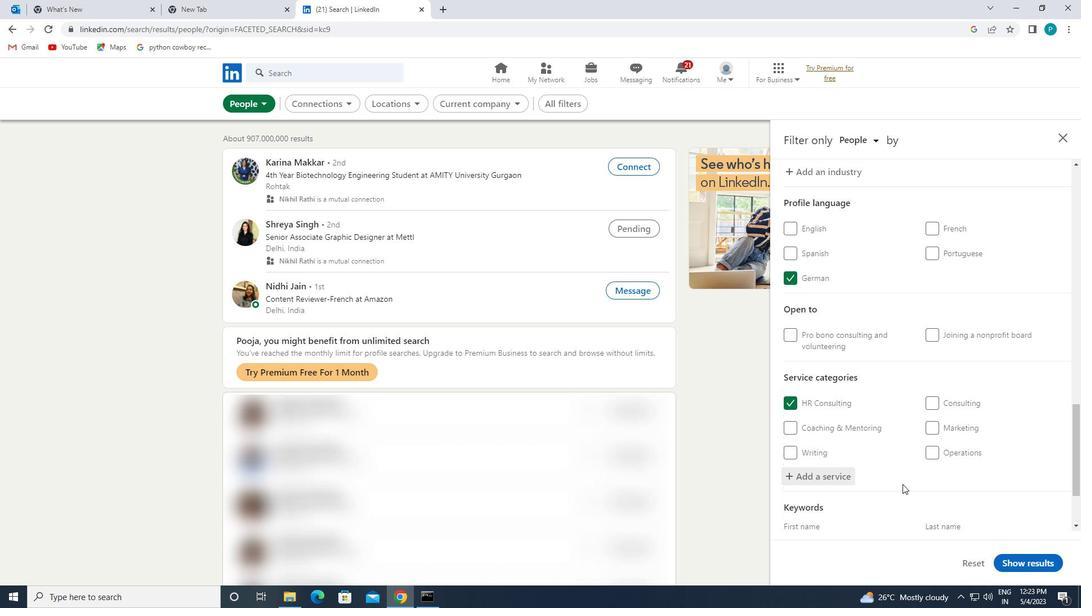 
Action: Mouse pressed left at (903, 484)
Screenshot: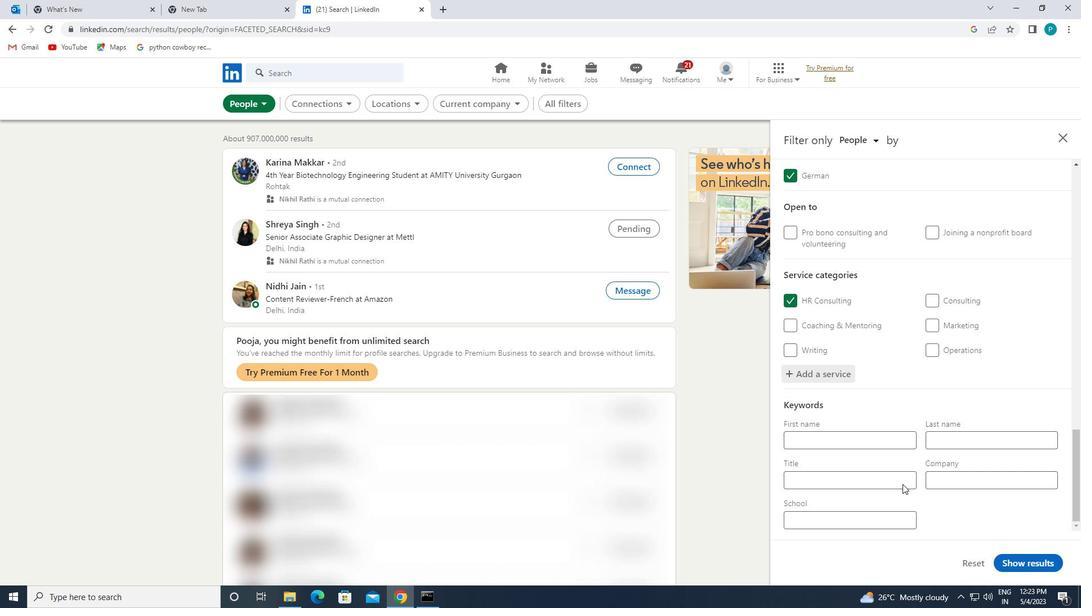 
Action: Key pressed <Key.caps_lock>R<Key.caps_lock>ESTAURANT<Key.space><Key.caps_lock>M<Key.caps_lock>ANAGER
Screenshot: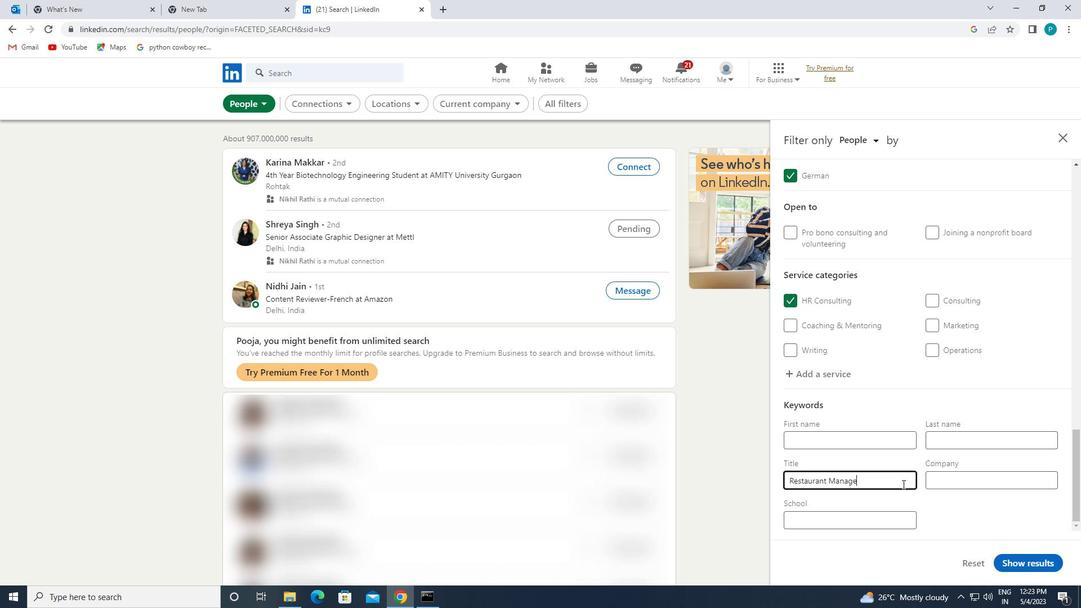 
Action: Mouse moved to (1019, 561)
Screenshot: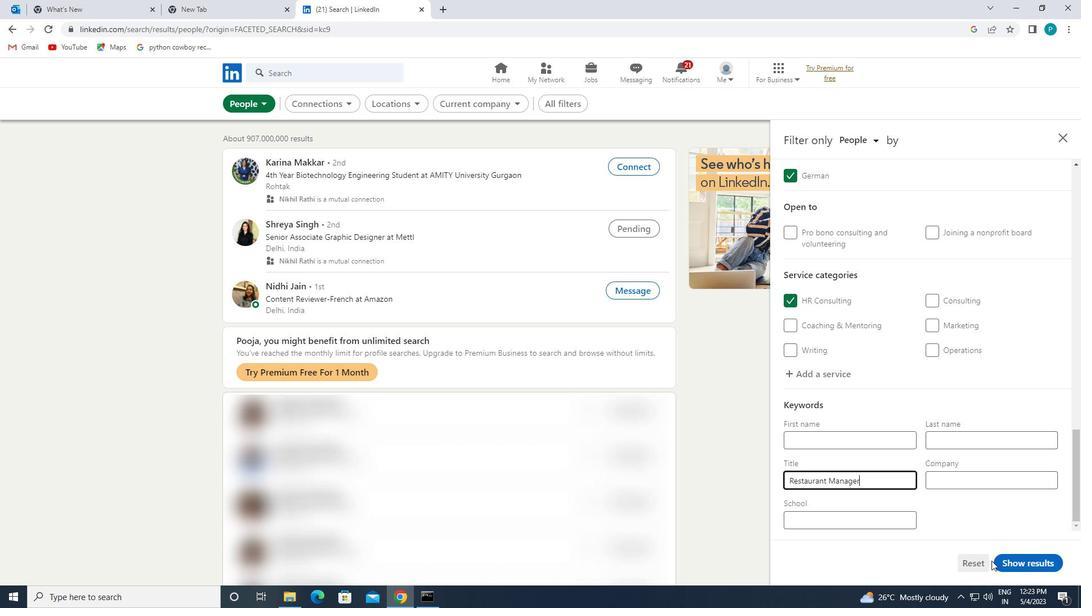 
Action: Mouse pressed left at (1019, 561)
Screenshot: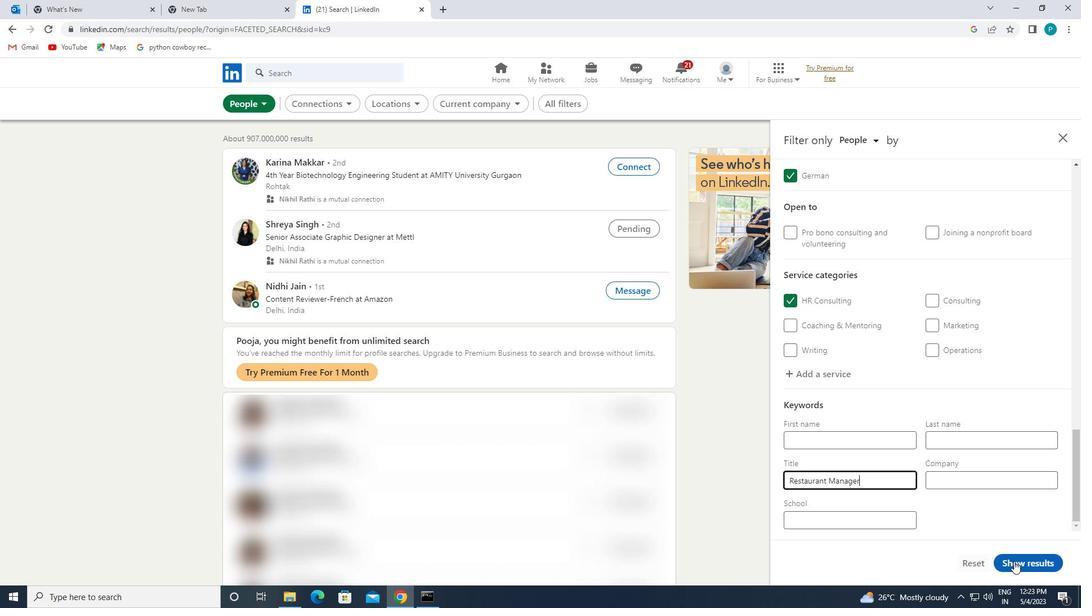 
